 Task: Look for space in Clermont, United States from 7th July, 2023 to 15th July, 2023 for 6 adults in price range Rs.15000 to Rs.20000. Place can be entire place with 3 bedrooms having 3 beds and 3 bathrooms. Property type can be house, flat, guest house. Booking option can be shelf check-in. Required host language is English.
Action: Mouse pressed left at (547, 122)
Screenshot: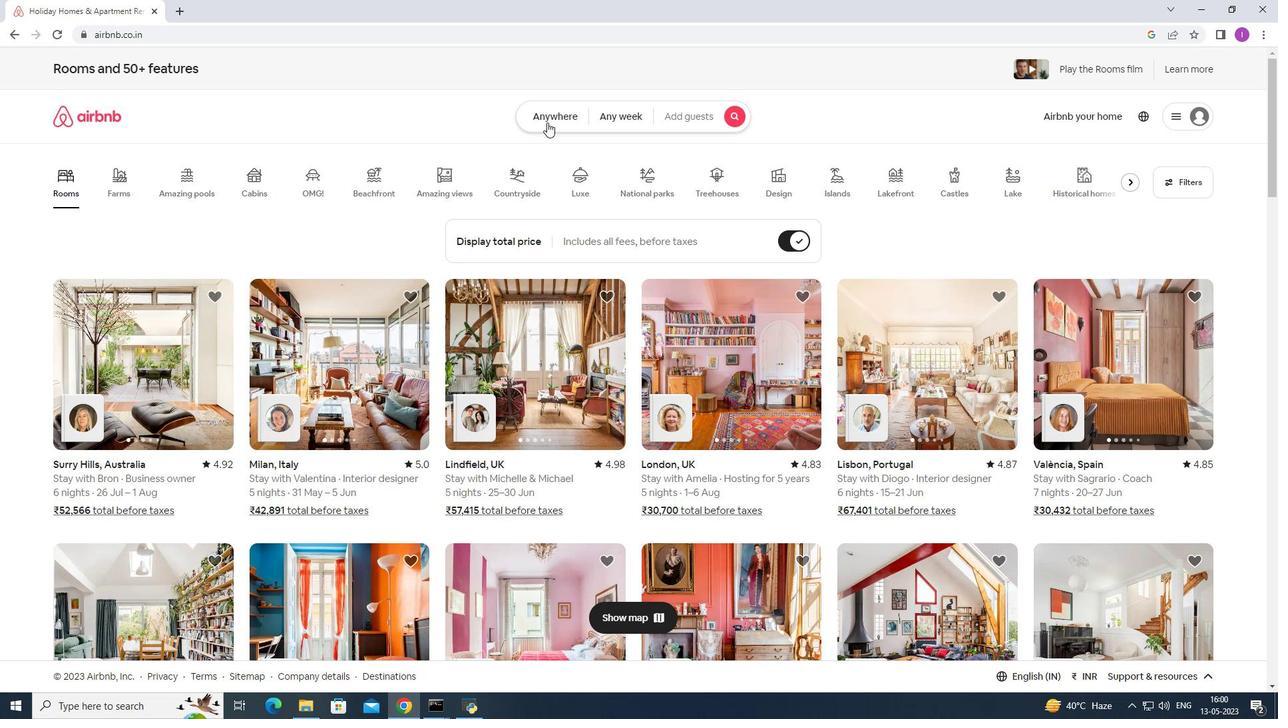 
Action: Mouse moved to (490, 175)
Screenshot: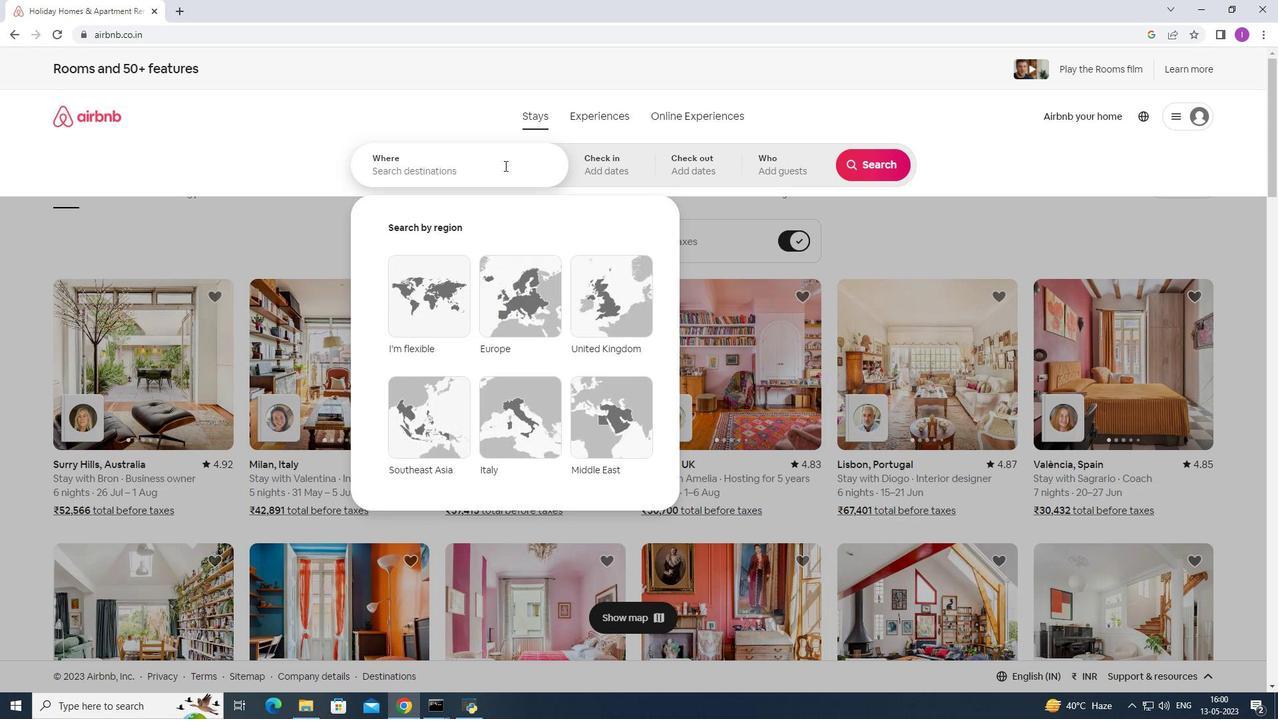 
Action: Mouse pressed left at (490, 175)
Screenshot: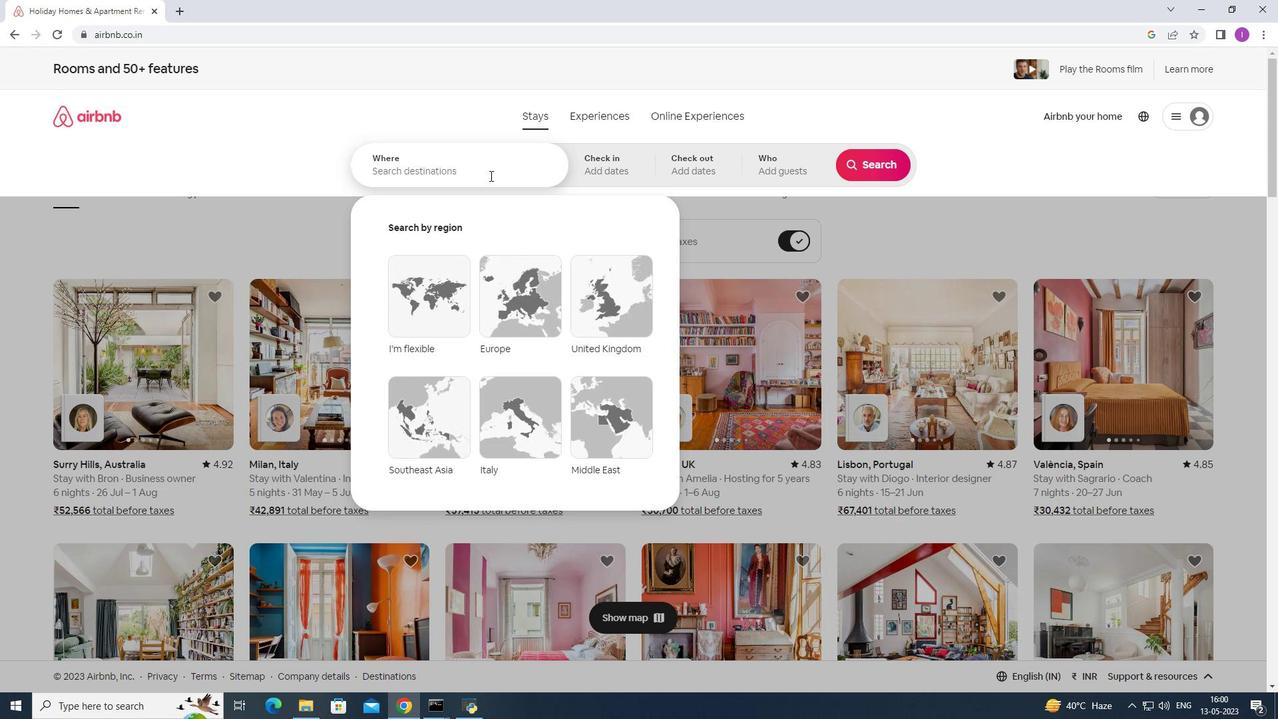 
Action: Mouse moved to (542, 160)
Screenshot: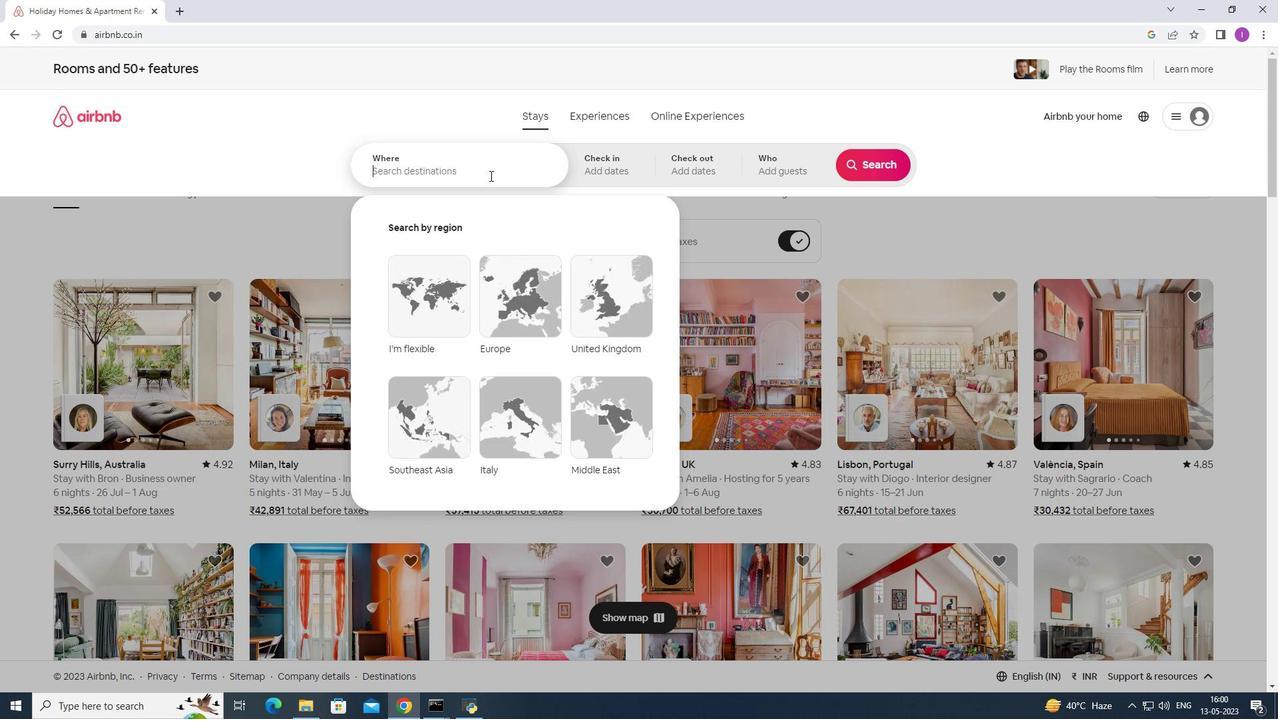 
Action: Key pressed <Key.shift>Clermont,<Key.shift>United<Key.space>states
Screenshot: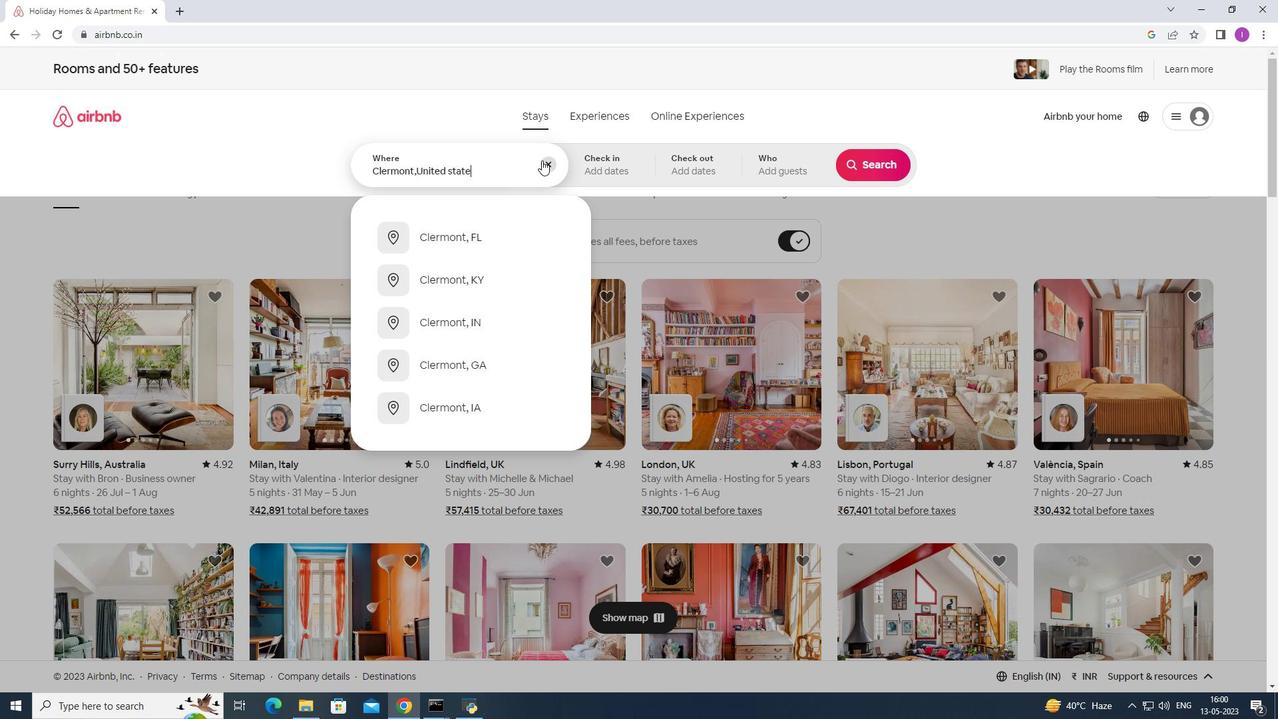
Action: Mouse moved to (633, 166)
Screenshot: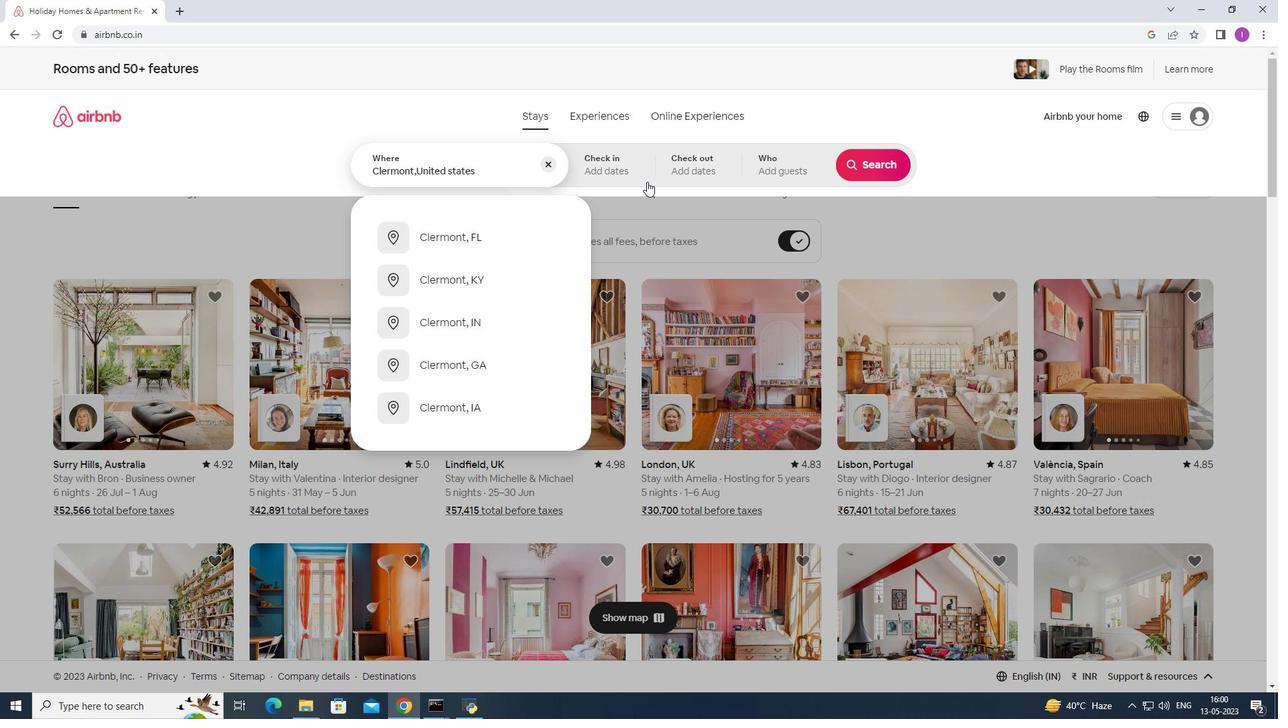 
Action: Mouse pressed left at (633, 166)
Screenshot: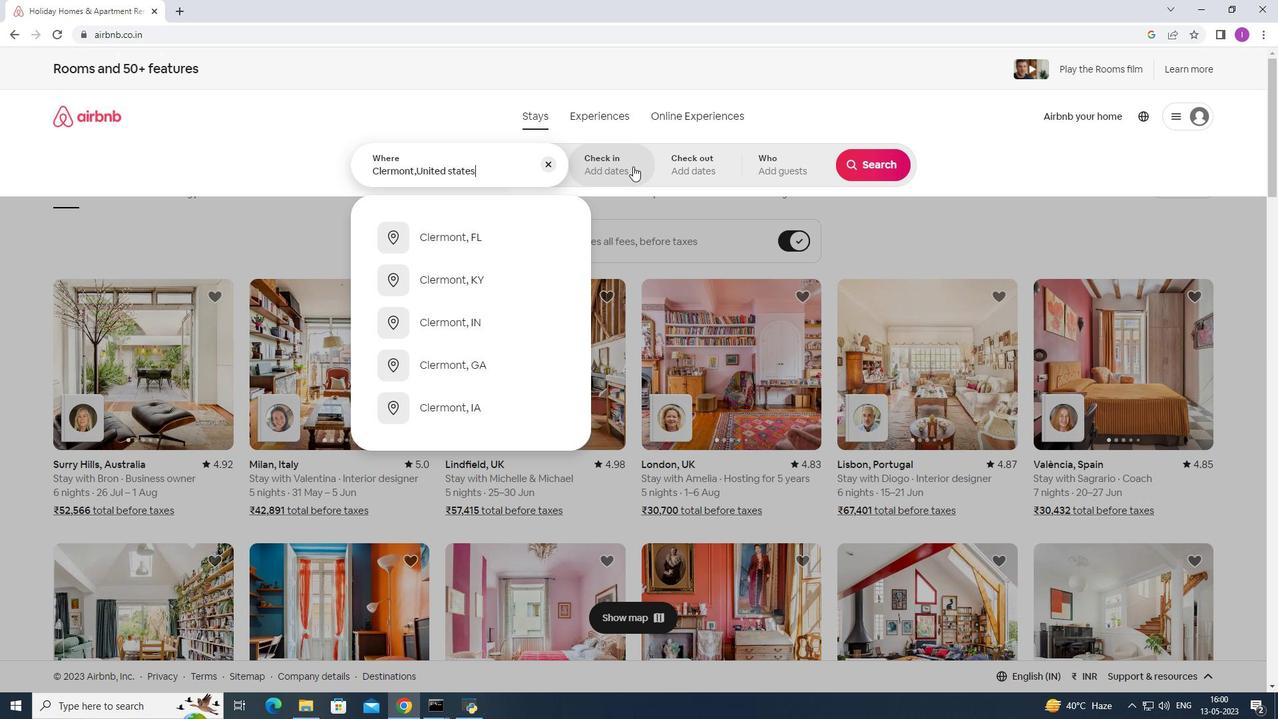 
Action: Mouse moved to (870, 262)
Screenshot: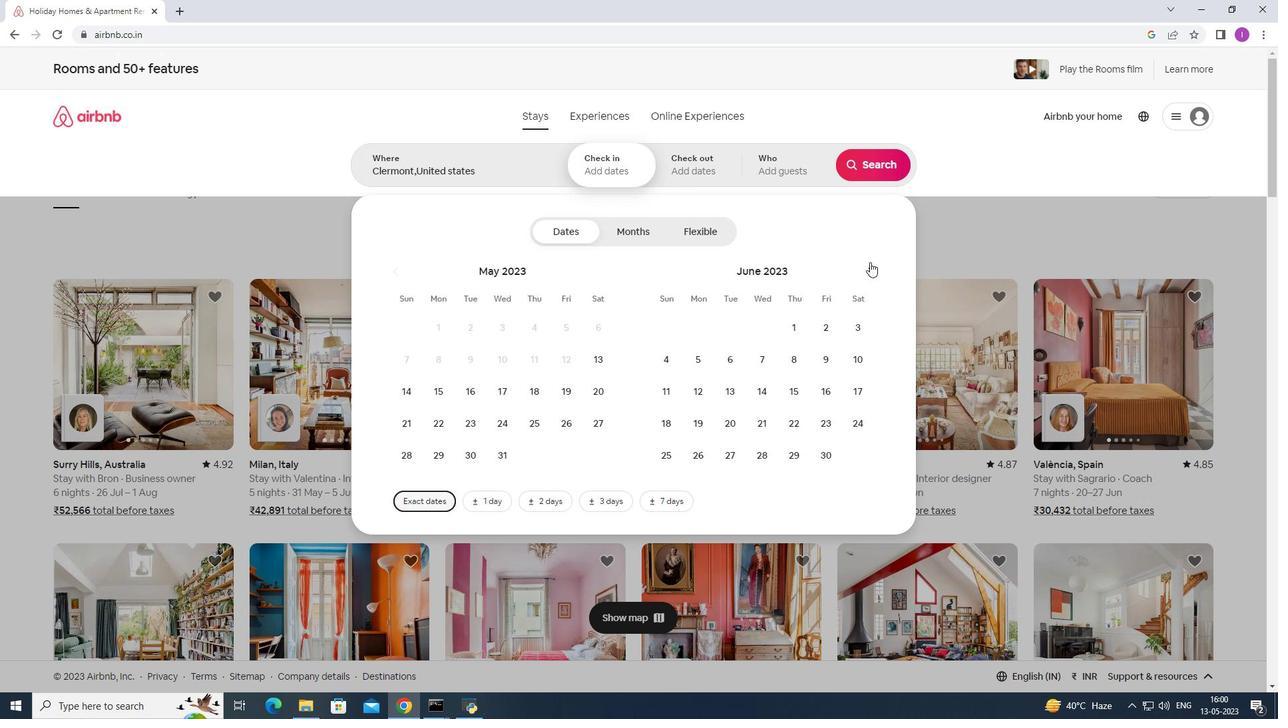 
Action: Mouse pressed left at (870, 262)
Screenshot: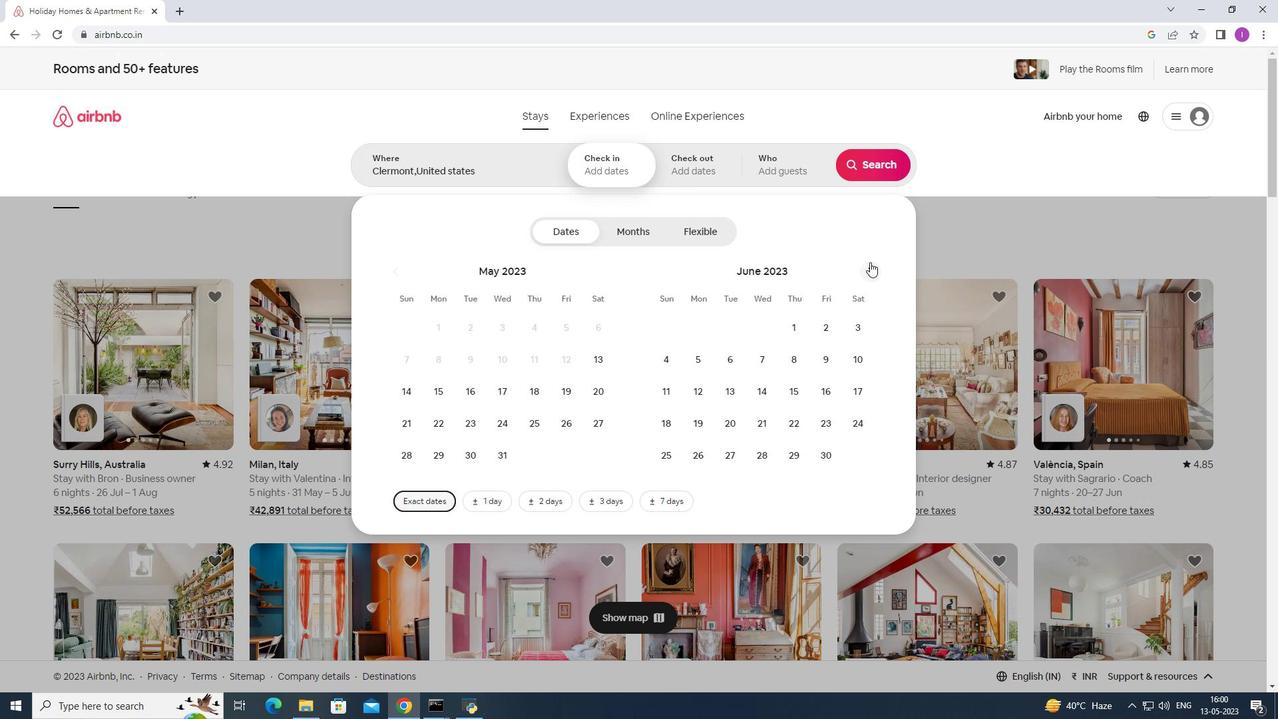 
Action: Mouse moved to (828, 358)
Screenshot: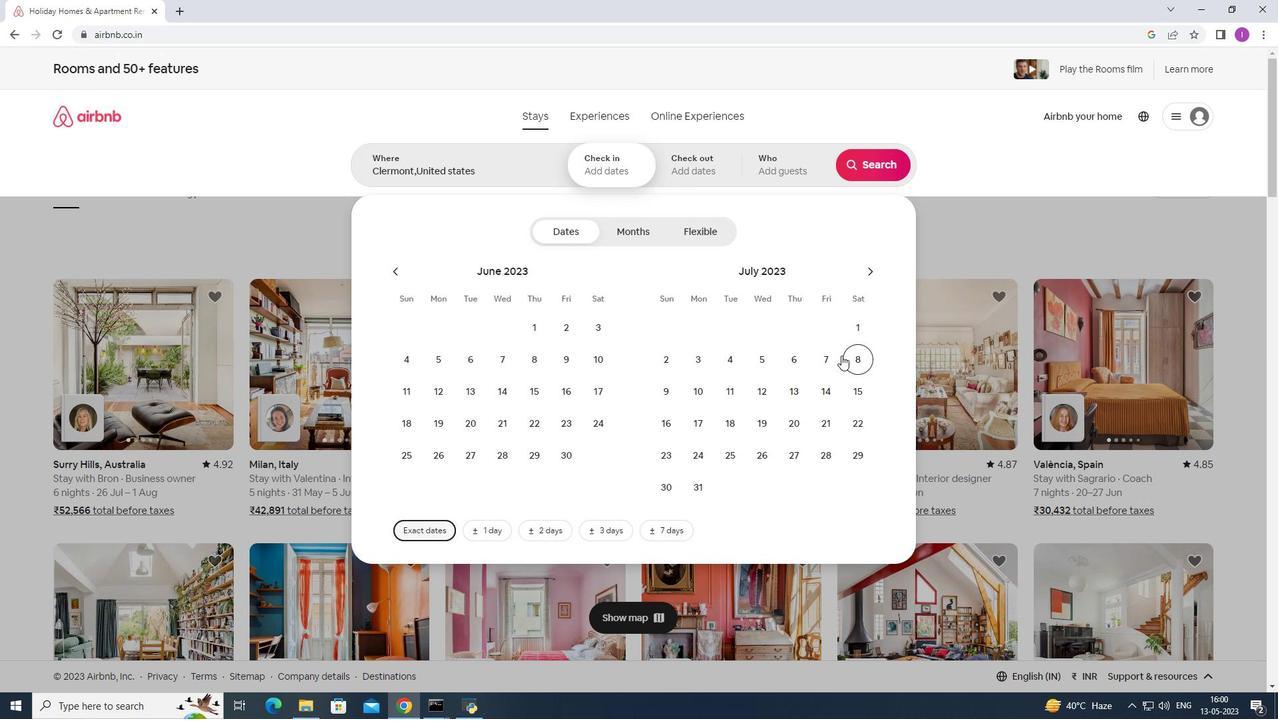 
Action: Mouse pressed left at (828, 358)
Screenshot: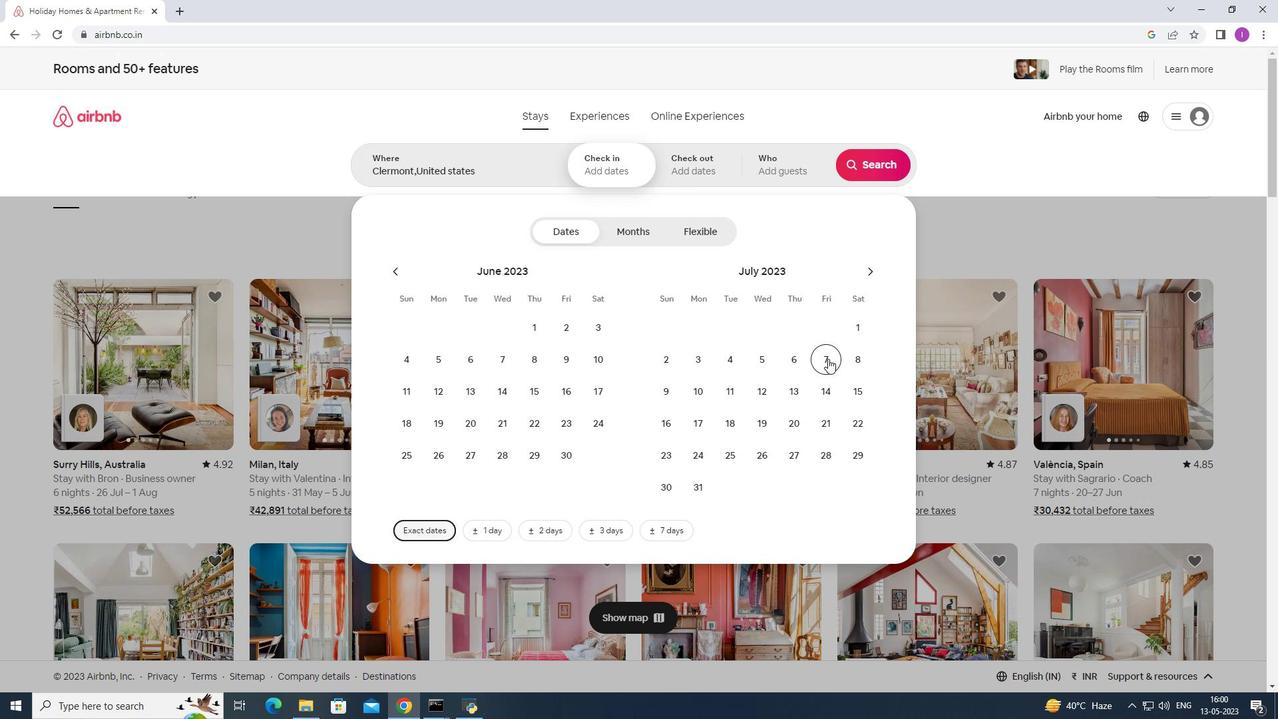 
Action: Mouse moved to (852, 390)
Screenshot: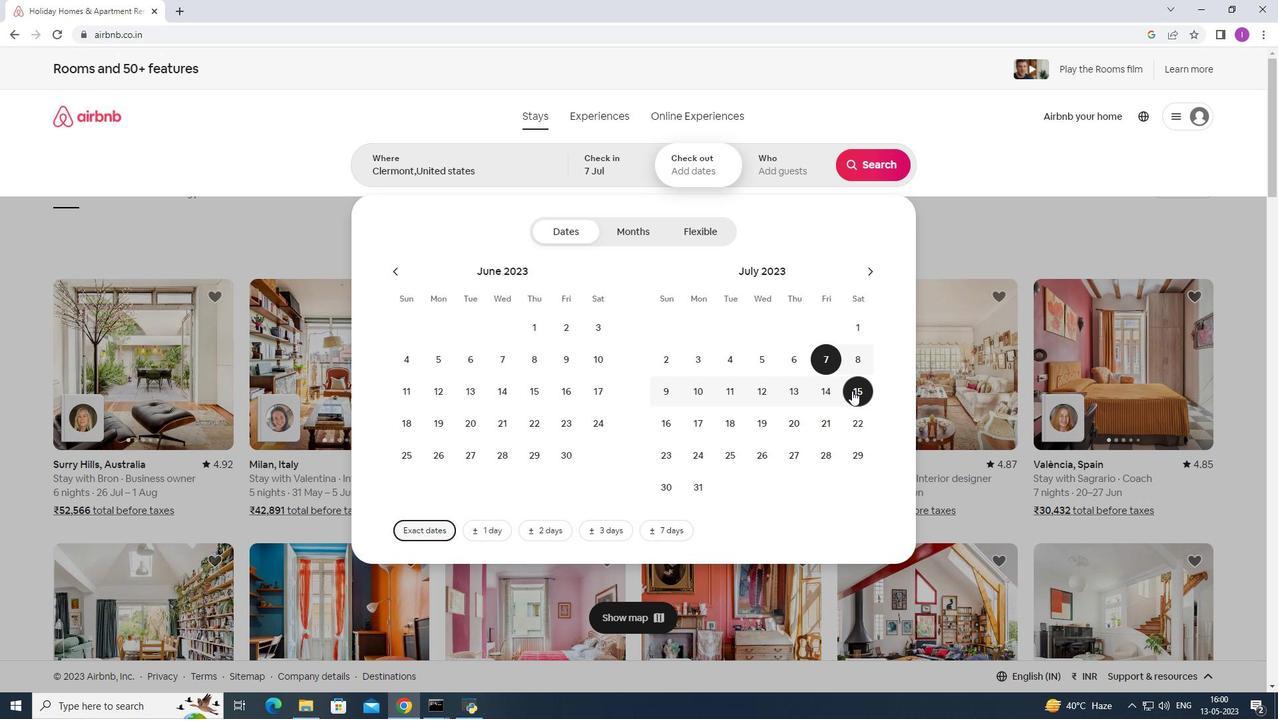 
Action: Mouse pressed left at (852, 390)
Screenshot: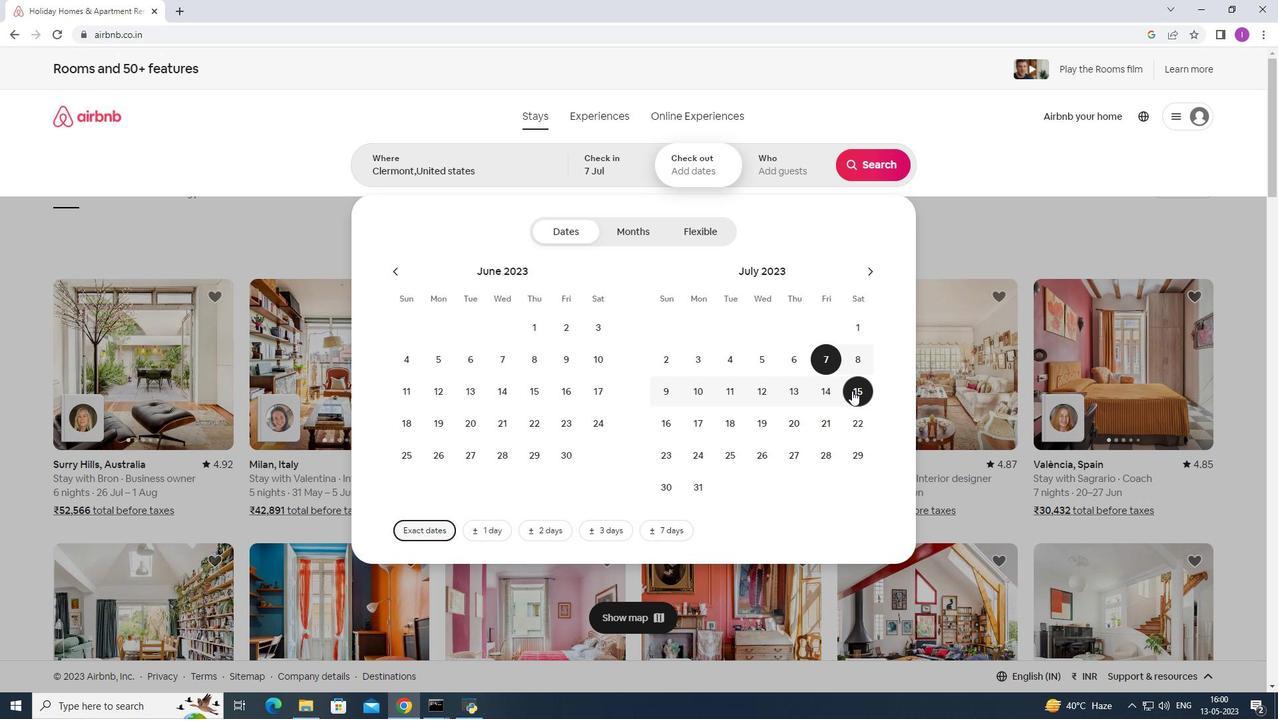 
Action: Mouse moved to (789, 169)
Screenshot: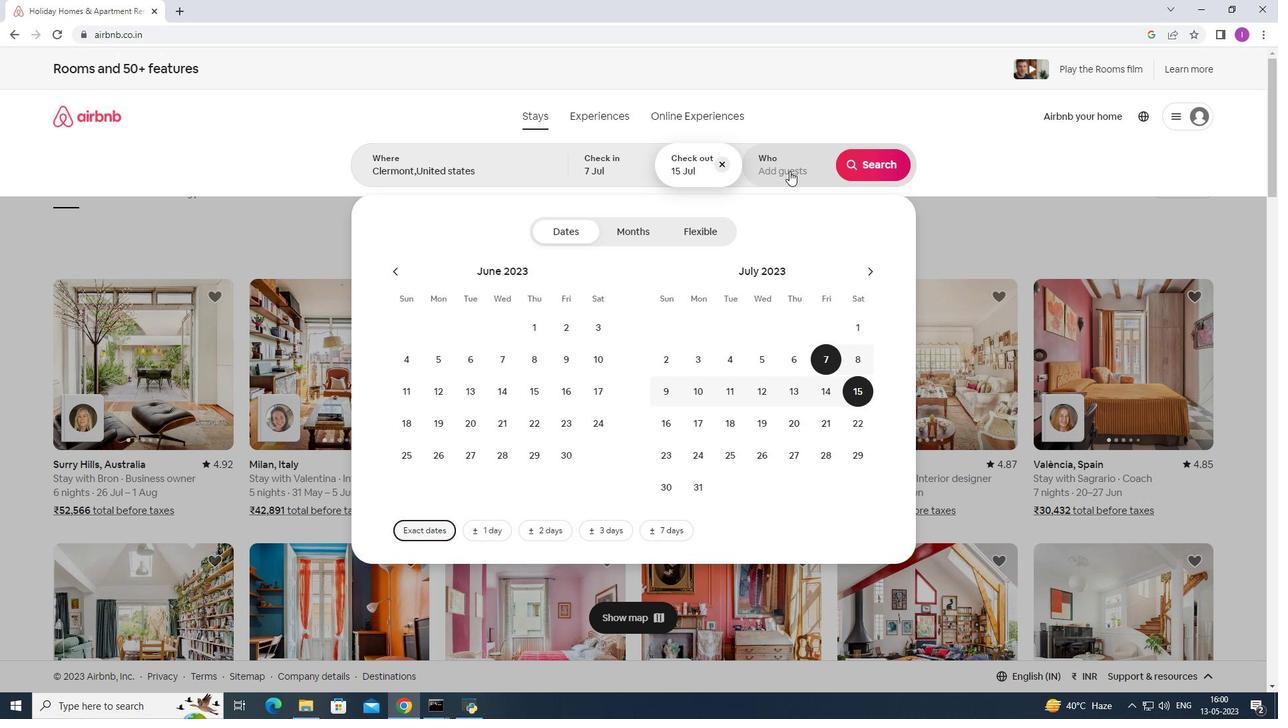 
Action: Mouse pressed left at (789, 169)
Screenshot: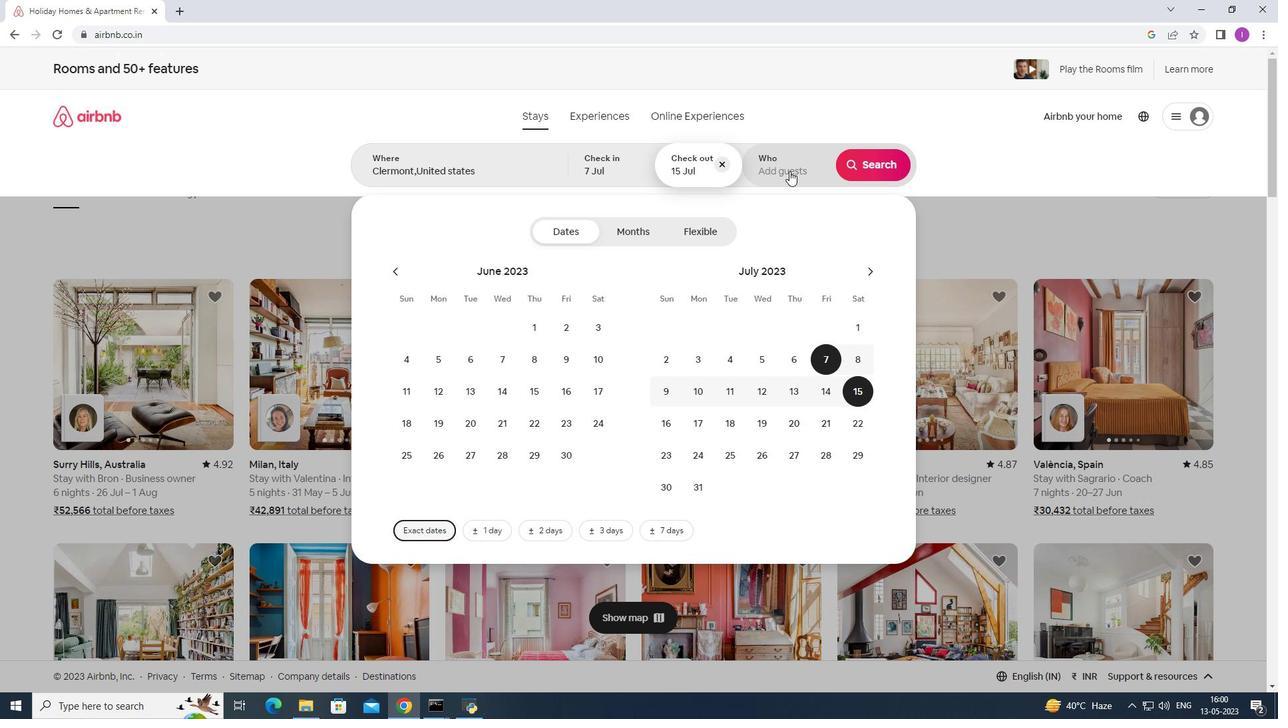 
Action: Mouse moved to (884, 233)
Screenshot: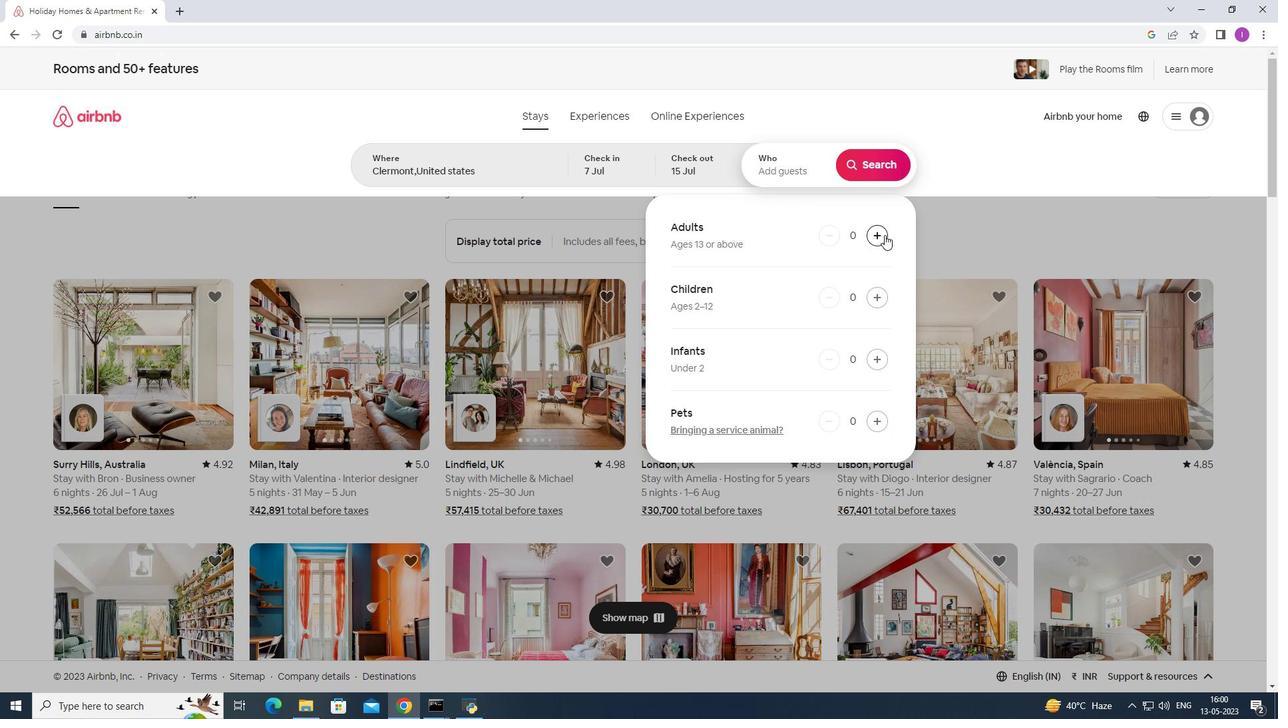 
Action: Mouse pressed left at (884, 233)
Screenshot: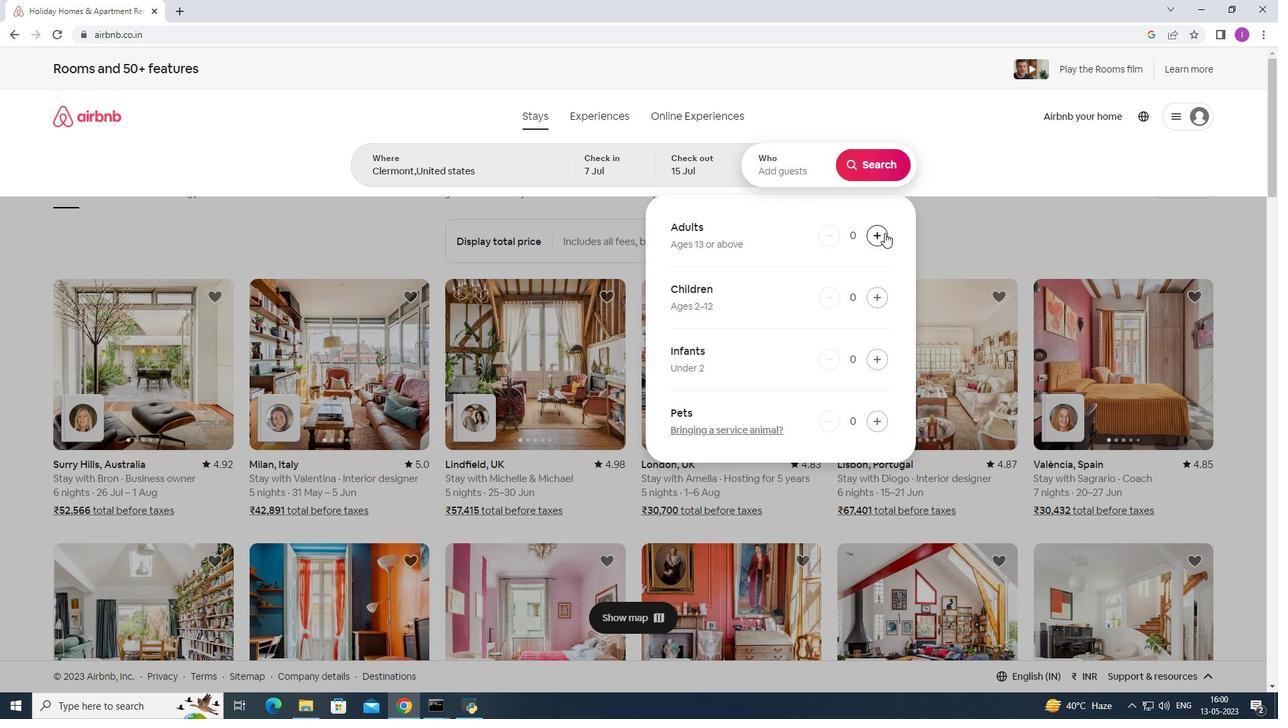 
Action: Mouse pressed left at (884, 233)
Screenshot: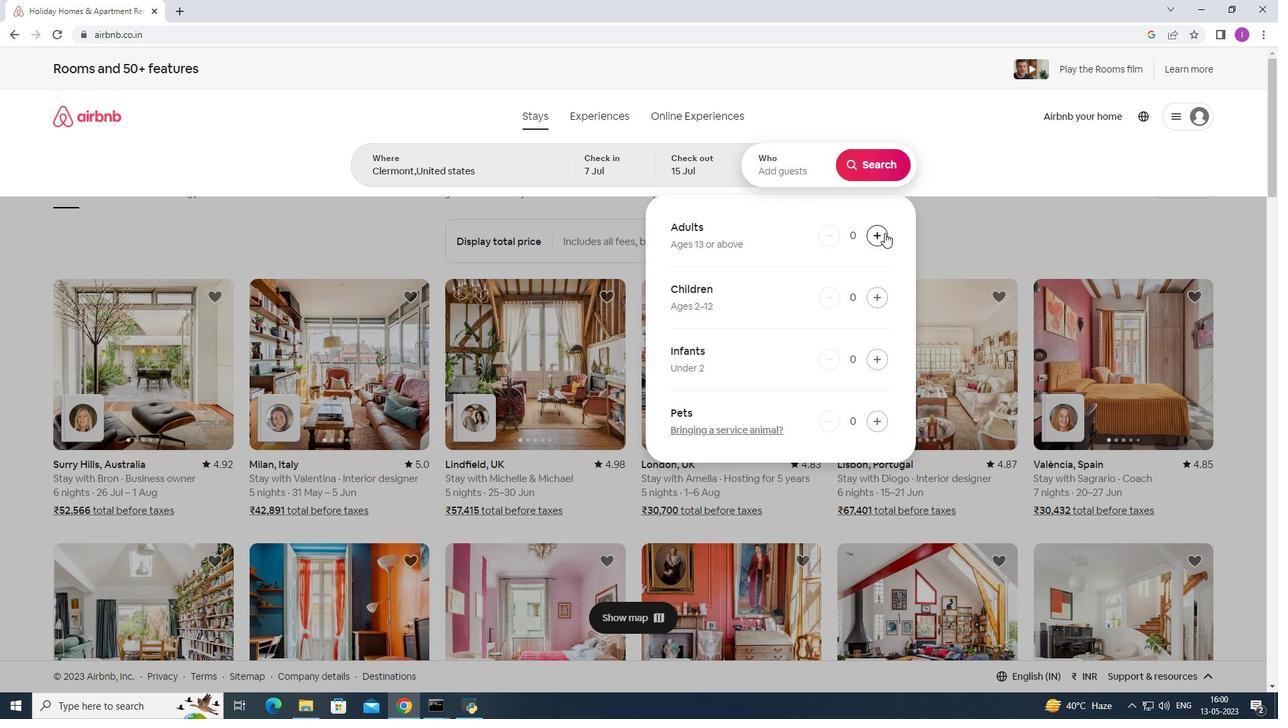 
Action: Mouse pressed left at (884, 233)
Screenshot: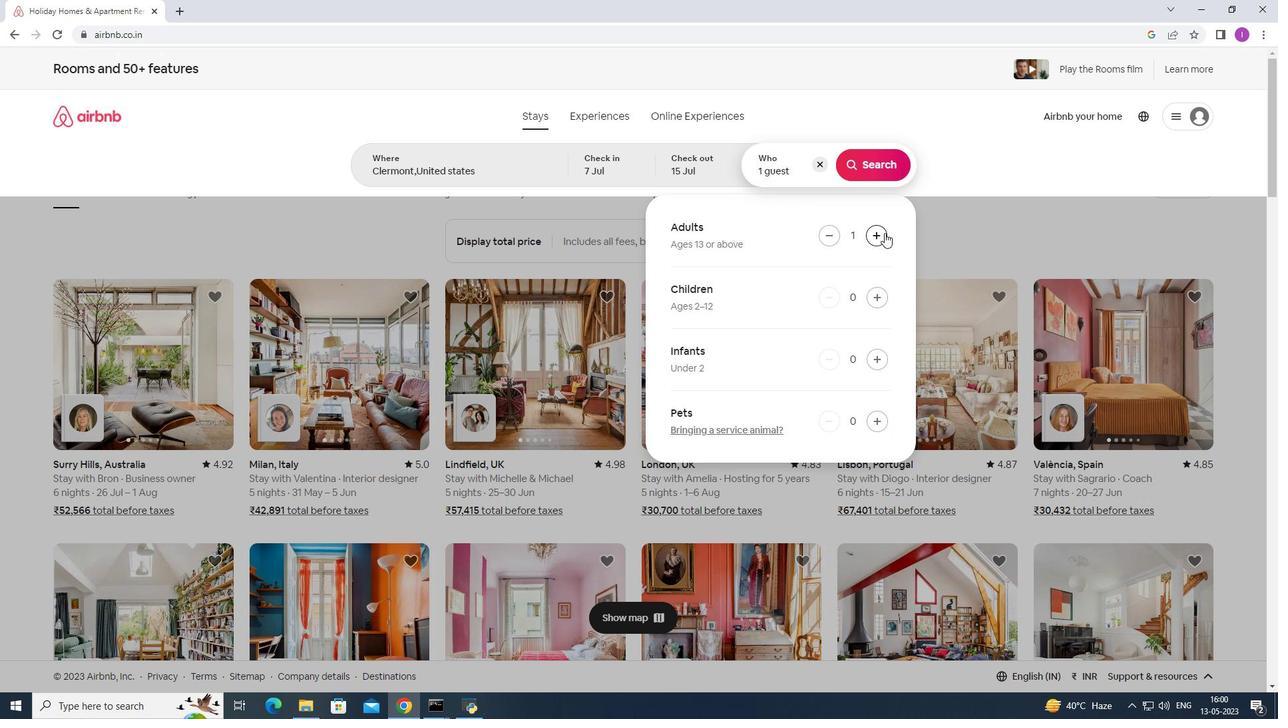 
Action: Mouse pressed left at (884, 233)
Screenshot: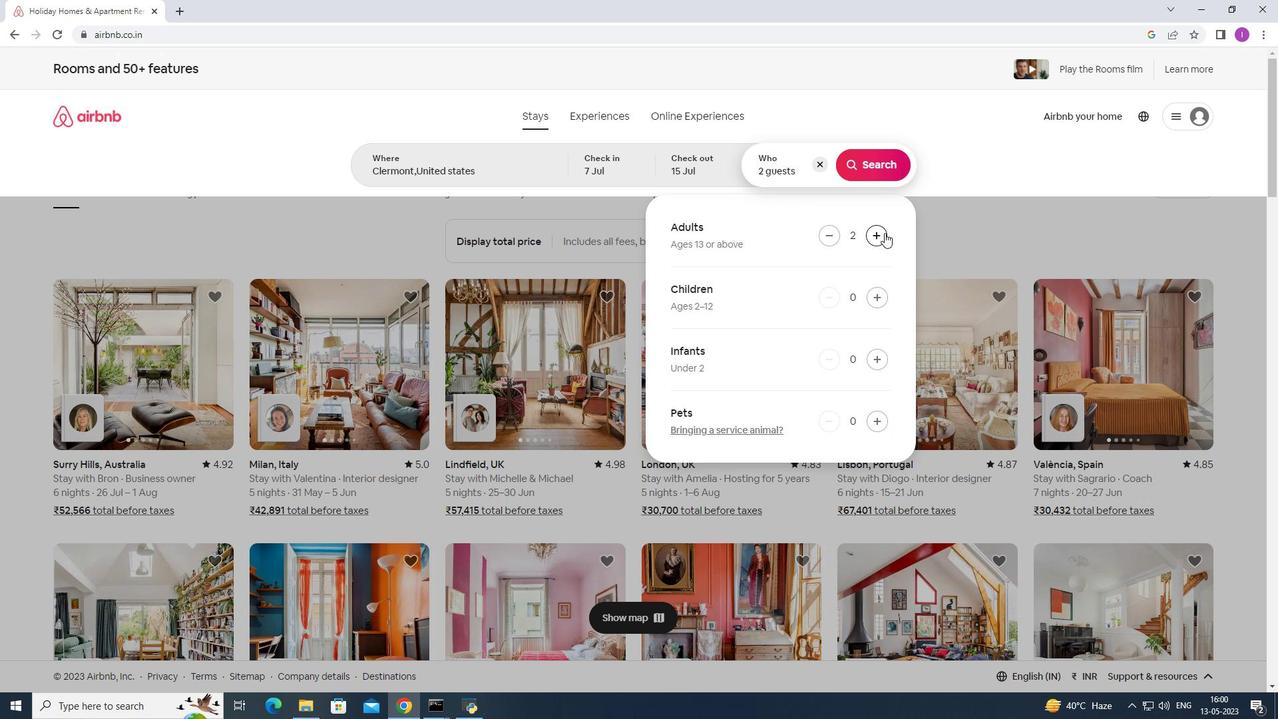 
Action: Mouse pressed left at (884, 233)
Screenshot: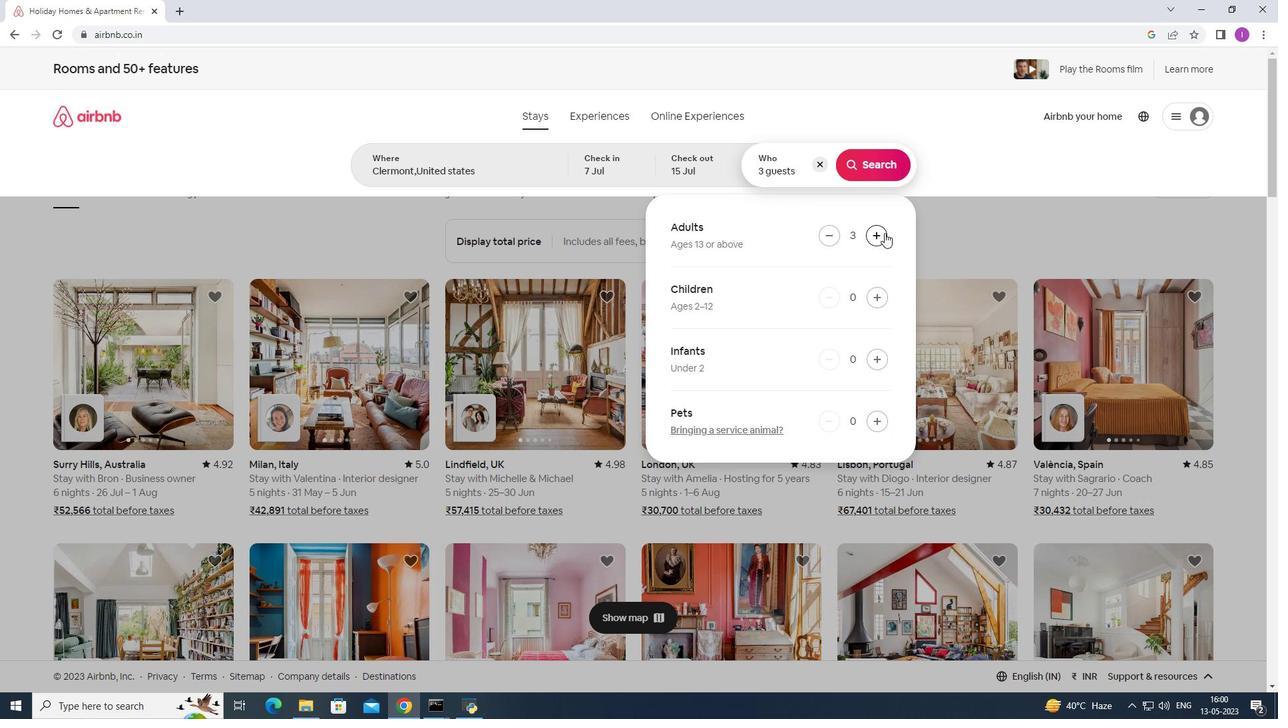 
Action: Mouse pressed left at (884, 233)
Screenshot: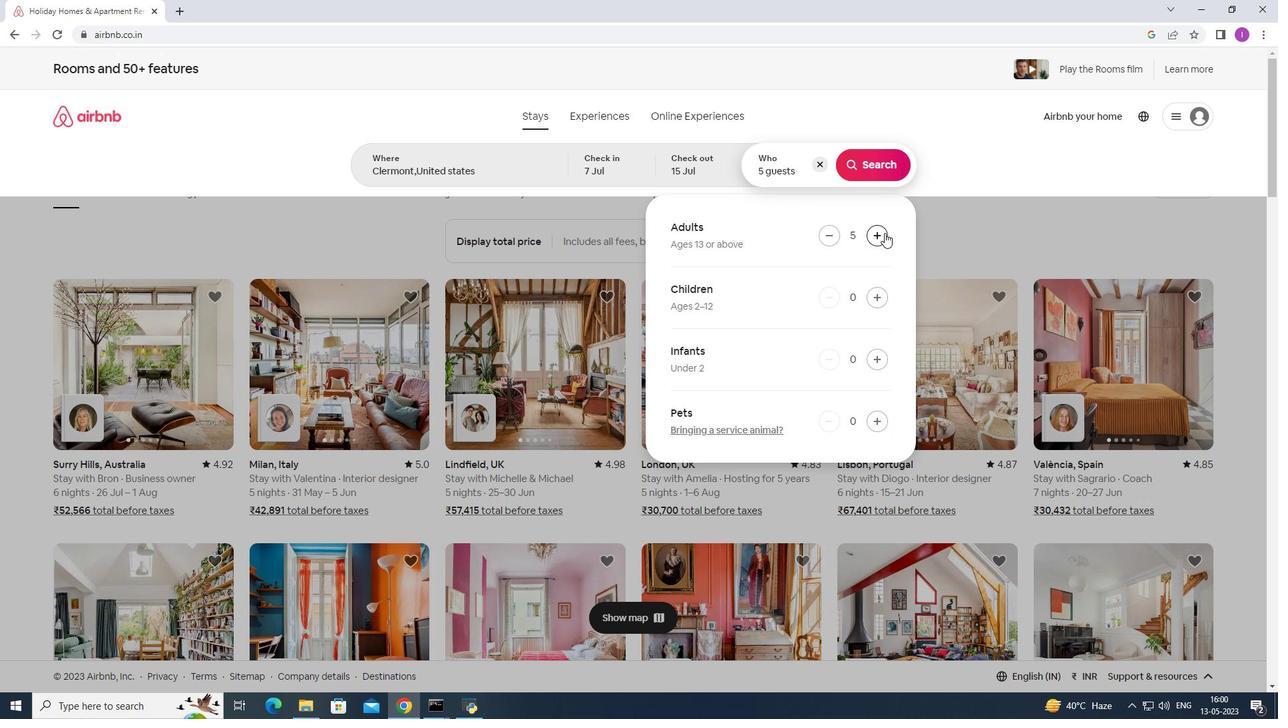 
Action: Mouse moved to (880, 154)
Screenshot: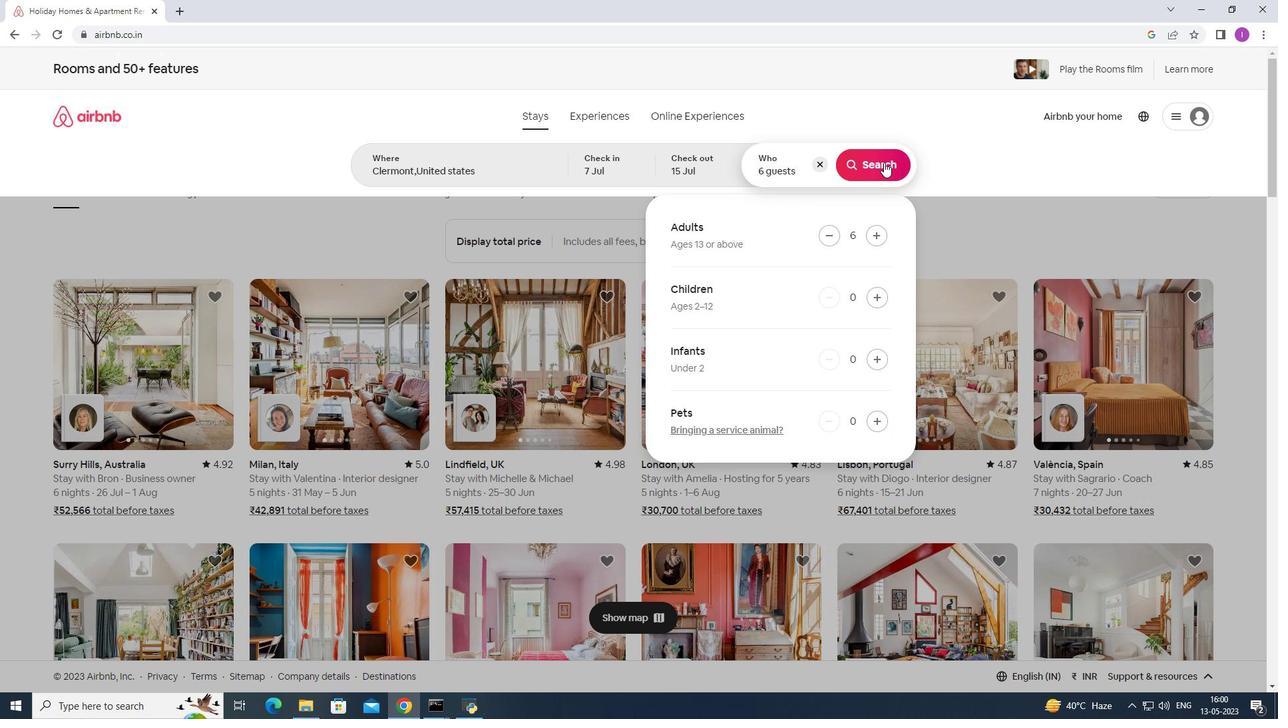 
Action: Mouse pressed left at (880, 154)
Screenshot: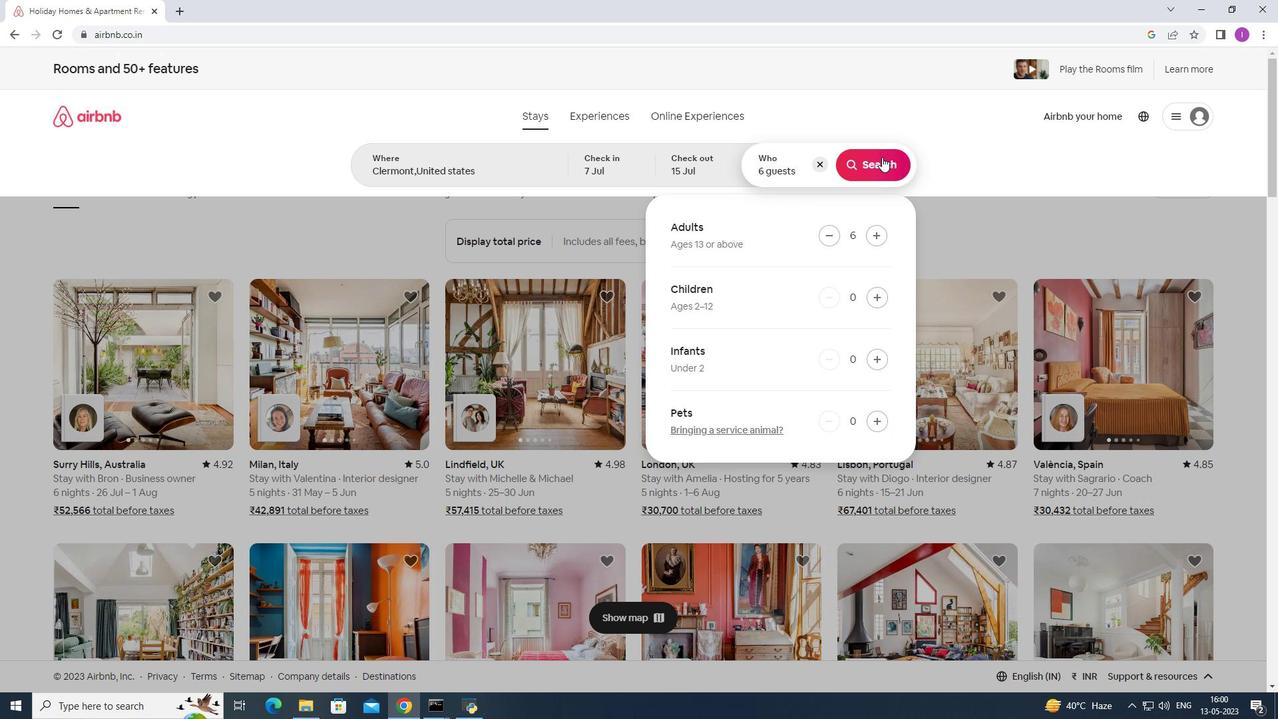 
Action: Mouse moved to (1214, 127)
Screenshot: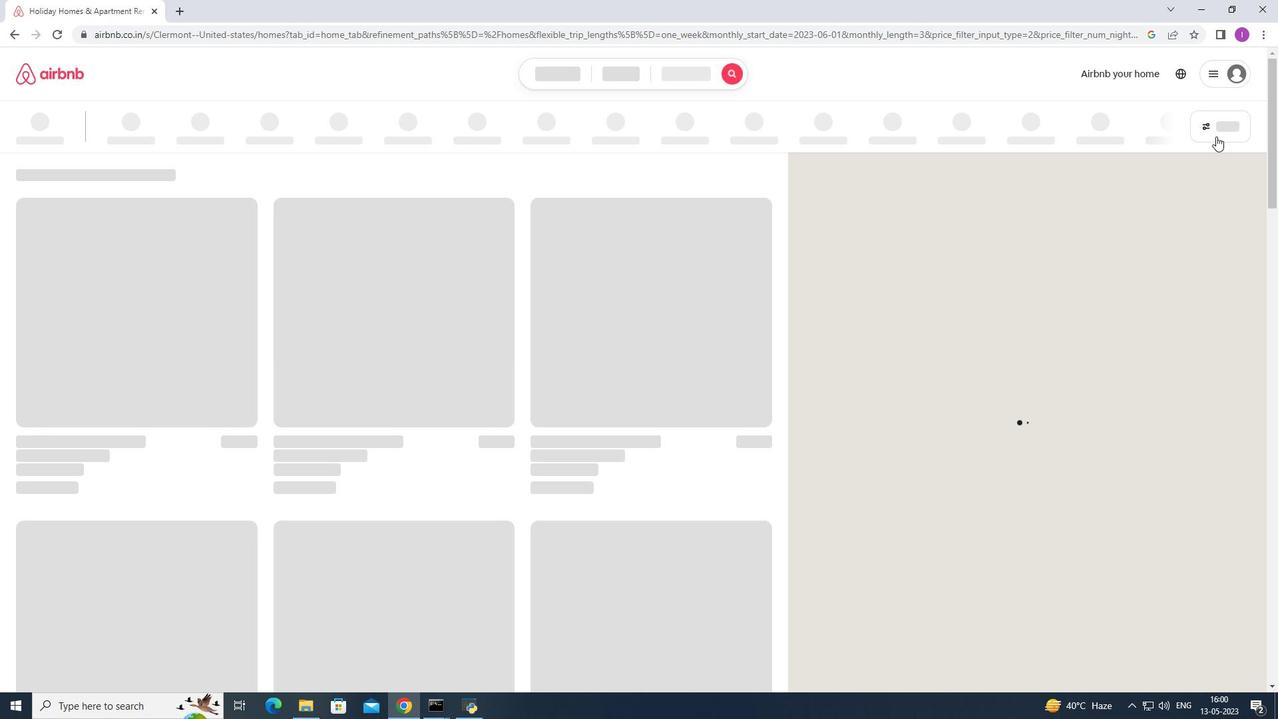 
Action: Mouse pressed left at (1214, 127)
Screenshot: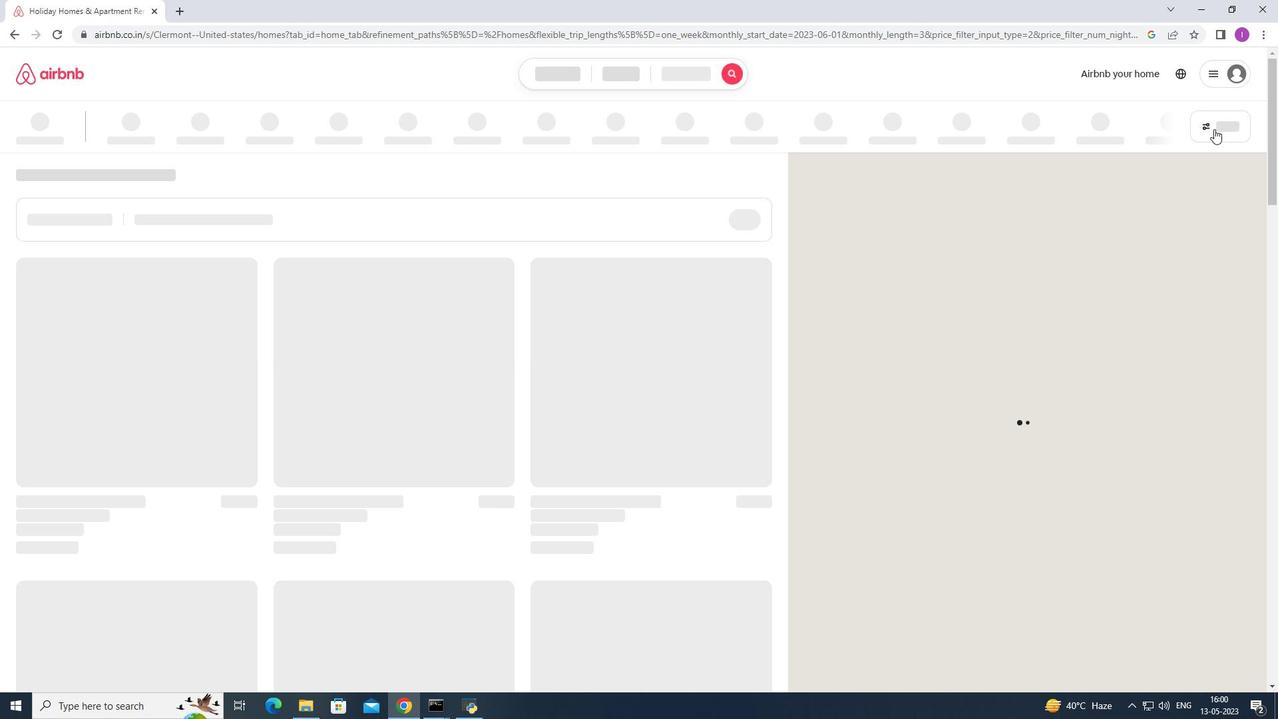 
Action: Mouse moved to (720, 454)
Screenshot: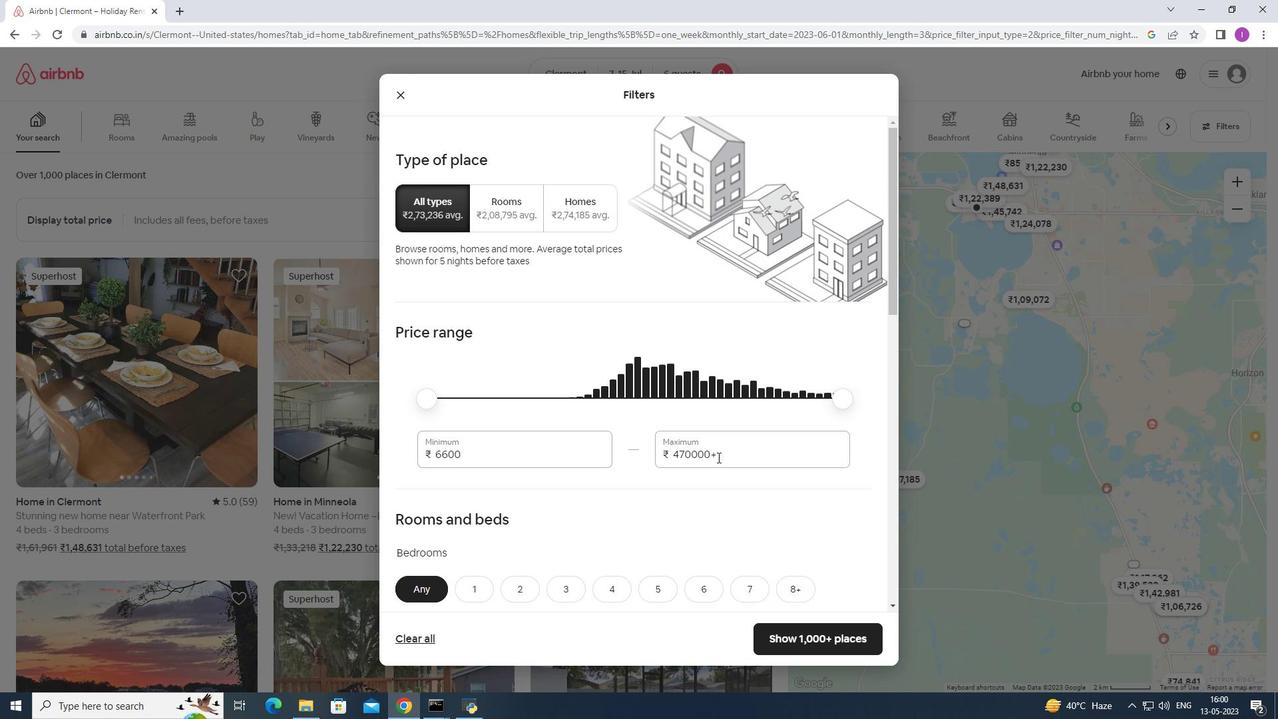 
Action: Mouse pressed left at (720, 454)
Screenshot: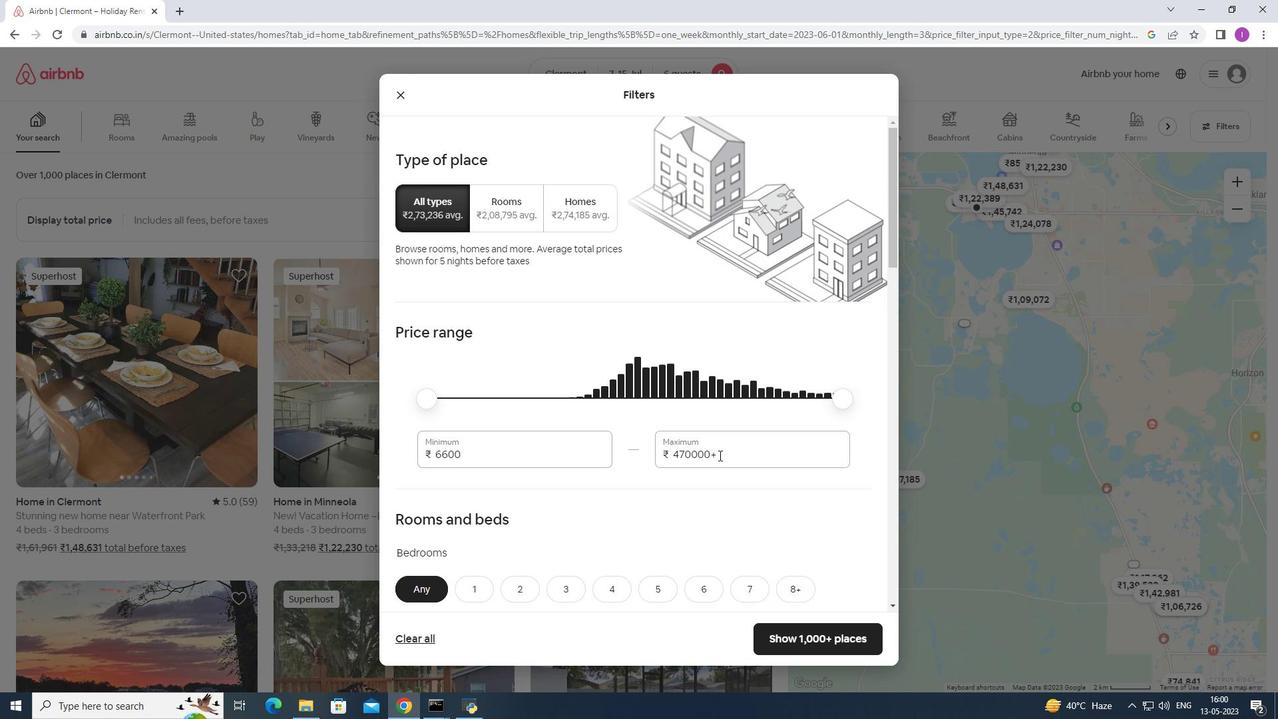 
Action: Mouse moved to (660, 467)
Screenshot: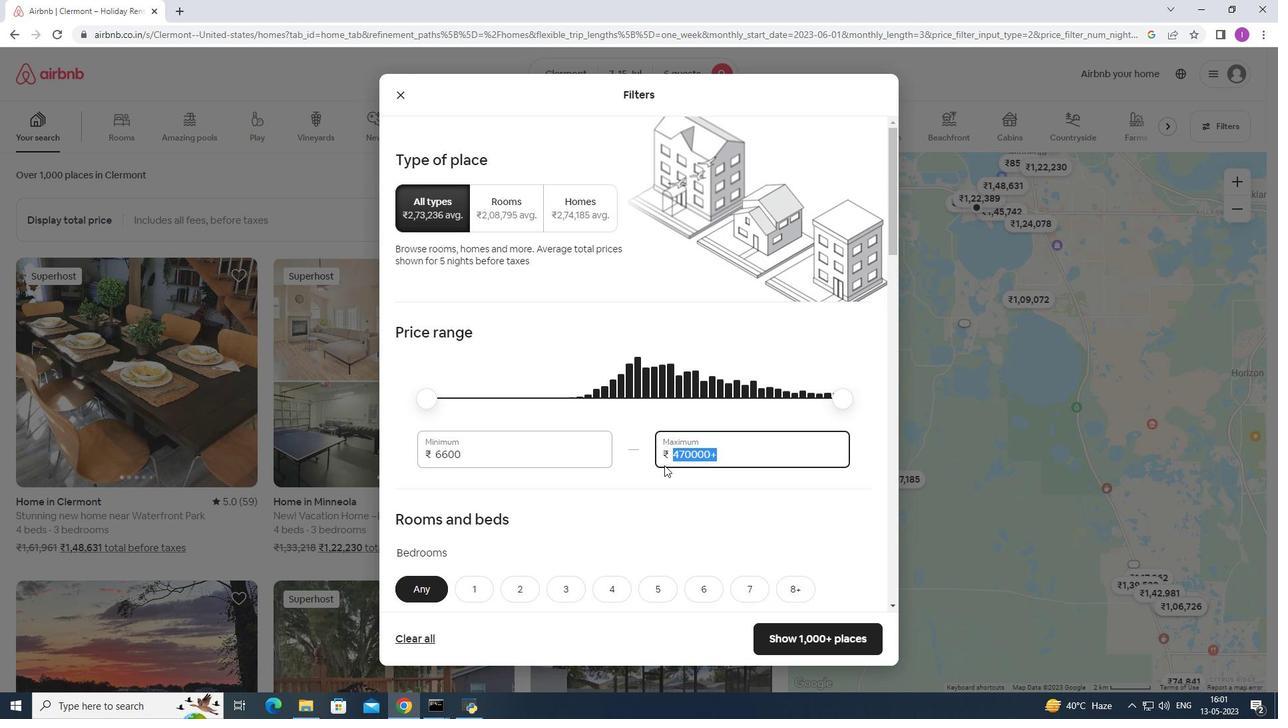 
Action: Key pressed 29<Key.backspace>0000
Screenshot: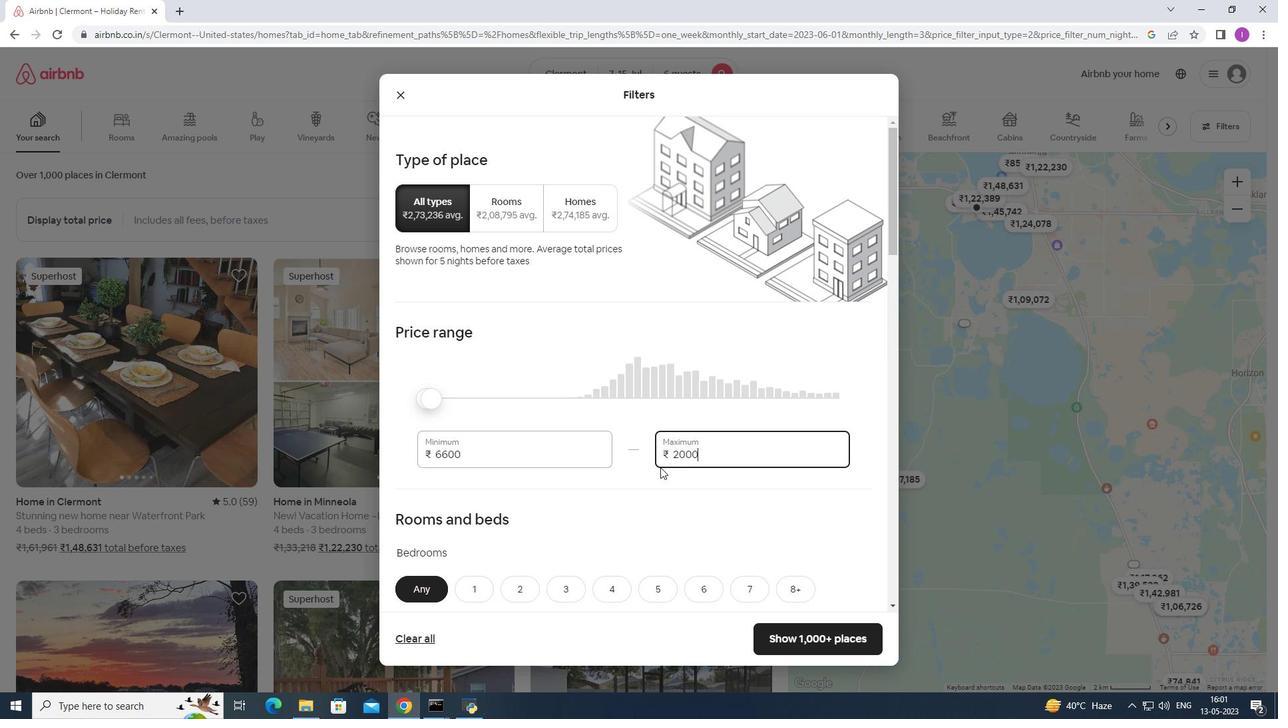 
Action: Mouse moved to (478, 460)
Screenshot: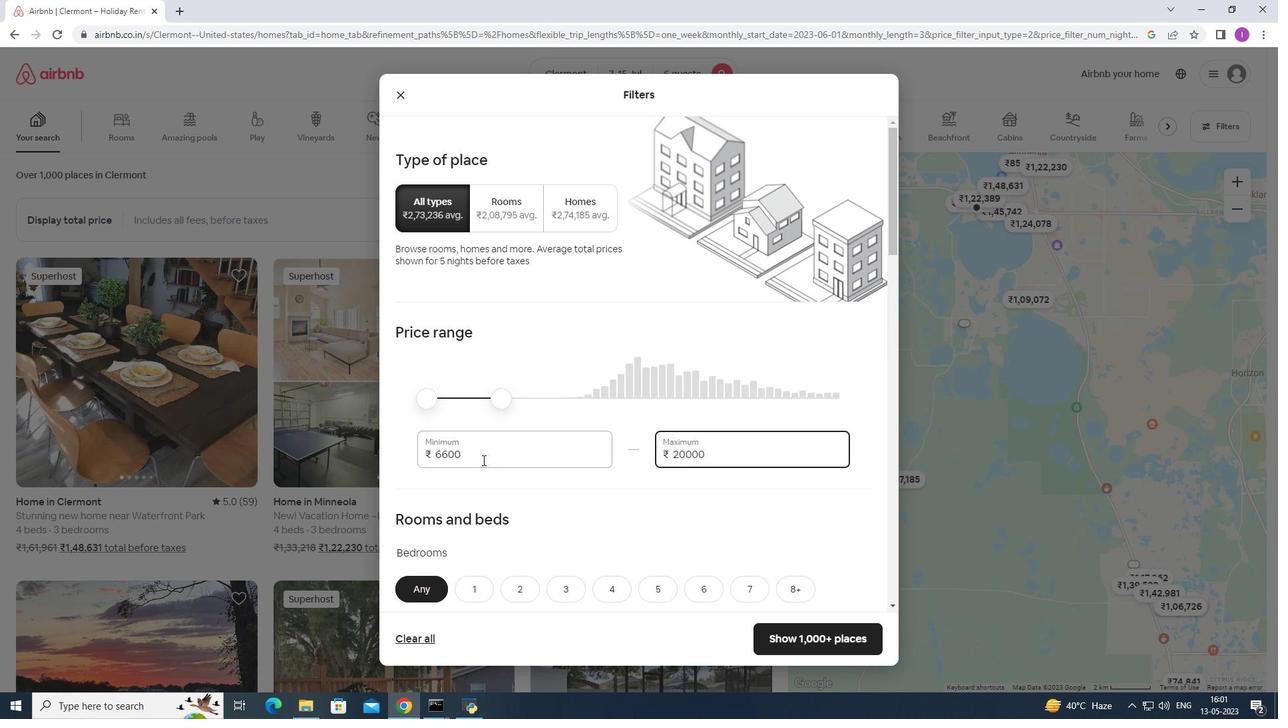 
Action: Mouse pressed left at (478, 460)
Screenshot: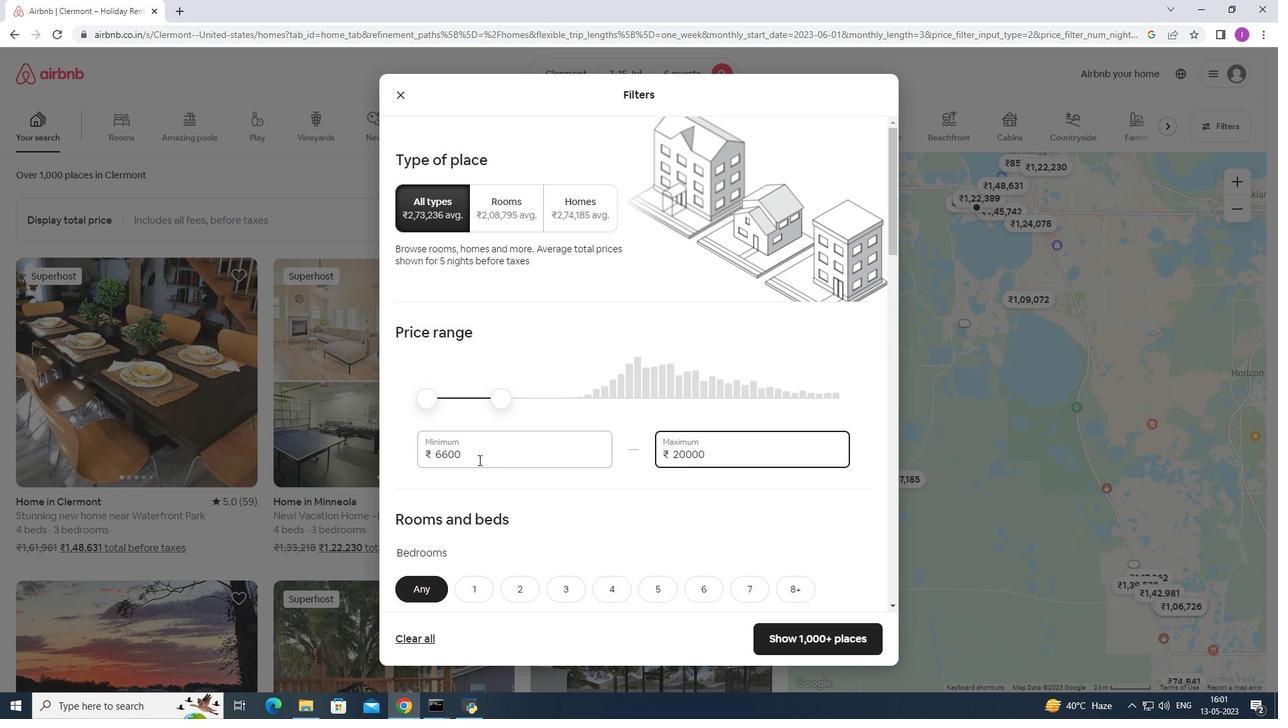 
Action: Mouse moved to (536, 466)
Screenshot: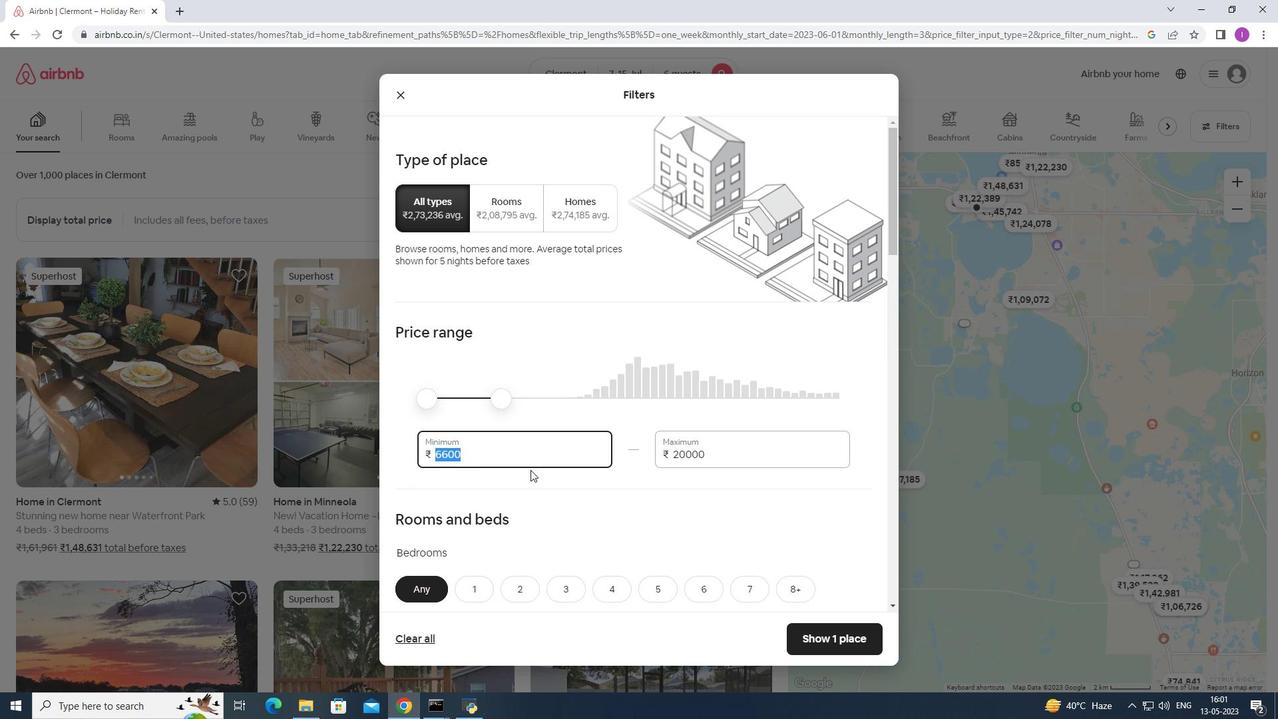 
Action: Key pressed 1
Screenshot: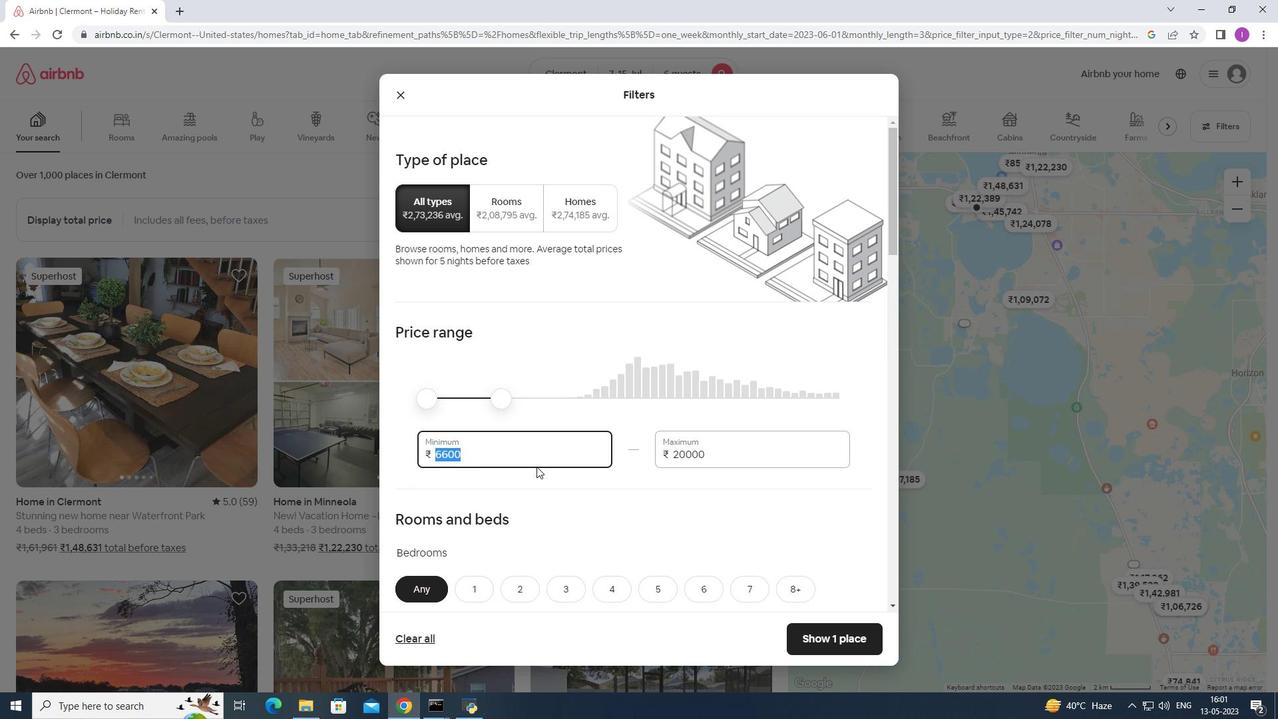 
Action: Mouse moved to (537, 466)
Screenshot: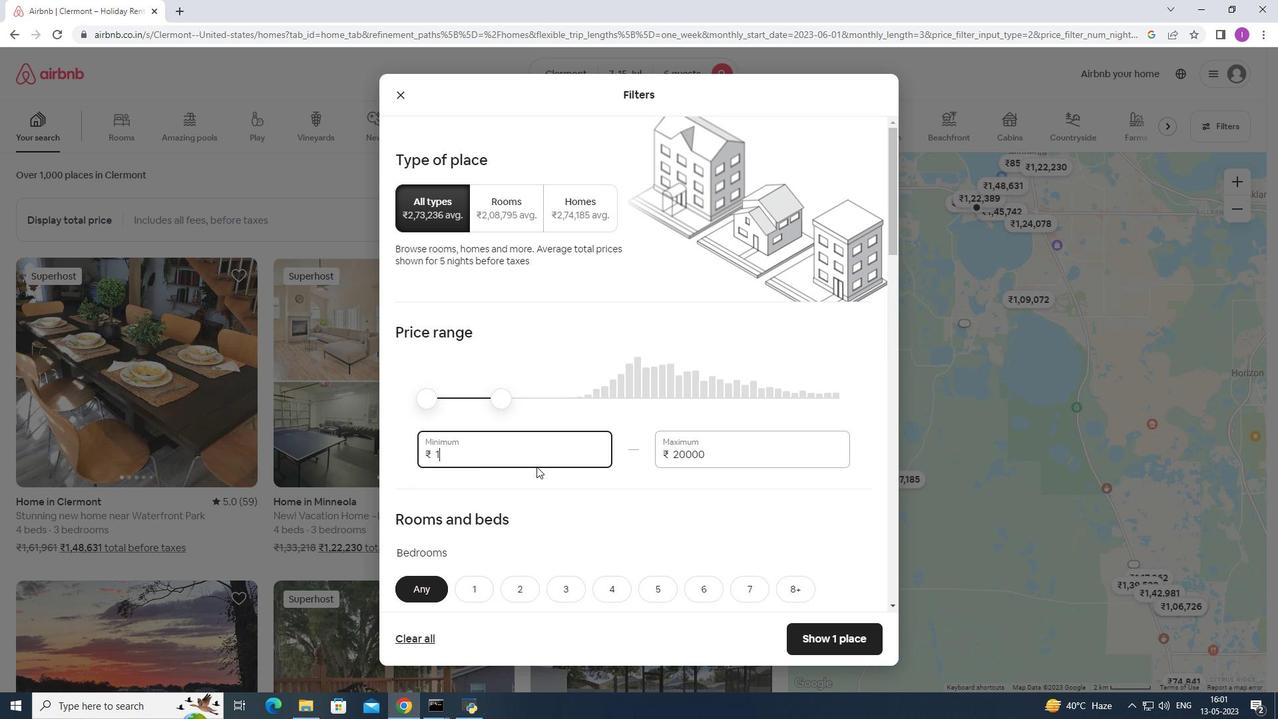 
Action: Key pressed 5000
Screenshot: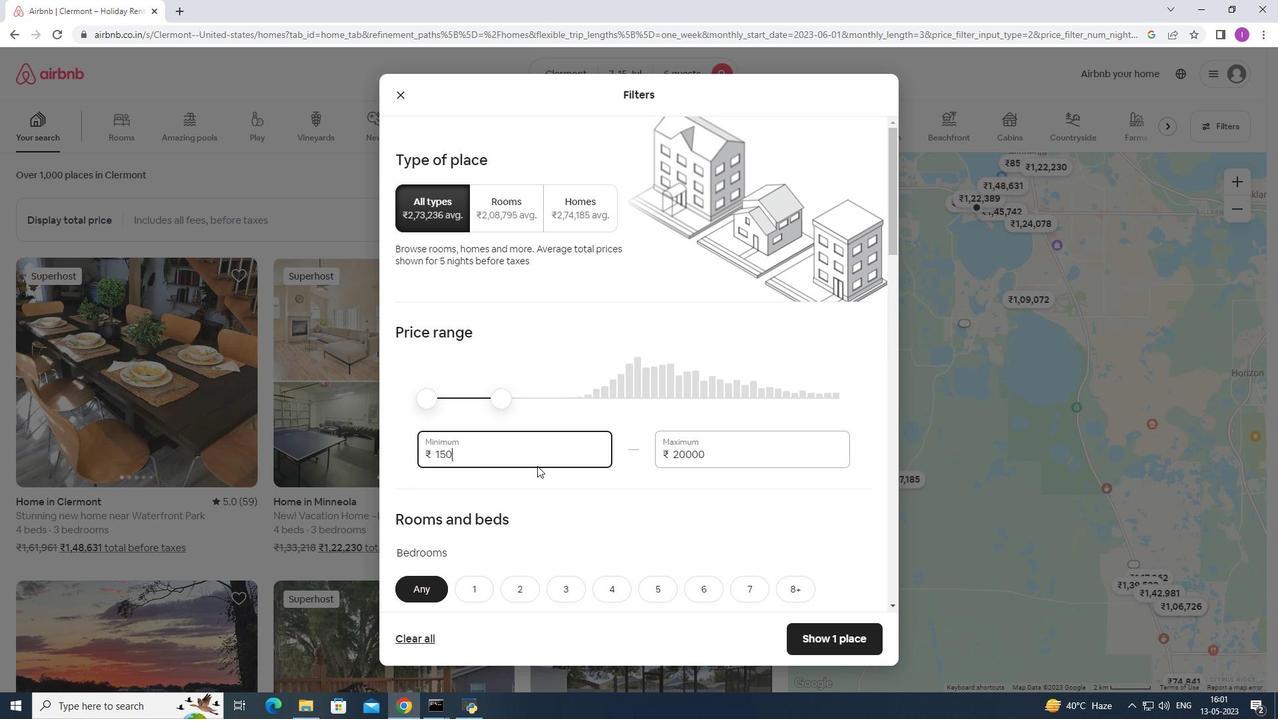 
Action: Mouse moved to (526, 476)
Screenshot: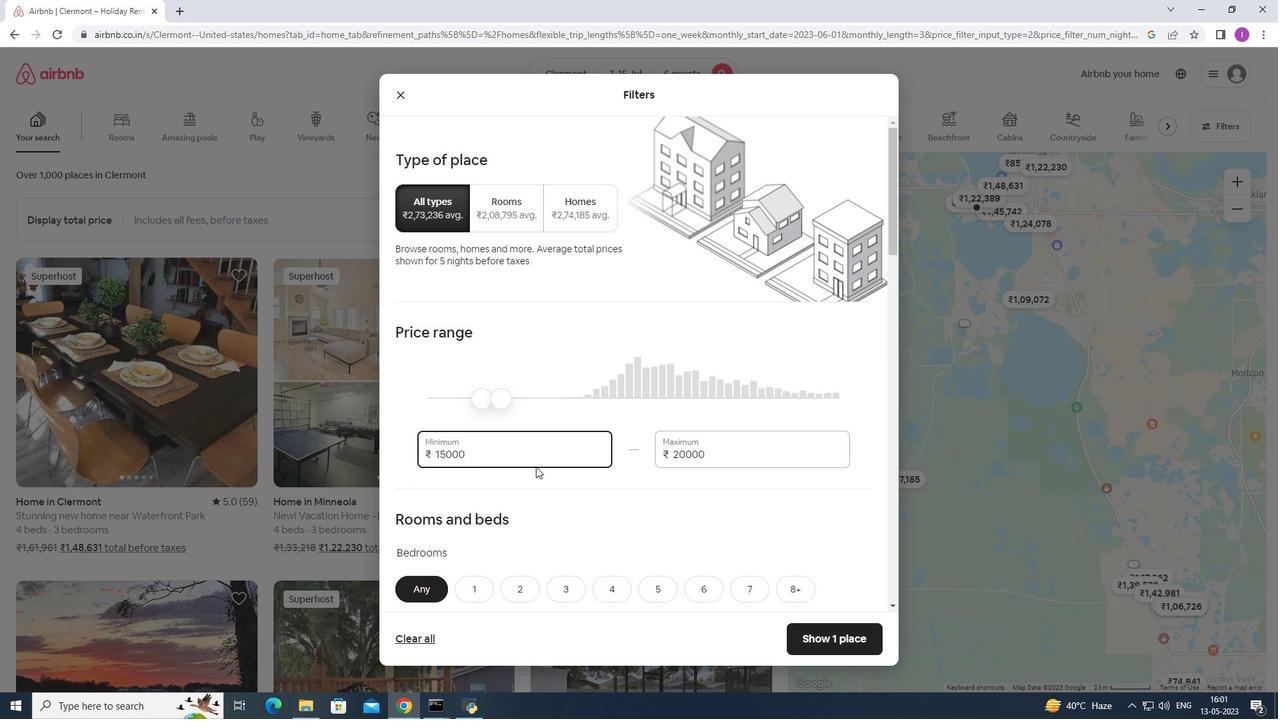 
Action: Mouse scrolled (526, 476) with delta (0, 0)
Screenshot: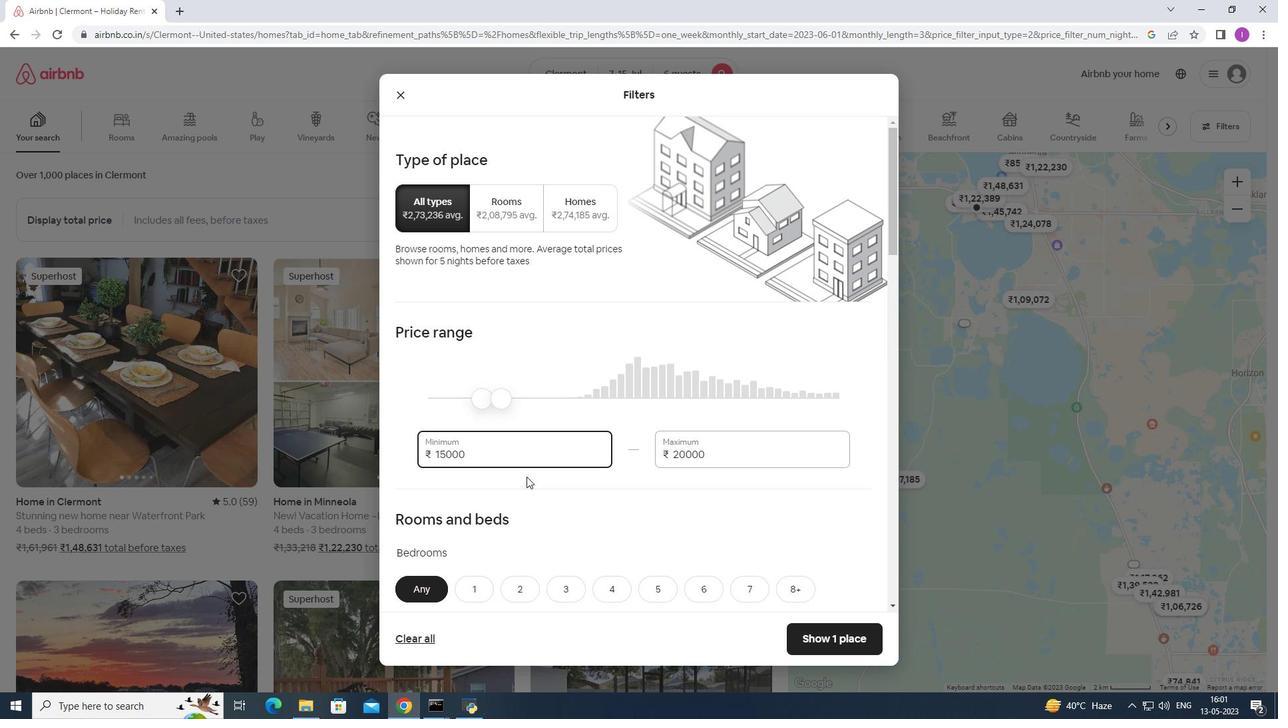 
Action: Mouse scrolled (526, 476) with delta (0, 0)
Screenshot: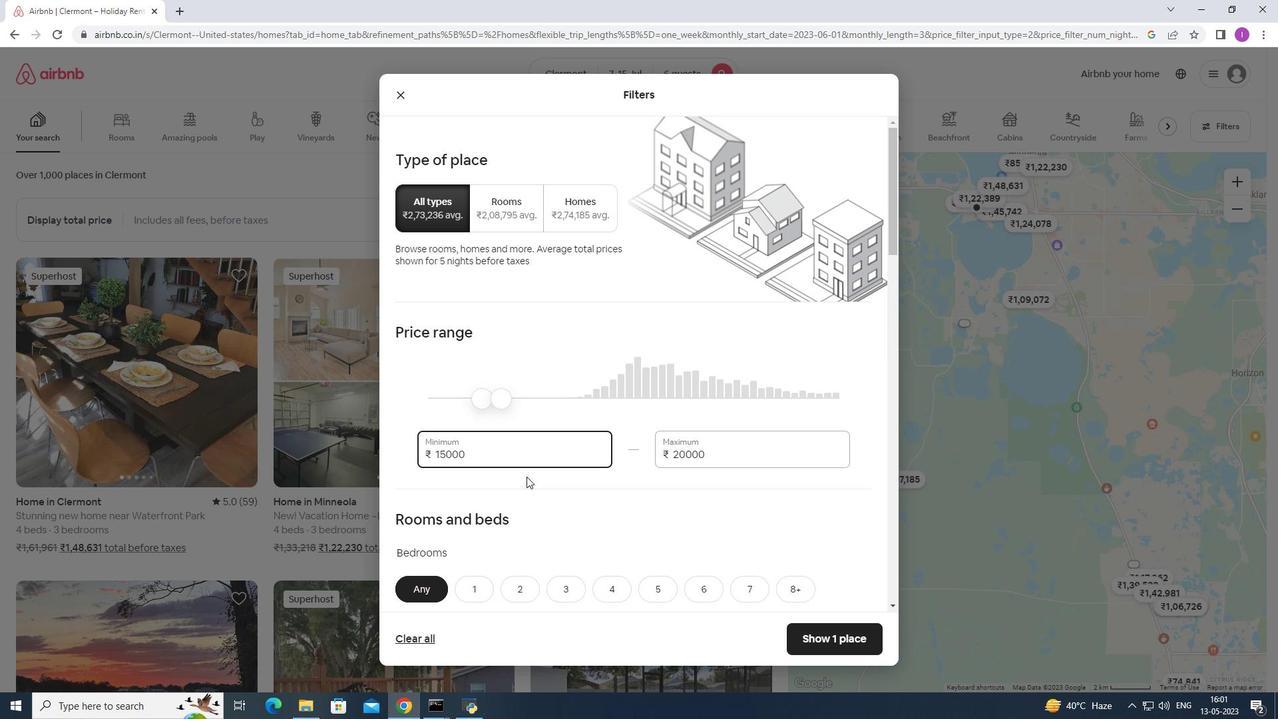 
Action: Mouse moved to (537, 471)
Screenshot: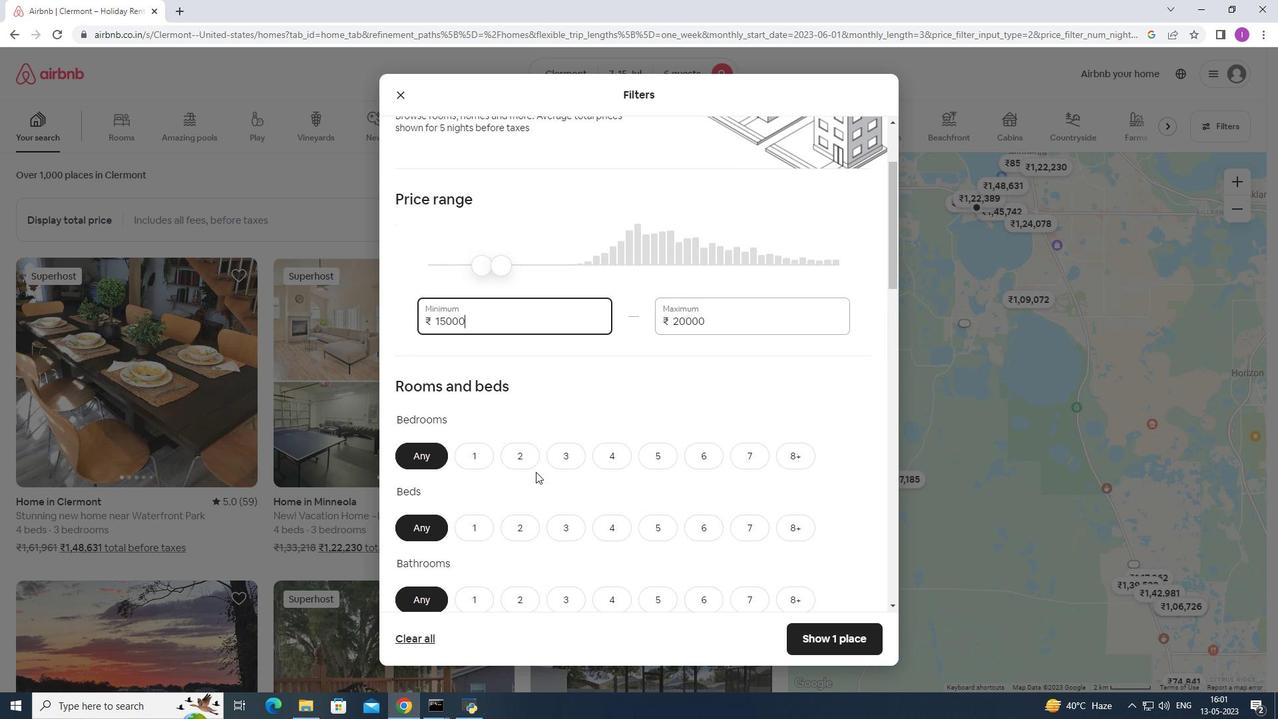 
Action: Mouse scrolled (537, 470) with delta (0, 0)
Screenshot: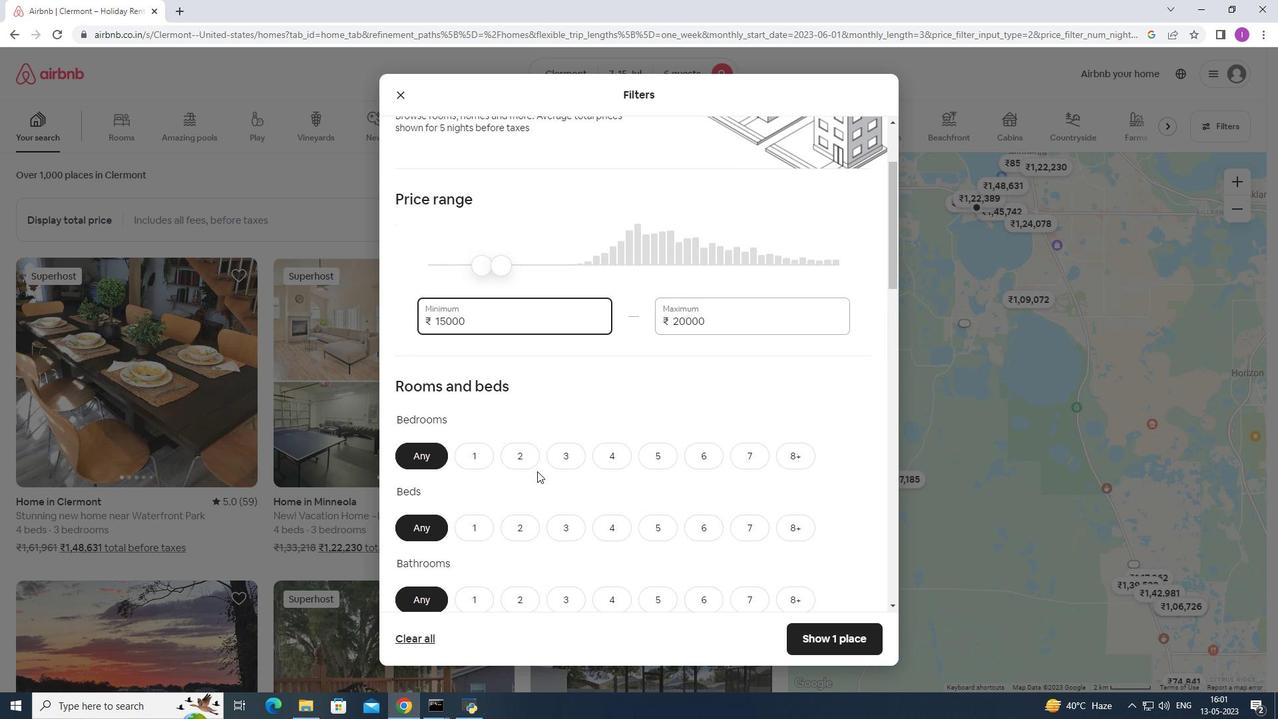 
Action: Mouse scrolled (537, 470) with delta (0, 0)
Screenshot: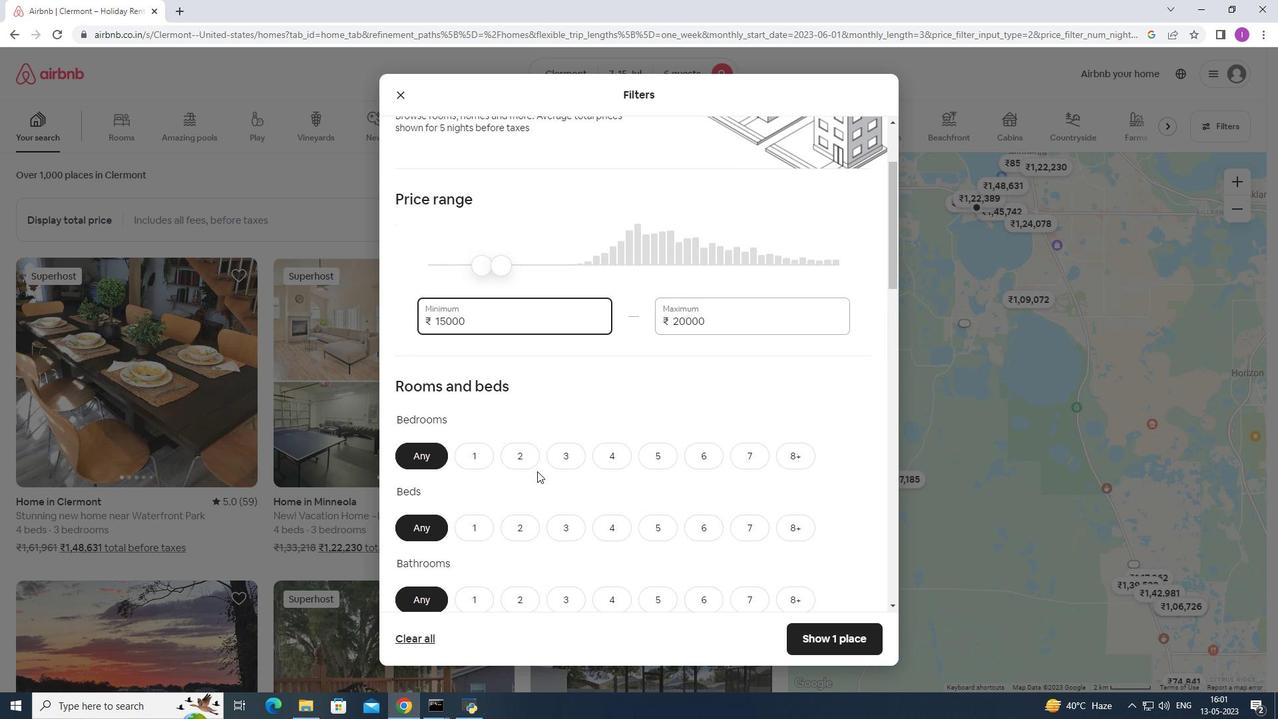 
Action: Mouse moved to (538, 470)
Screenshot: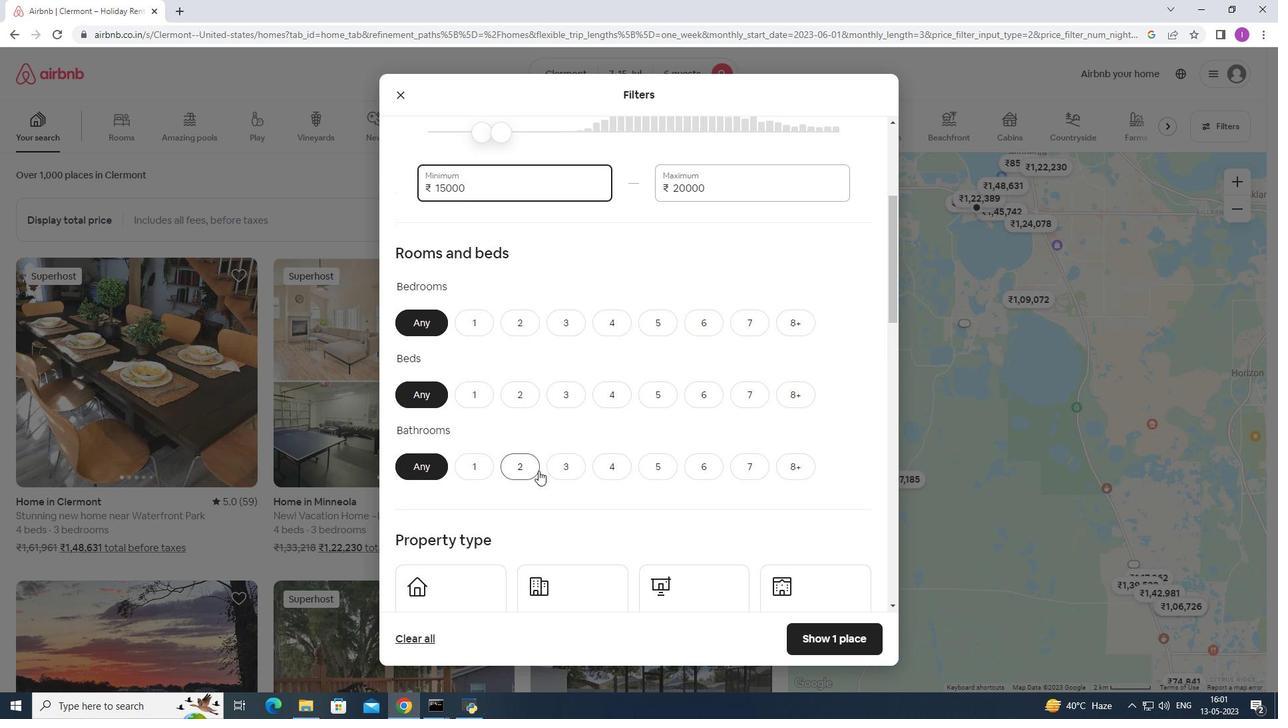 
Action: Mouse scrolled (538, 469) with delta (0, 0)
Screenshot: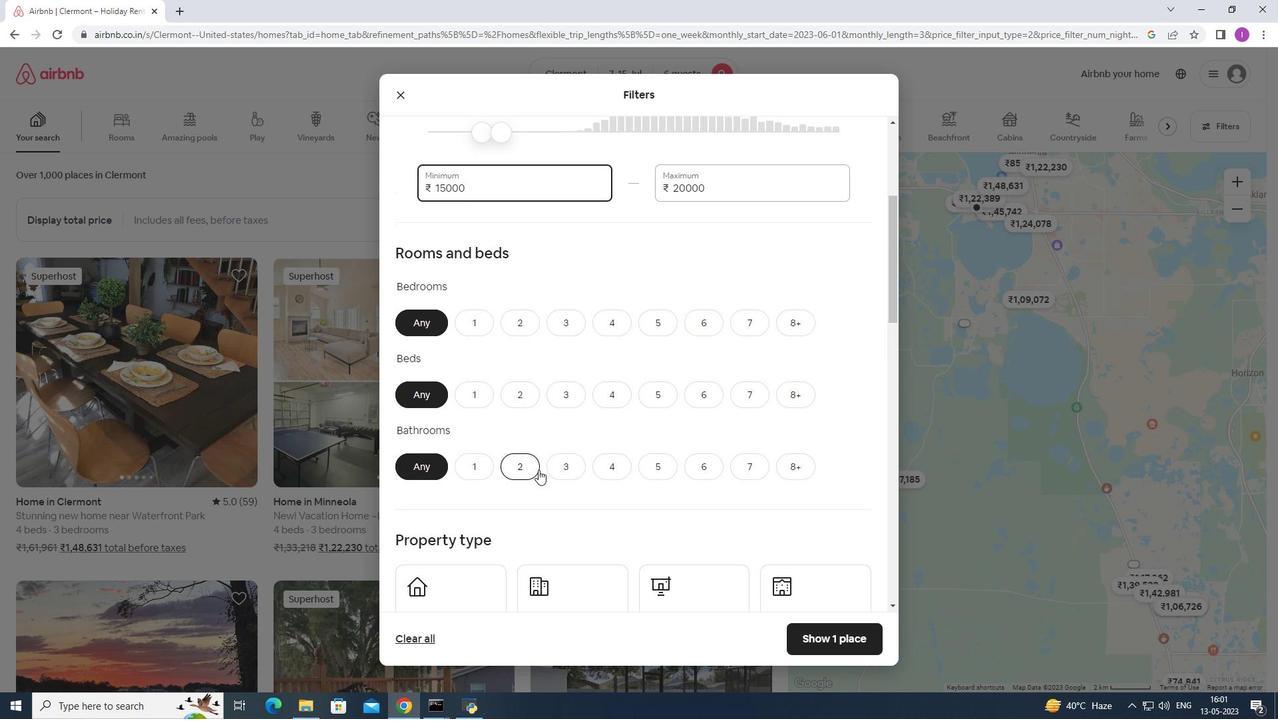 
Action: Mouse moved to (565, 260)
Screenshot: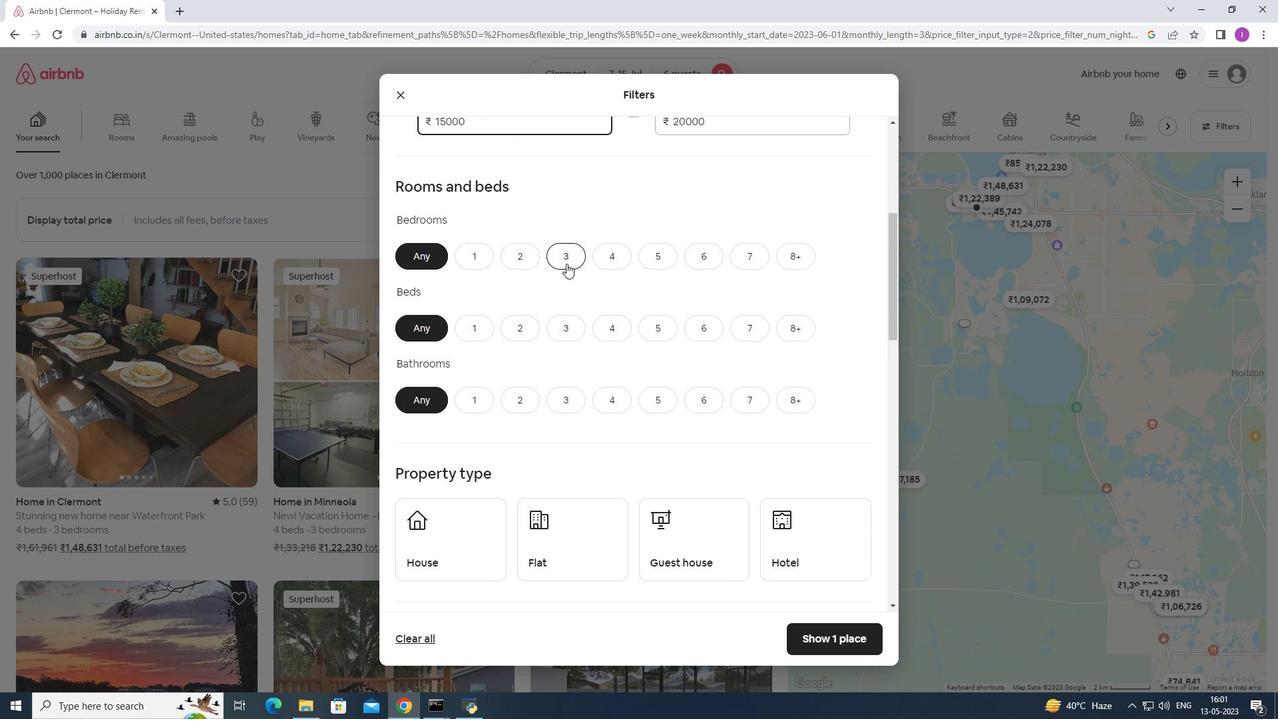 
Action: Mouse pressed left at (565, 260)
Screenshot: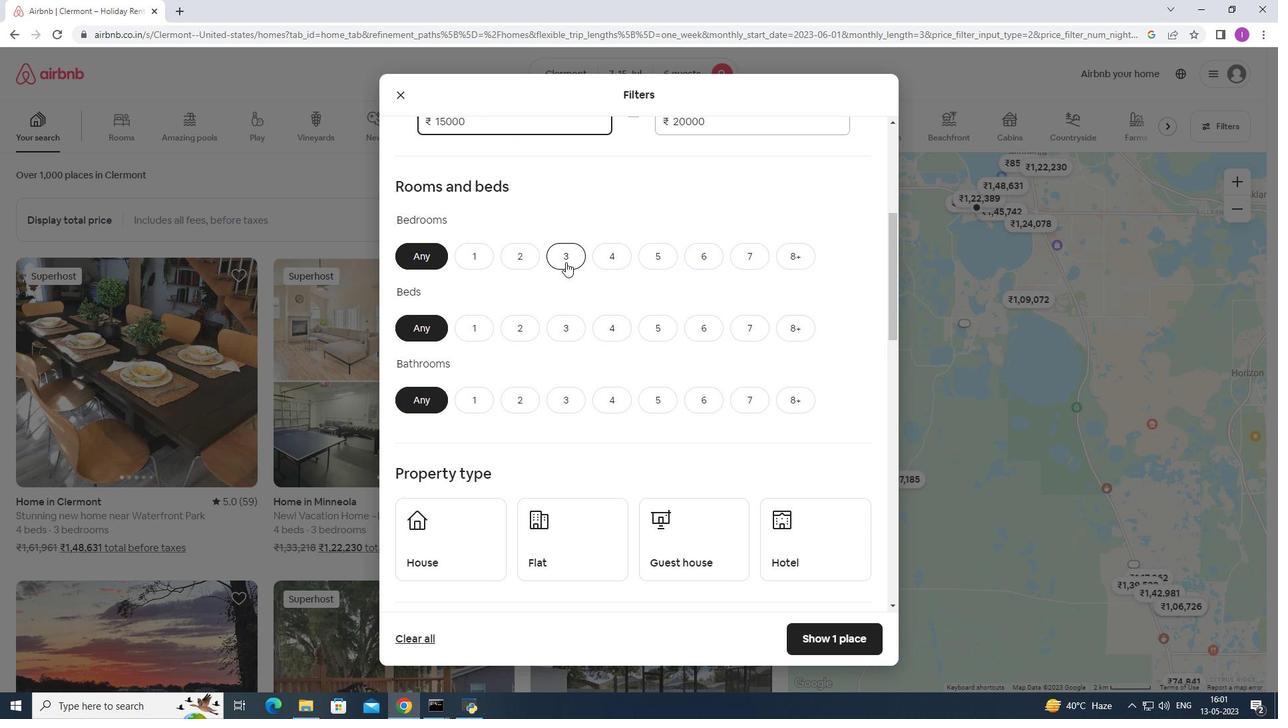 
Action: Mouse moved to (575, 322)
Screenshot: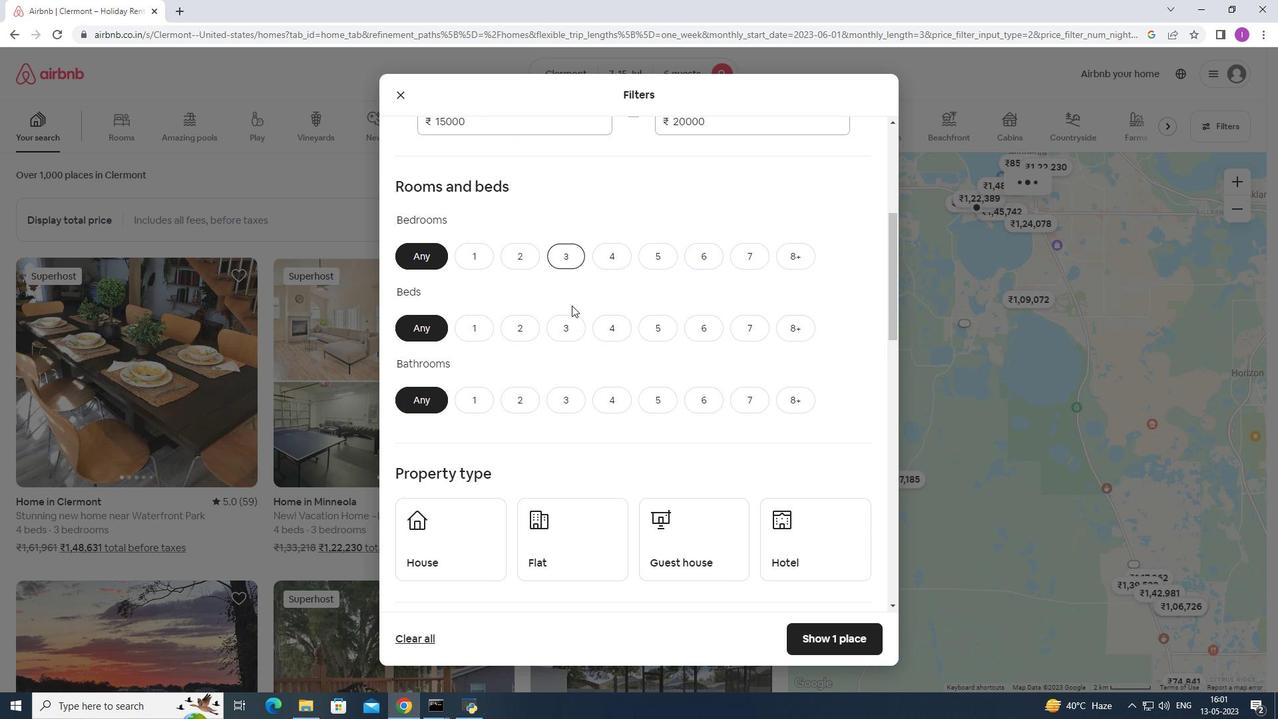 
Action: Mouse pressed left at (575, 322)
Screenshot: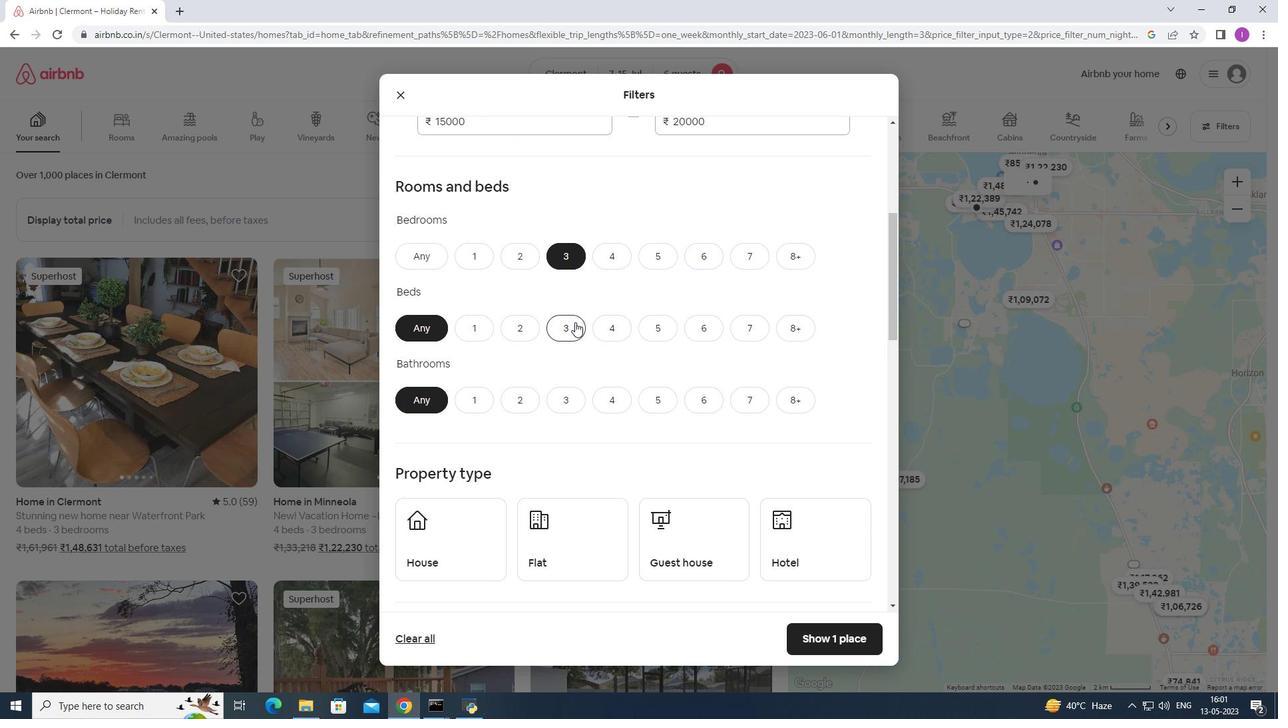 
Action: Mouse moved to (574, 400)
Screenshot: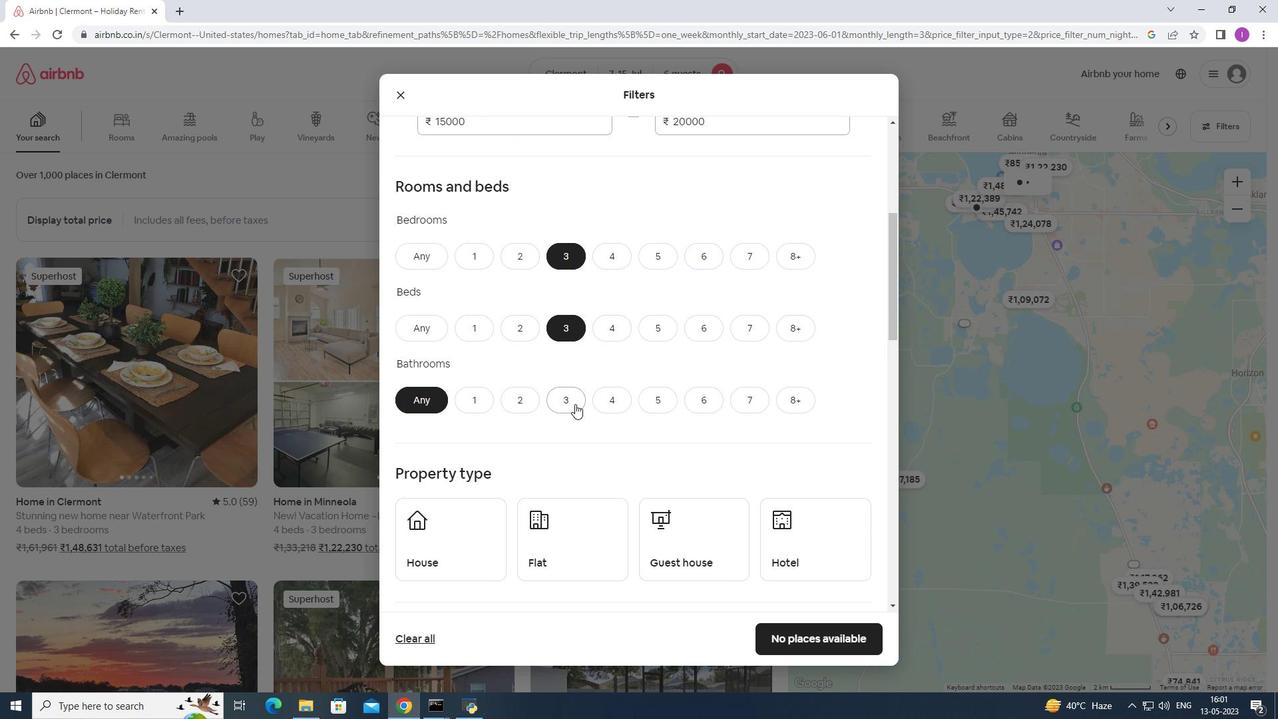 
Action: Mouse pressed left at (574, 400)
Screenshot: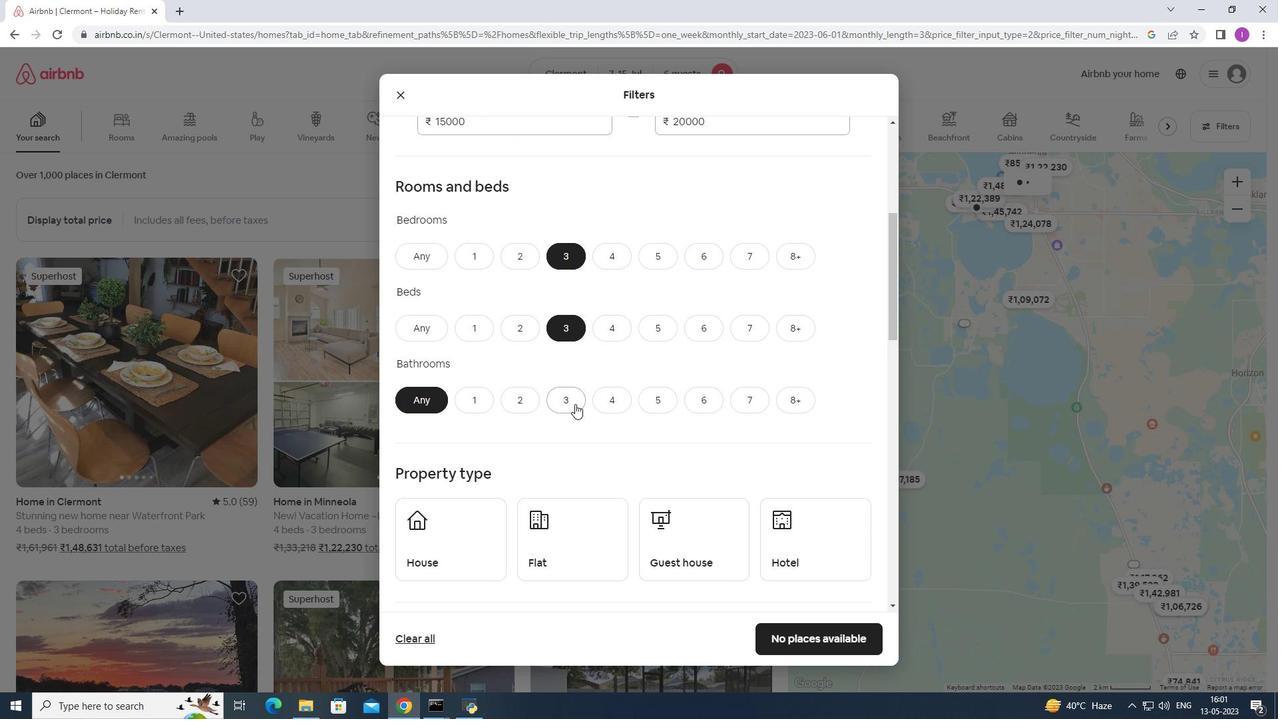 
Action: Mouse moved to (603, 438)
Screenshot: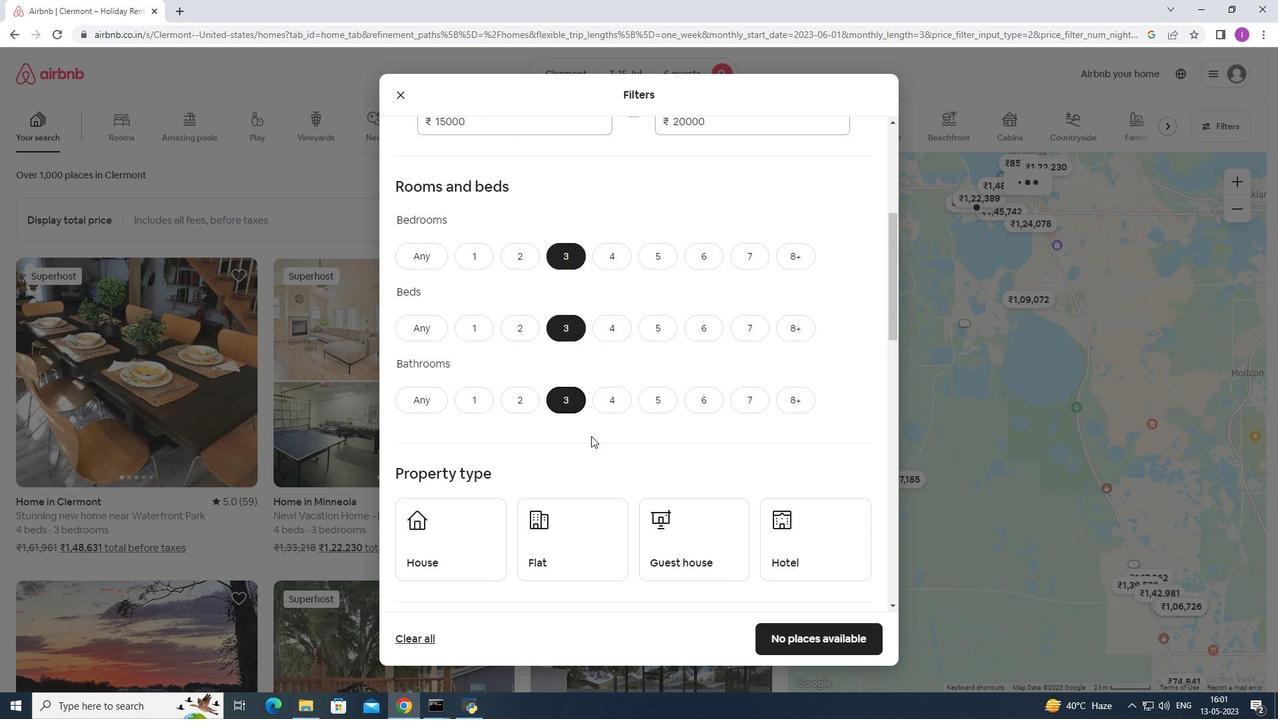 
Action: Mouse scrolled (603, 437) with delta (0, 0)
Screenshot: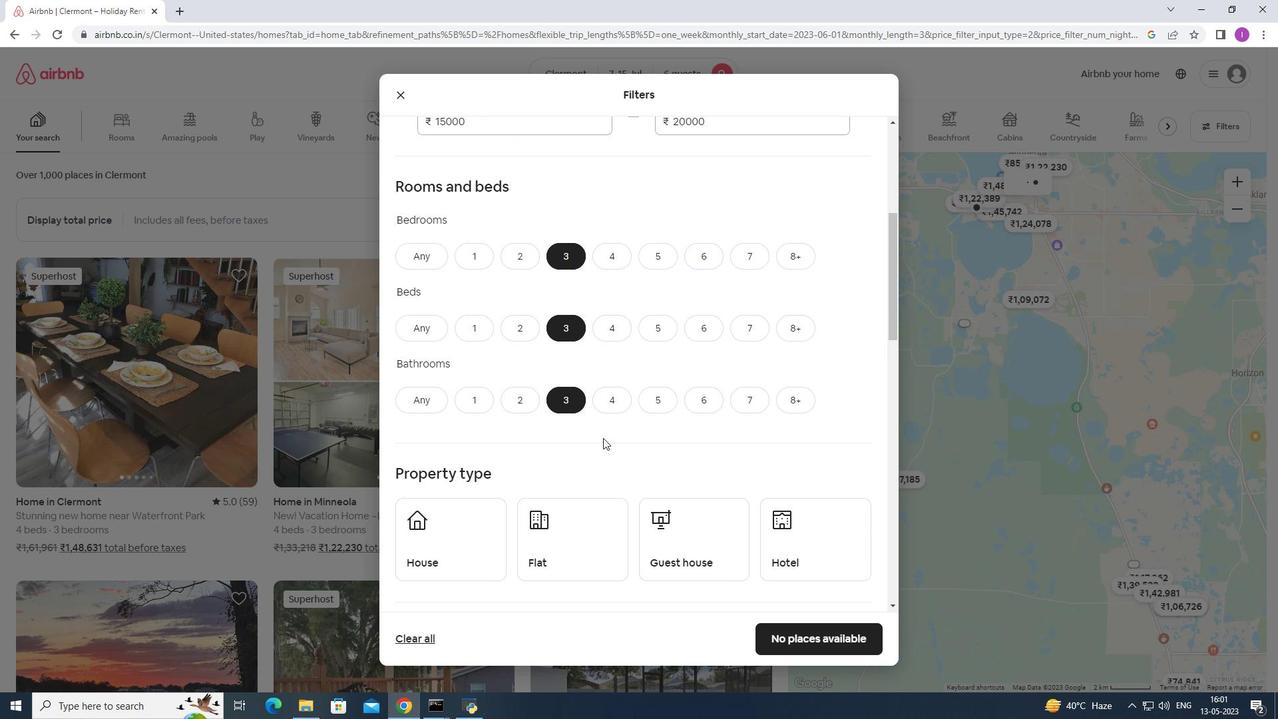 
Action: Mouse scrolled (603, 437) with delta (0, 0)
Screenshot: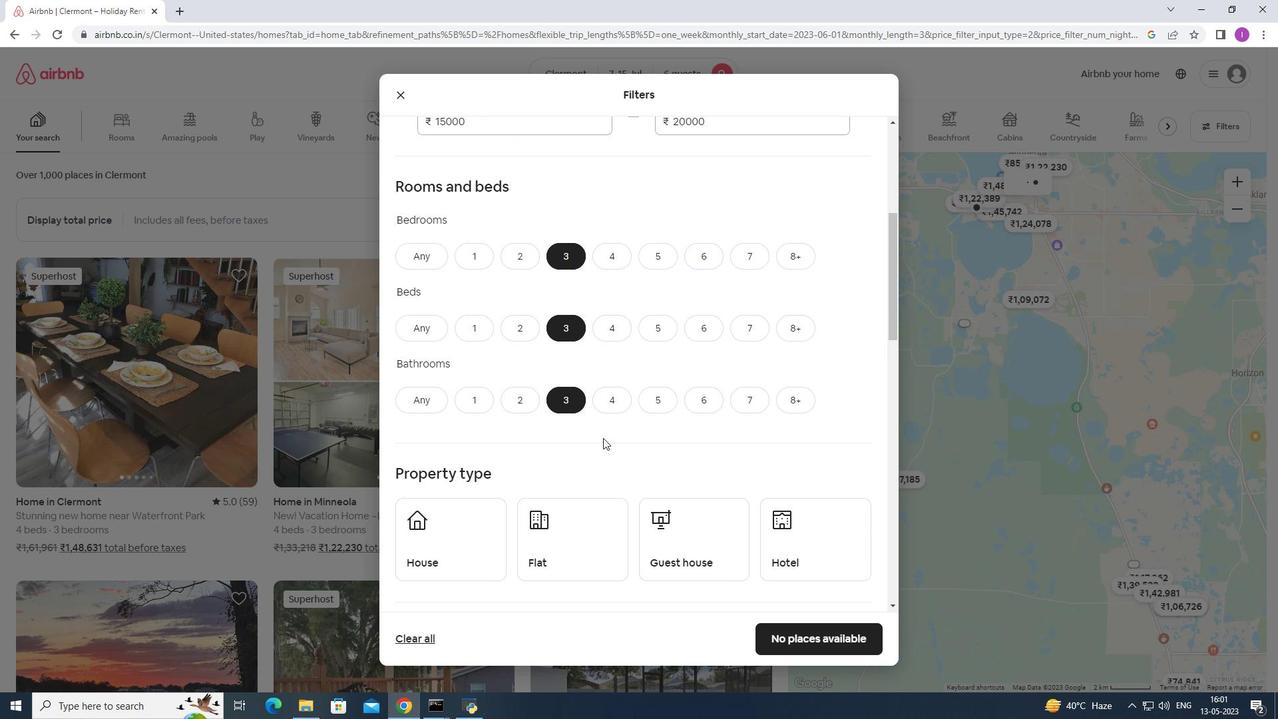 
Action: Mouse moved to (475, 378)
Screenshot: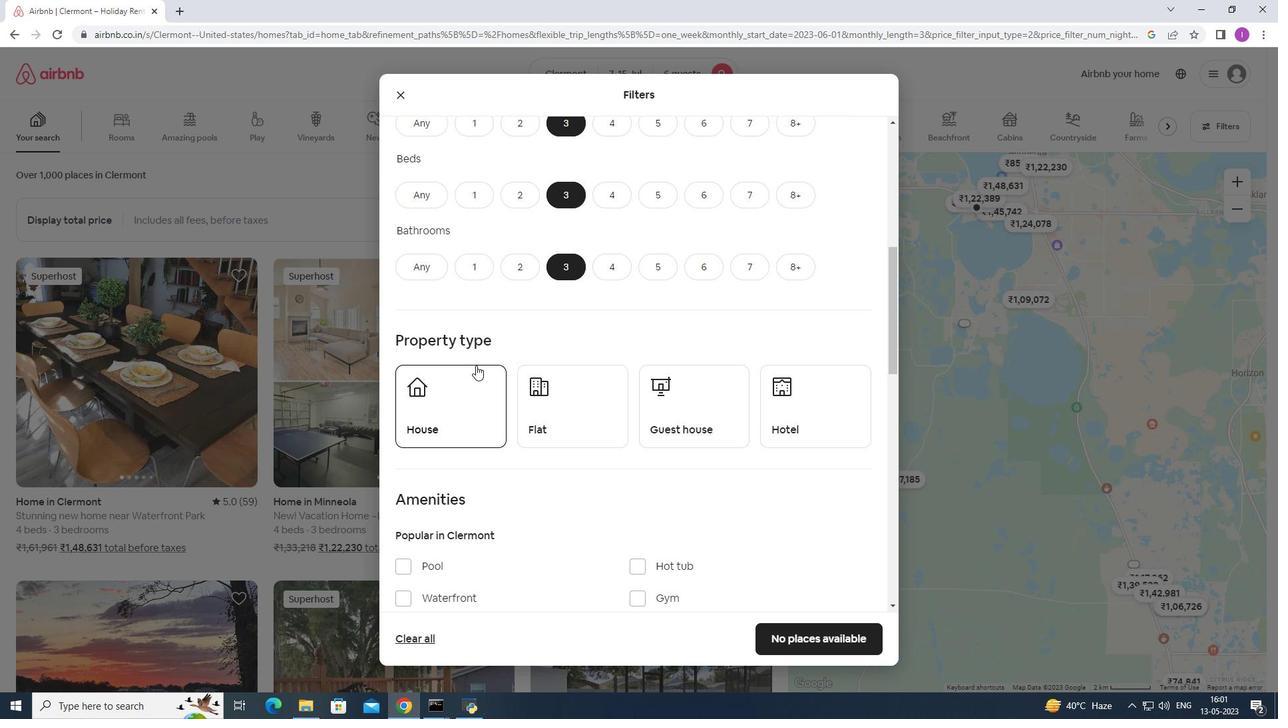 
Action: Mouse pressed left at (475, 378)
Screenshot: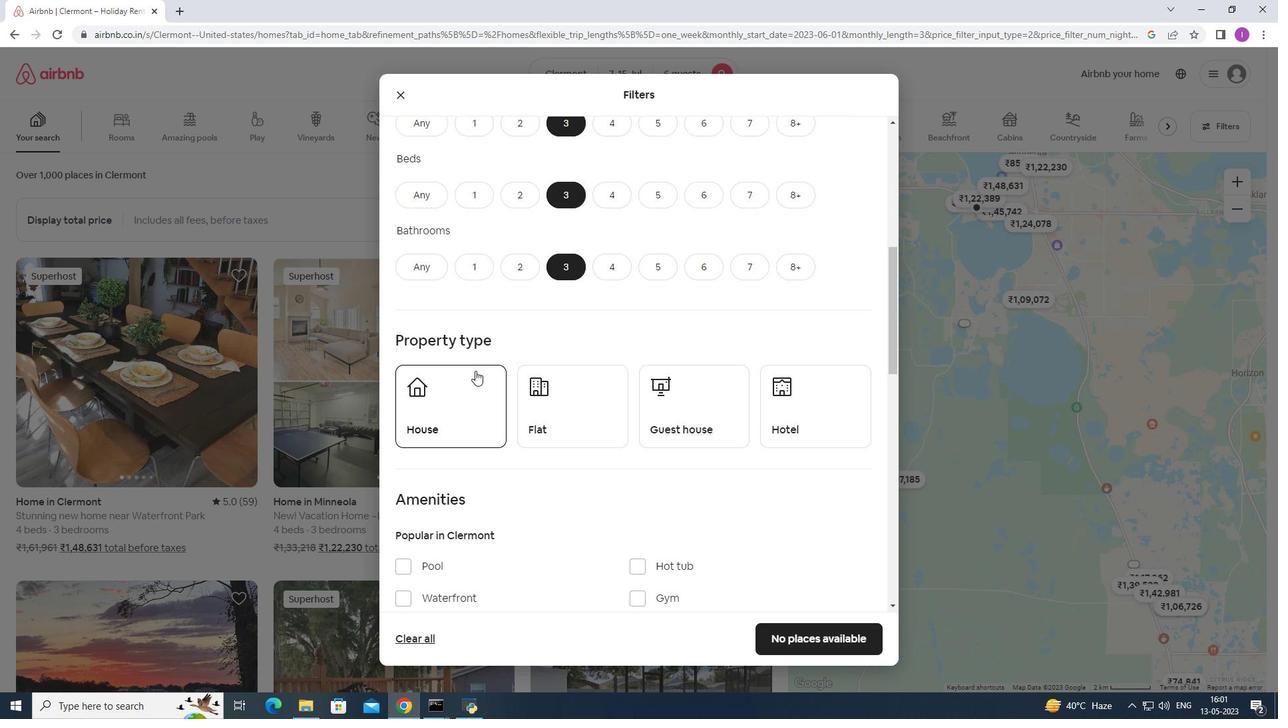 
Action: Mouse moved to (555, 390)
Screenshot: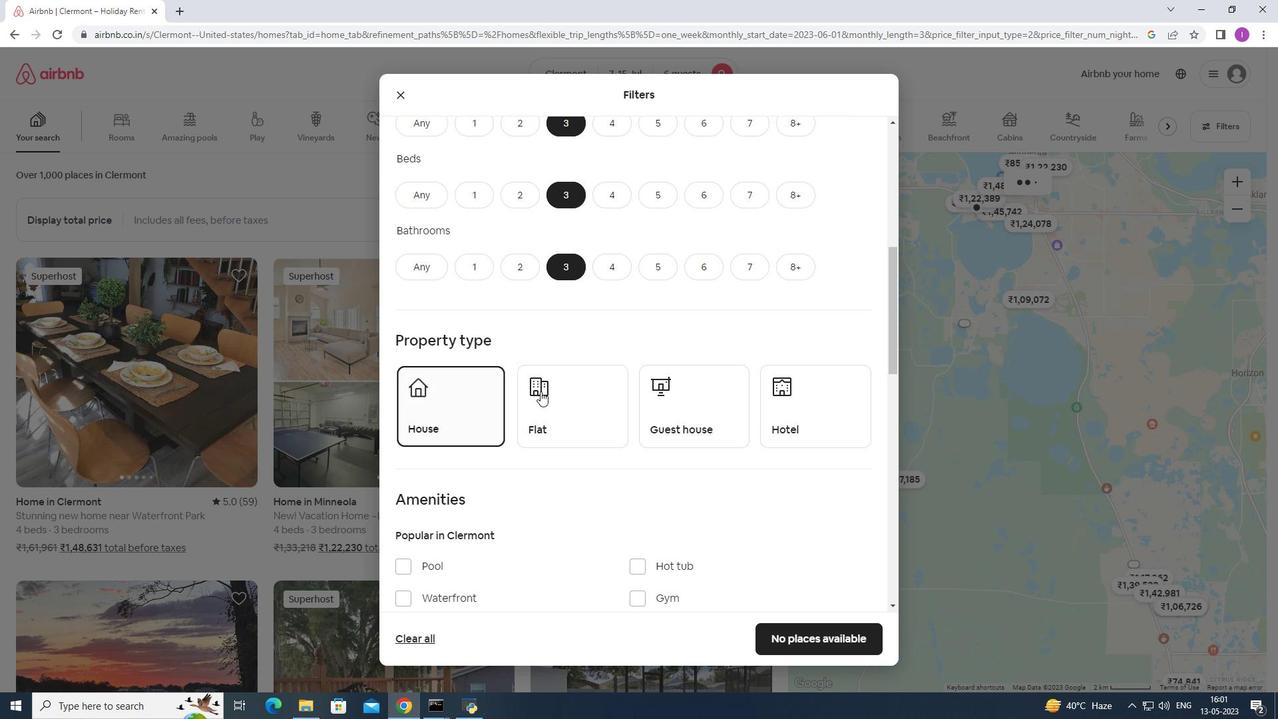 
Action: Mouse pressed left at (555, 390)
Screenshot: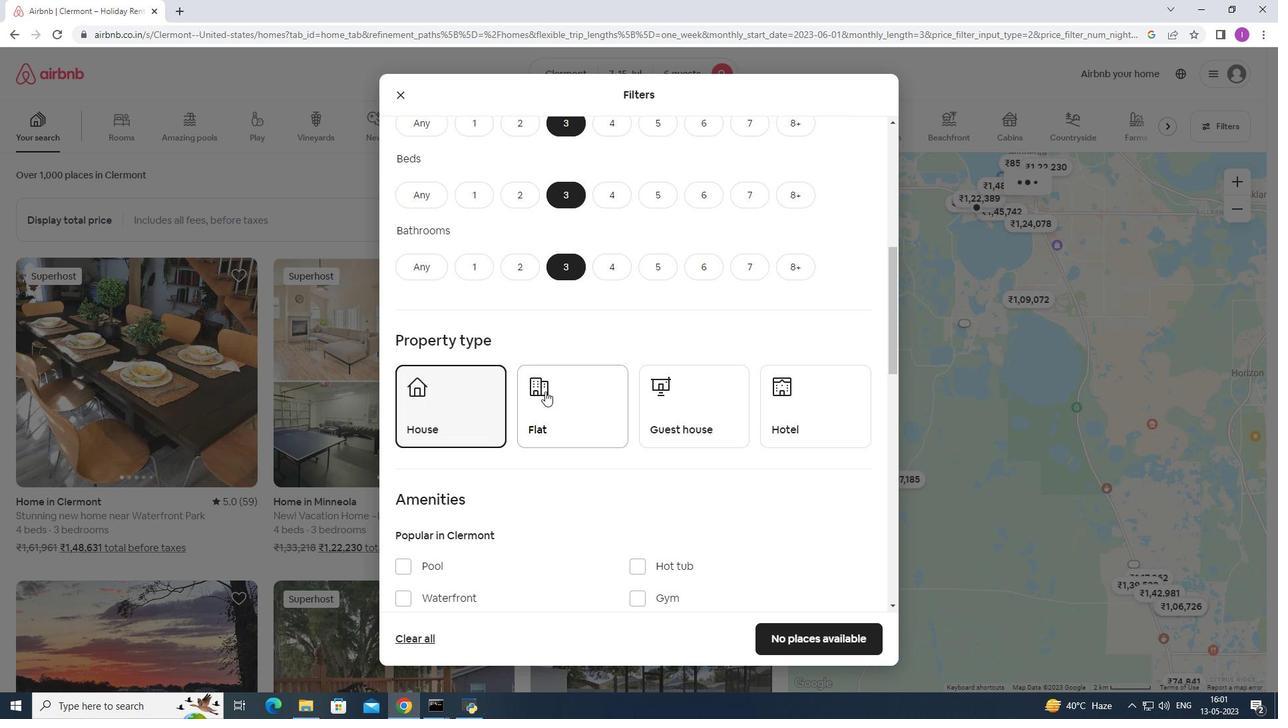 
Action: Mouse moved to (673, 394)
Screenshot: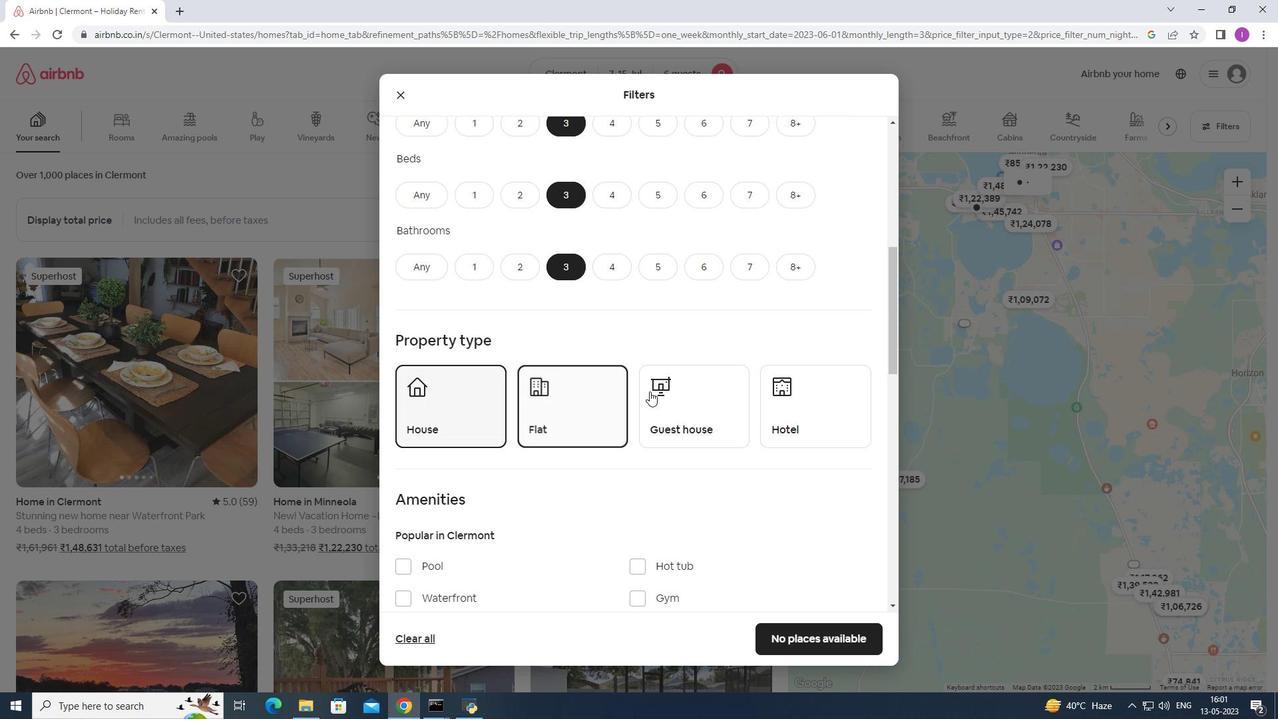 
Action: Mouse pressed left at (673, 394)
Screenshot: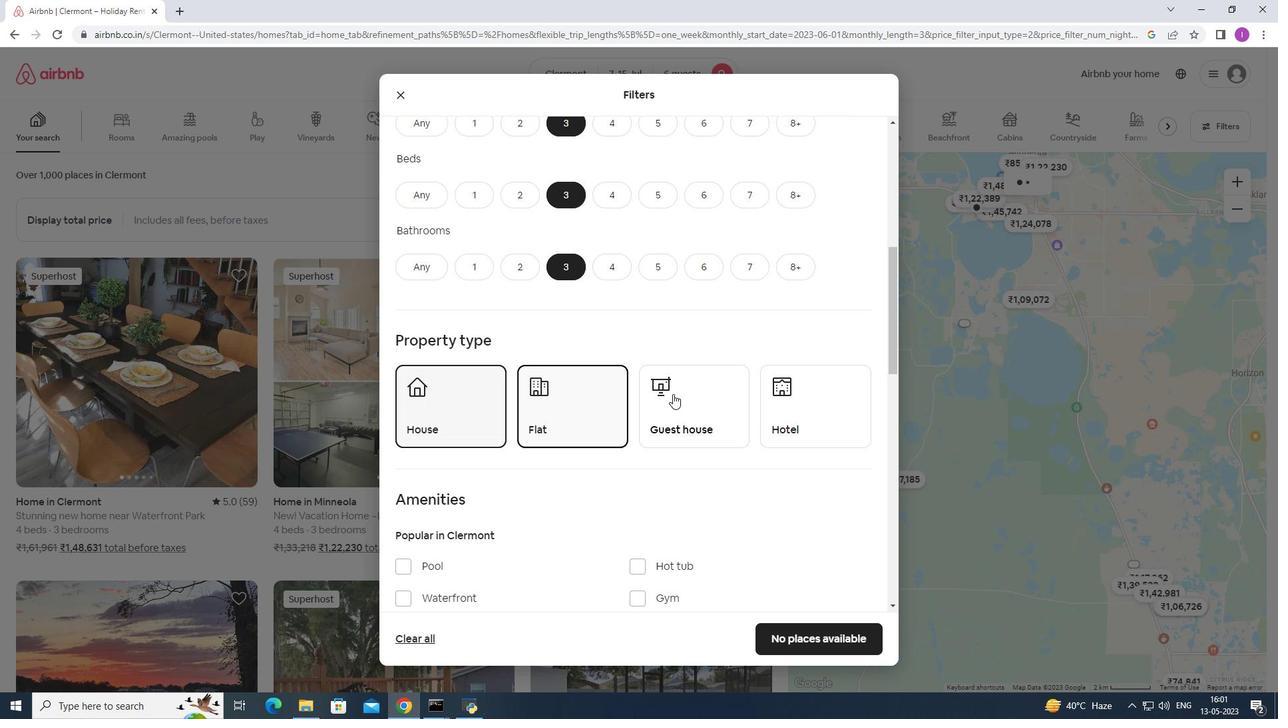 
Action: Mouse moved to (677, 412)
Screenshot: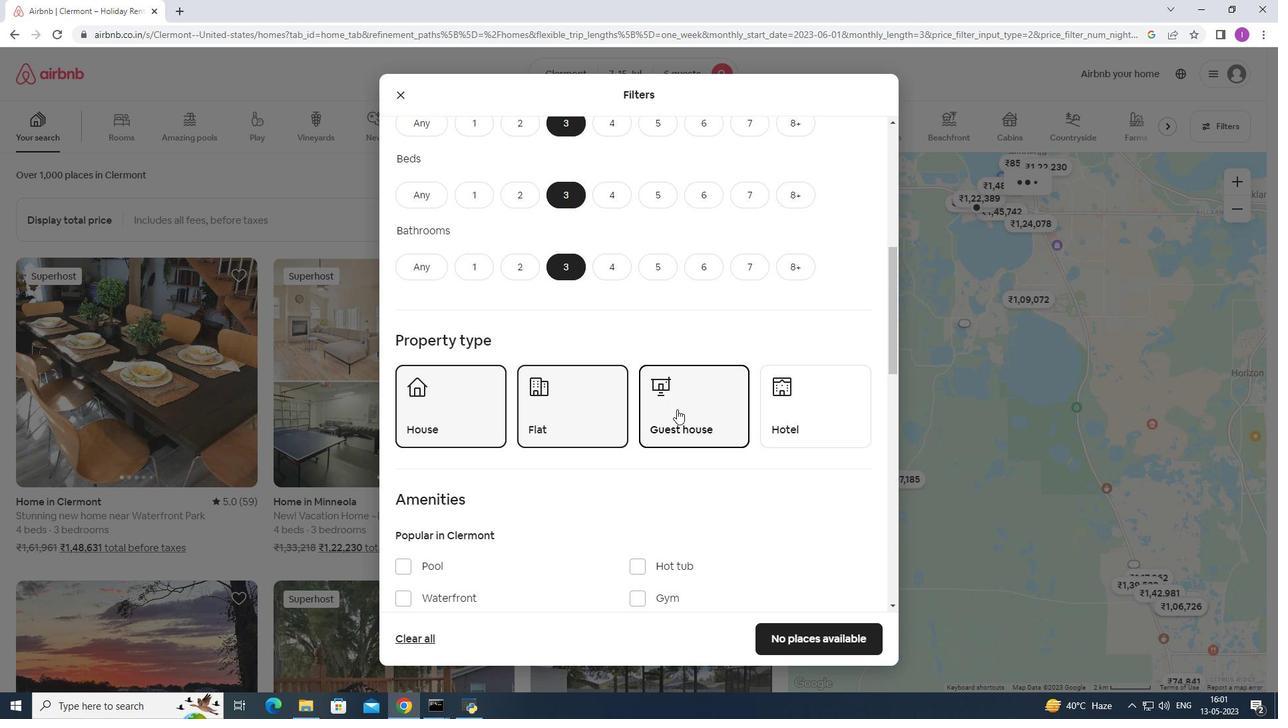 
Action: Mouse scrolled (677, 411) with delta (0, 0)
Screenshot: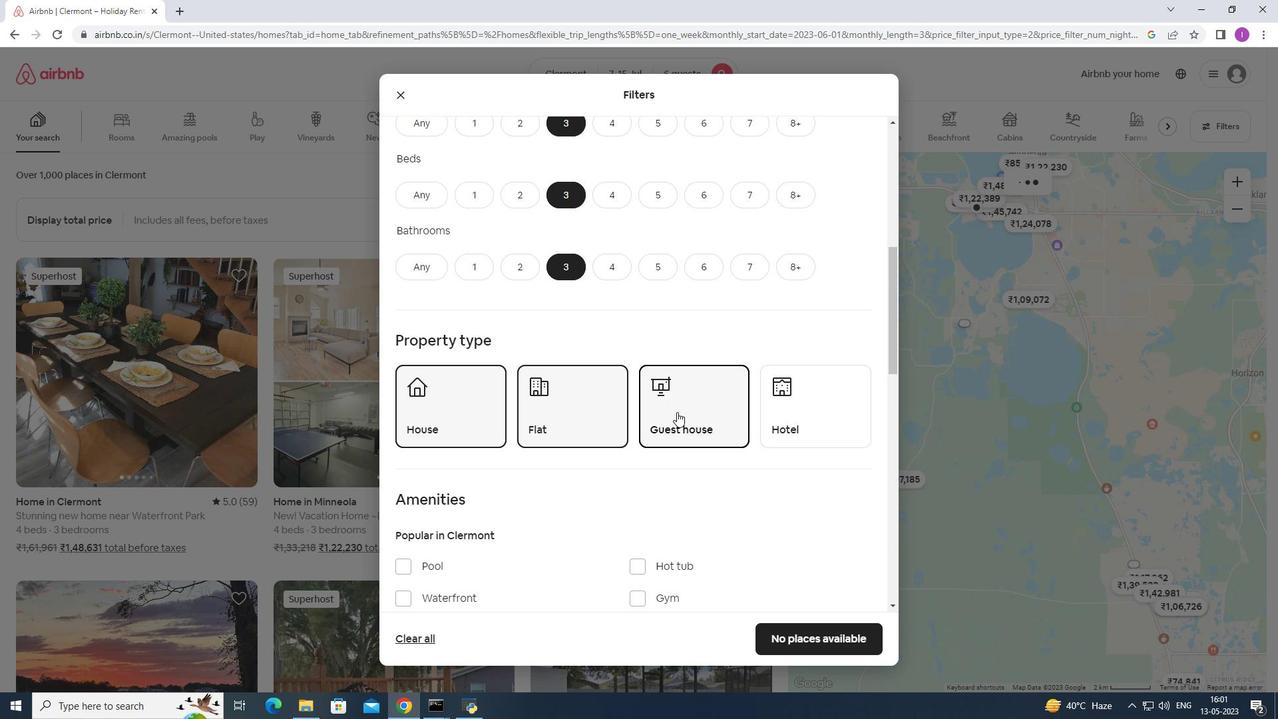 
Action: Mouse moved to (679, 414)
Screenshot: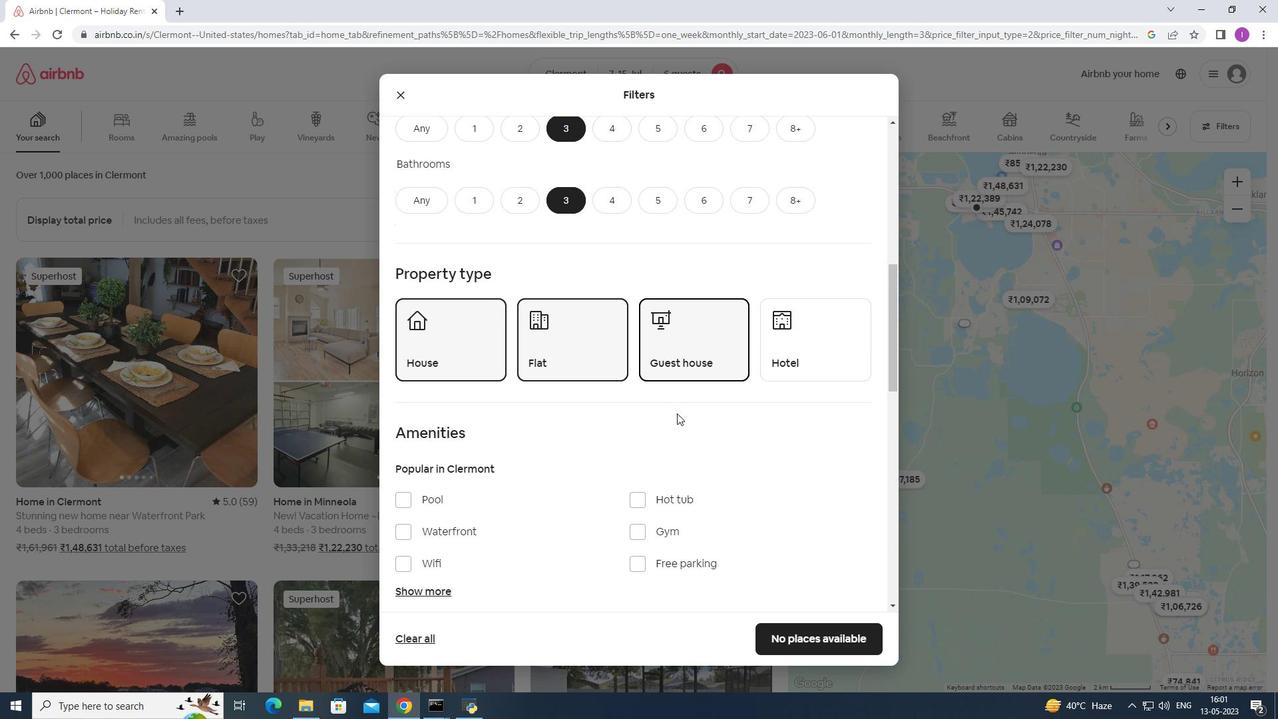 
Action: Mouse scrolled (679, 413) with delta (0, 0)
Screenshot: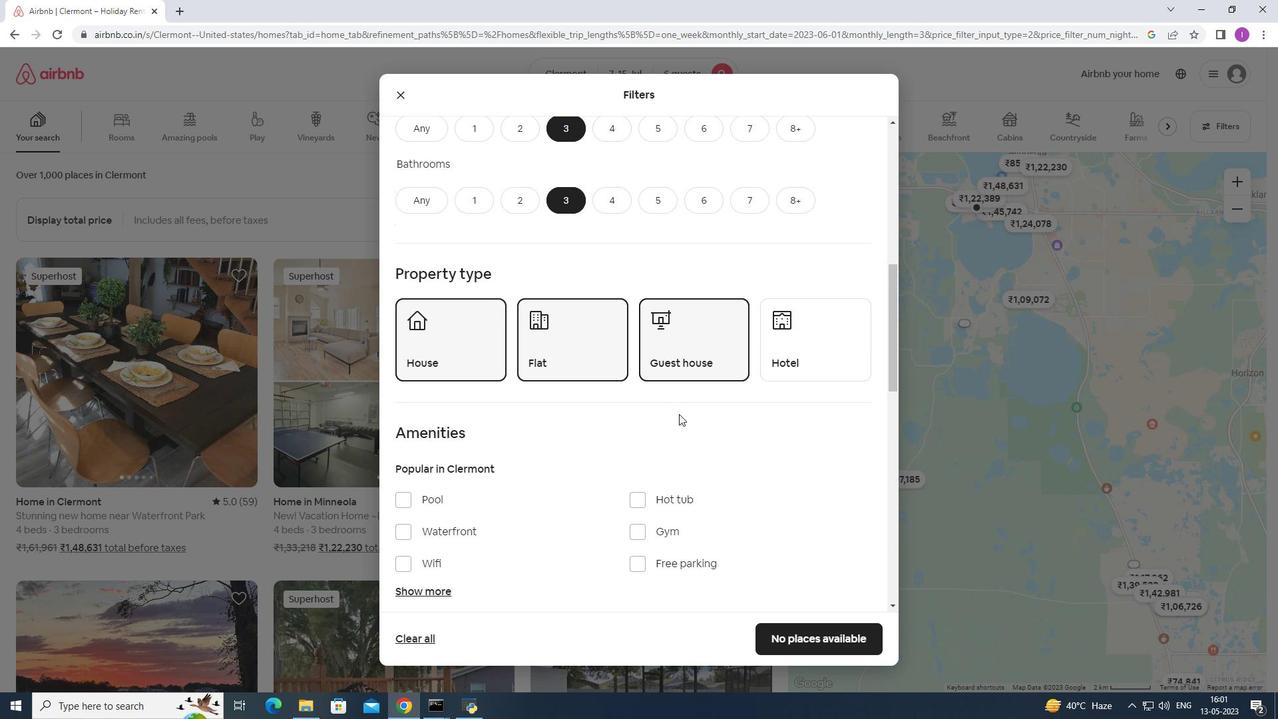 
Action: Mouse scrolled (679, 413) with delta (0, 0)
Screenshot: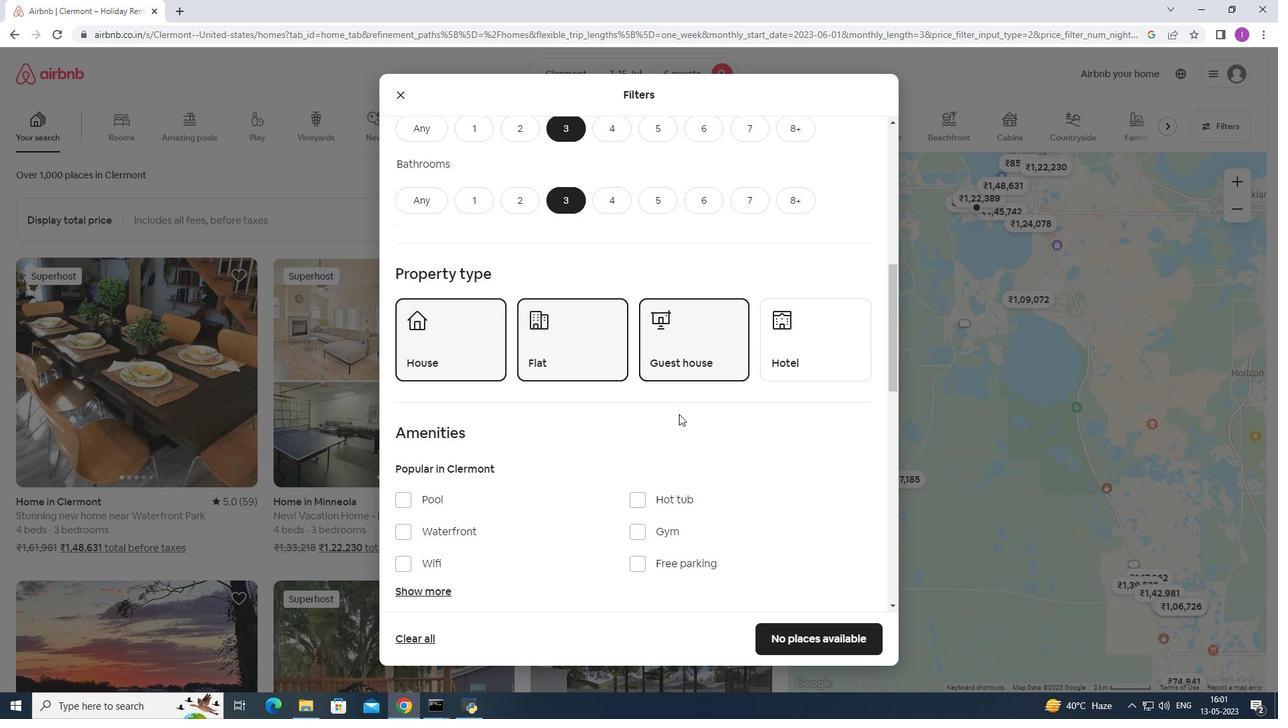 
Action: Mouse scrolled (679, 413) with delta (0, 0)
Screenshot: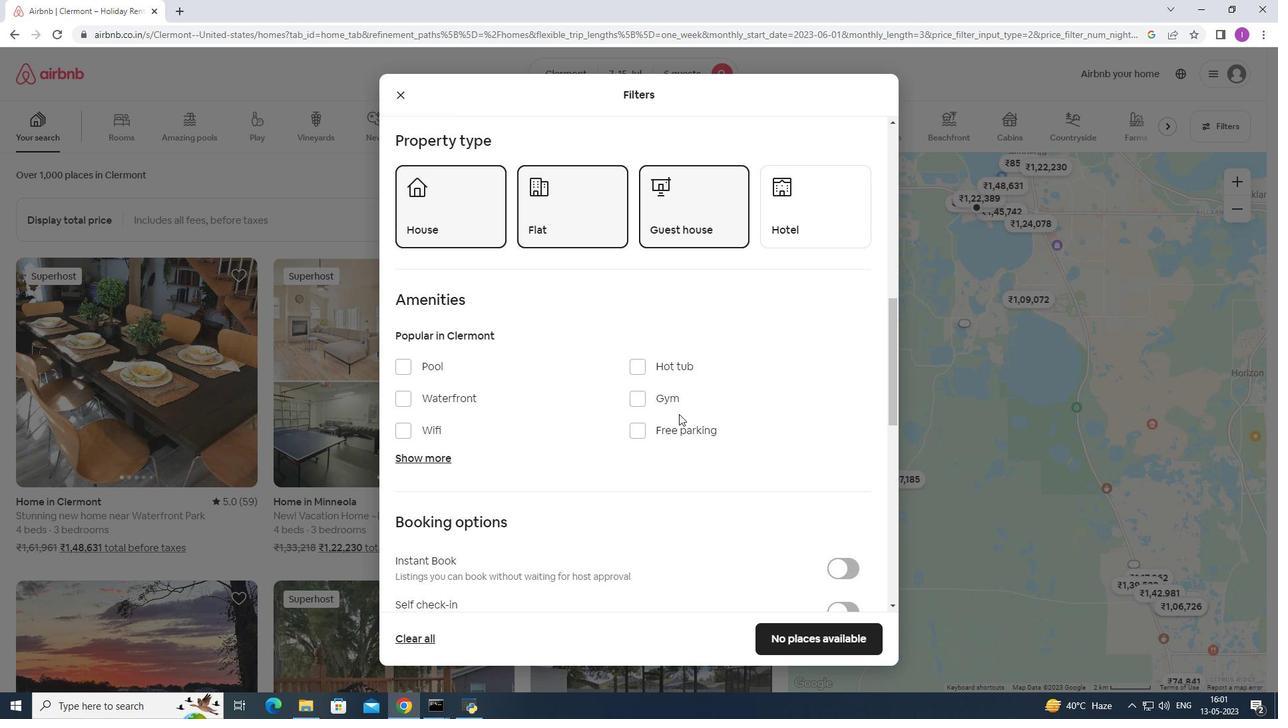 
Action: Mouse scrolled (679, 413) with delta (0, 0)
Screenshot: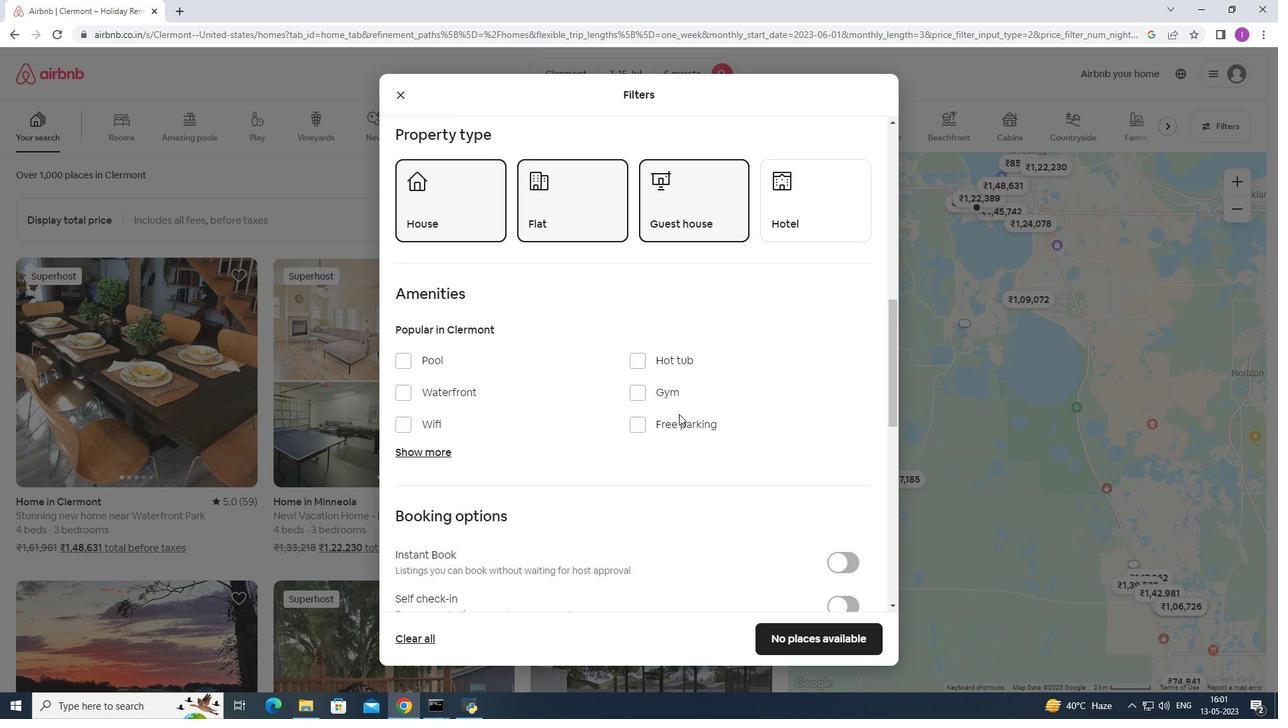 
Action: Mouse scrolled (679, 413) with delta (0, 0)
Screenshot: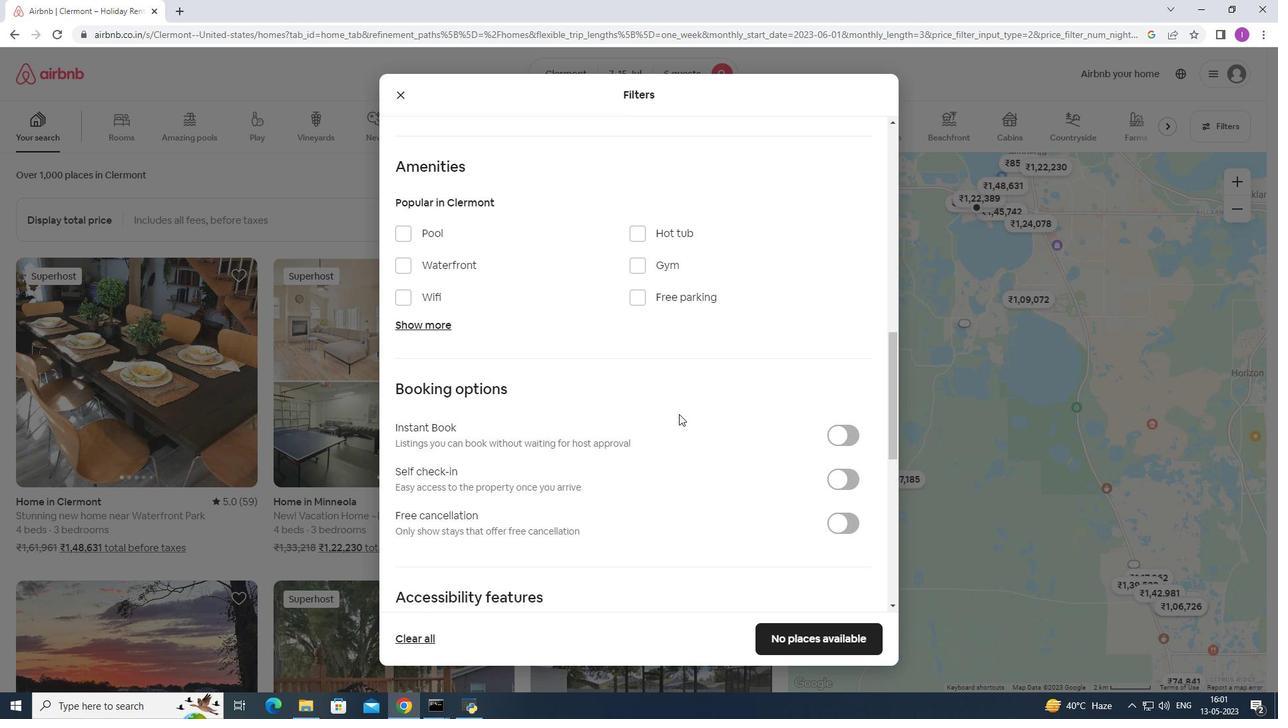 
Action: Mouse moved to (848, 405)
Screenshot: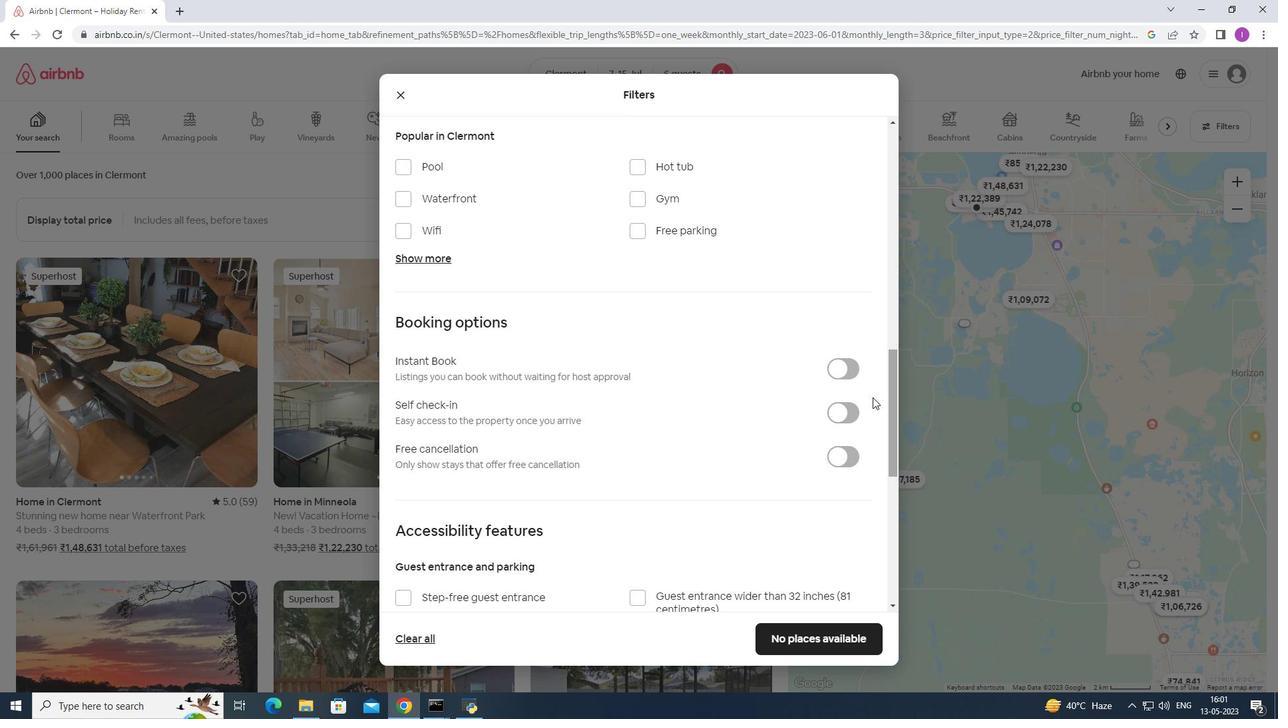 
Action: Mouse pressed left at (848, 405)
Screenshot: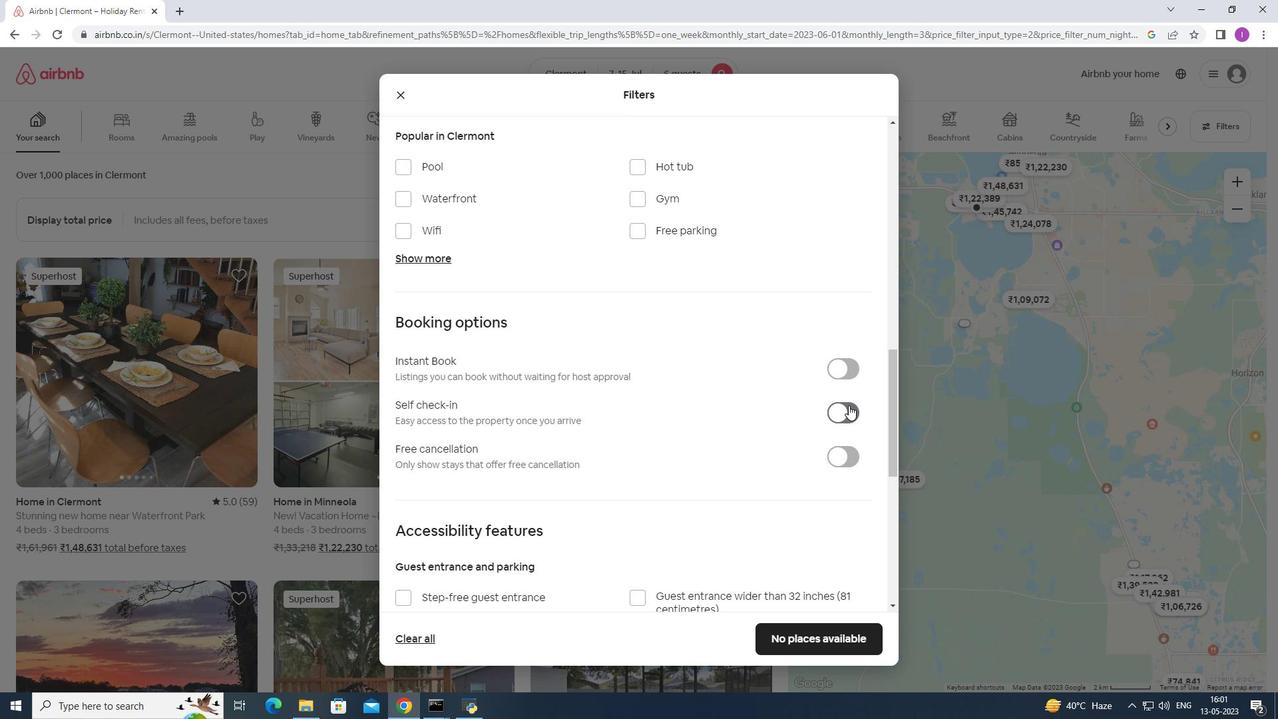 
Action: Mouse moved to (761, 424)
Screenshot: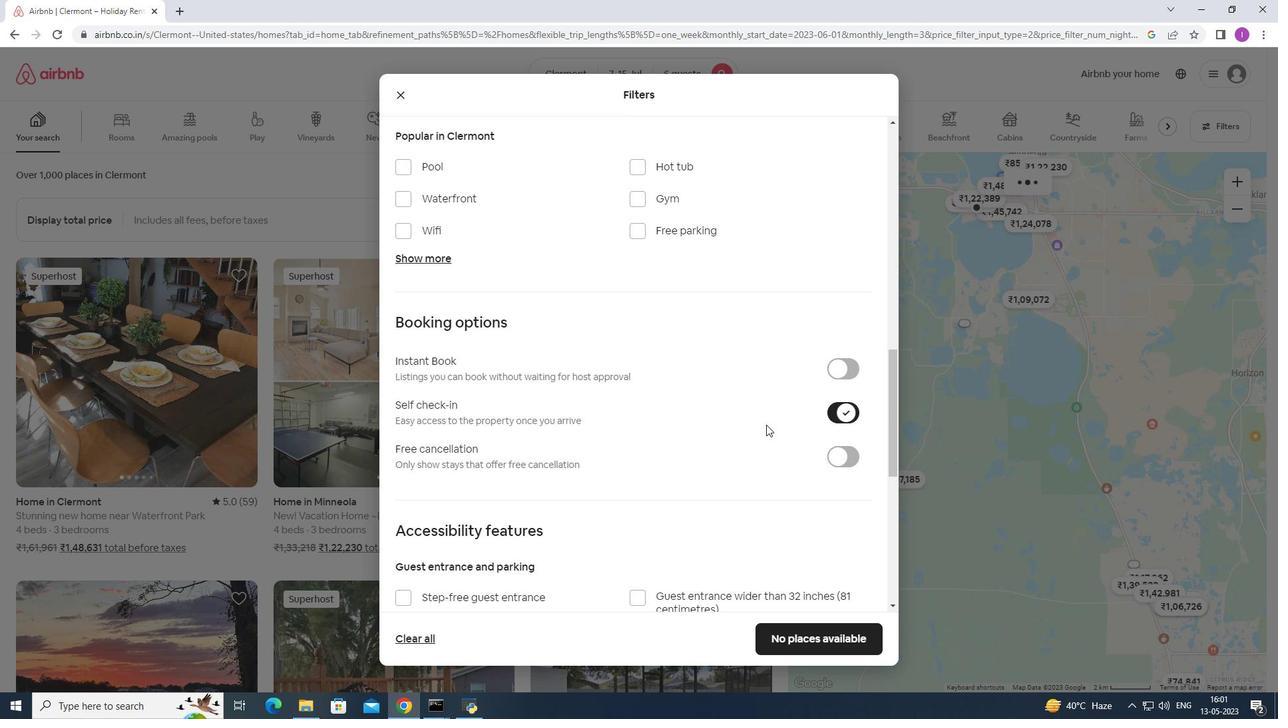 
Action: Mouse scrolled (761, 424) with delta (0, 0)
Screenshot: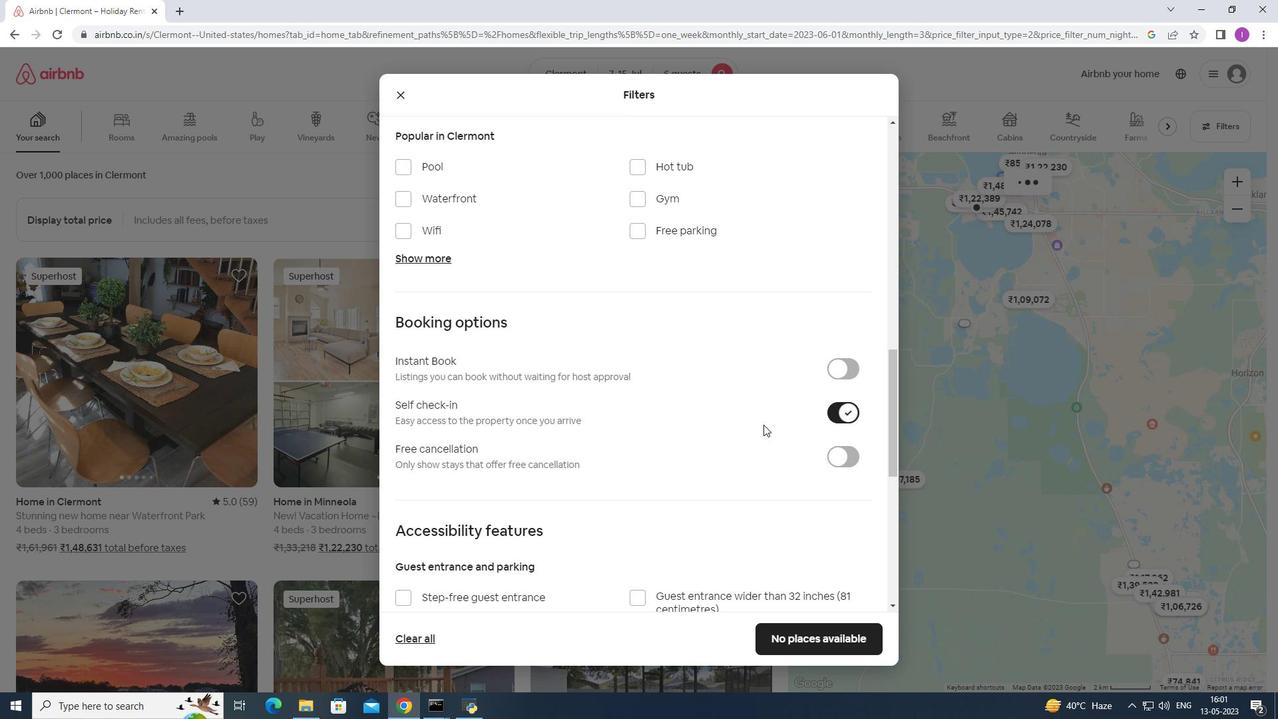 
Action: Mouse scrolled (761, 424) with delta (0, 0)
Screenshot: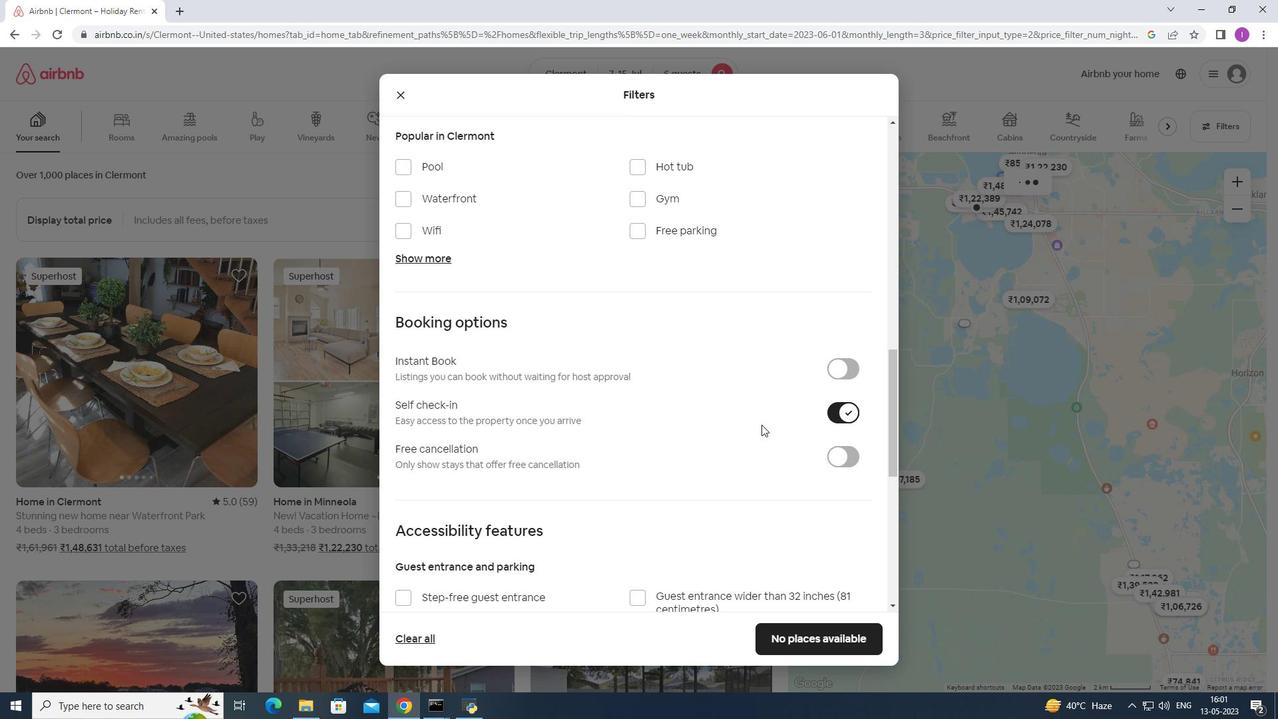 
Action: Mouse scrolled (761, 424) with delta (0, 0)
Screenshot: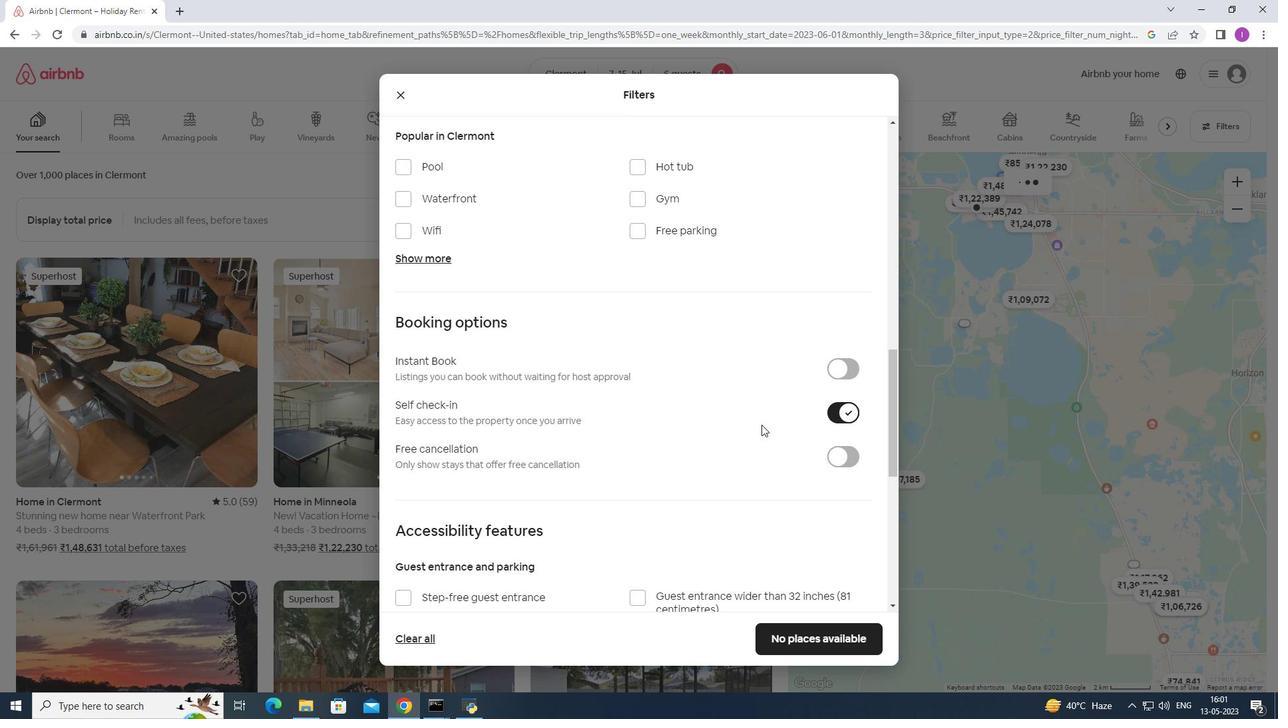 
Action: Mouse moved to (752, 422)
Screenshot: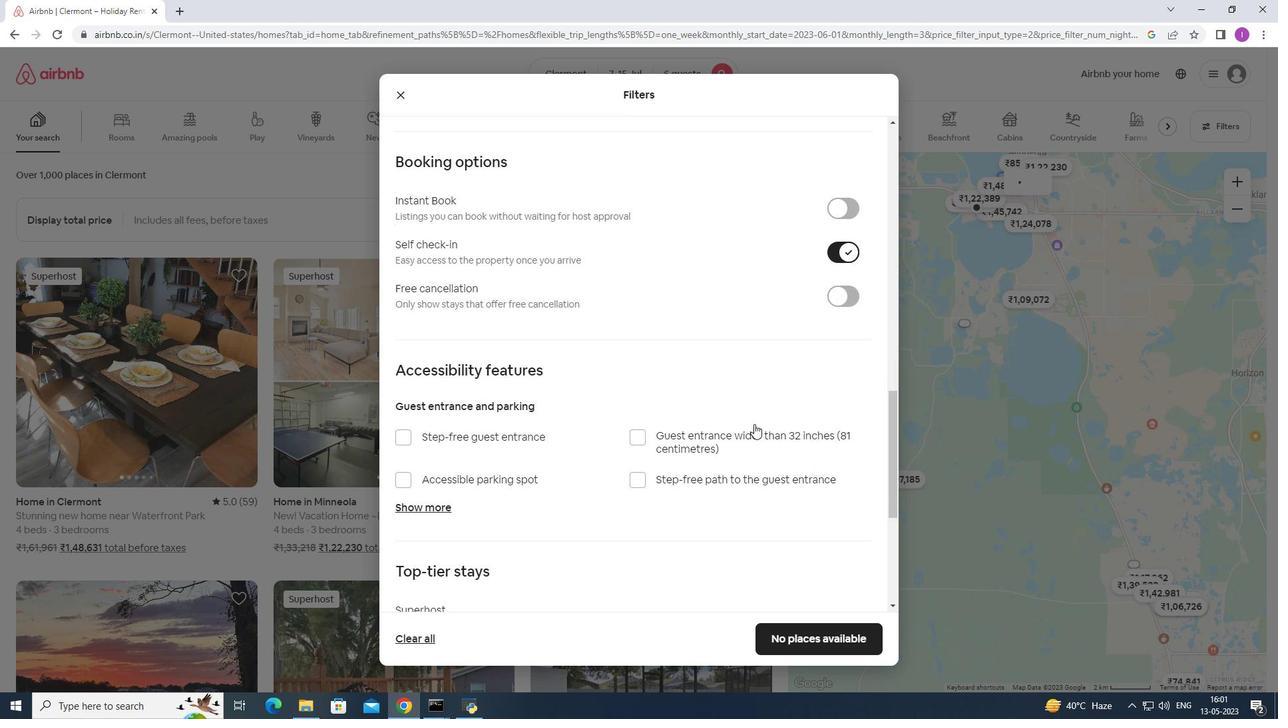 
Action: Mouse scrolled (752, 422) with delta (0, 0)
Screenshot: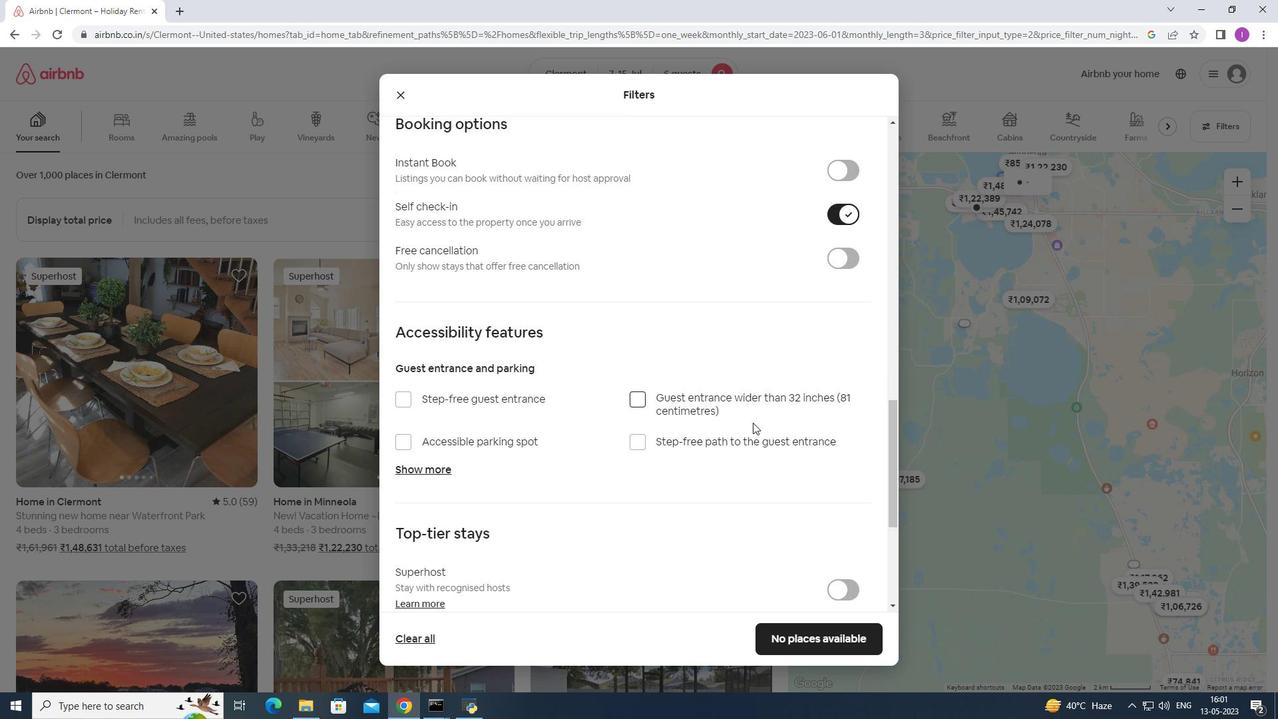 
Action: Mouse scrolled (752, 422) with delta (0, 0)
Screenshot: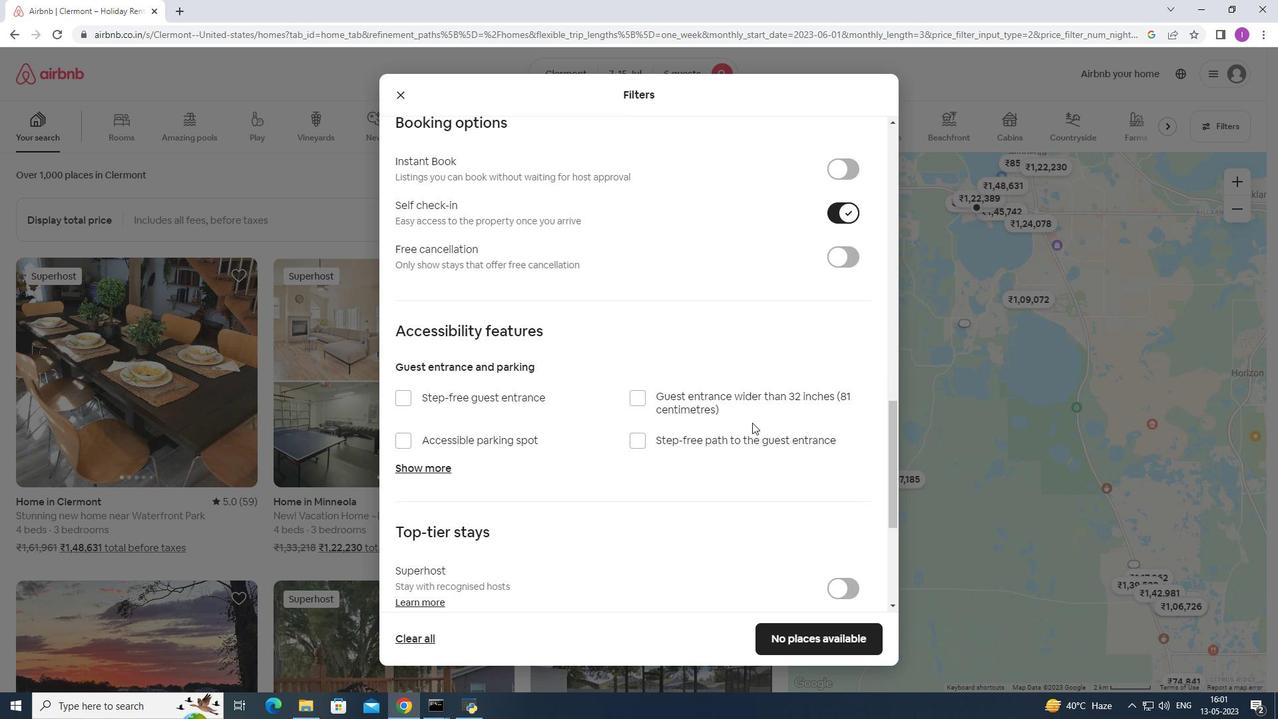
Action: Mouse scrolled (752, 422) with delta (0, 0)
Screenshot: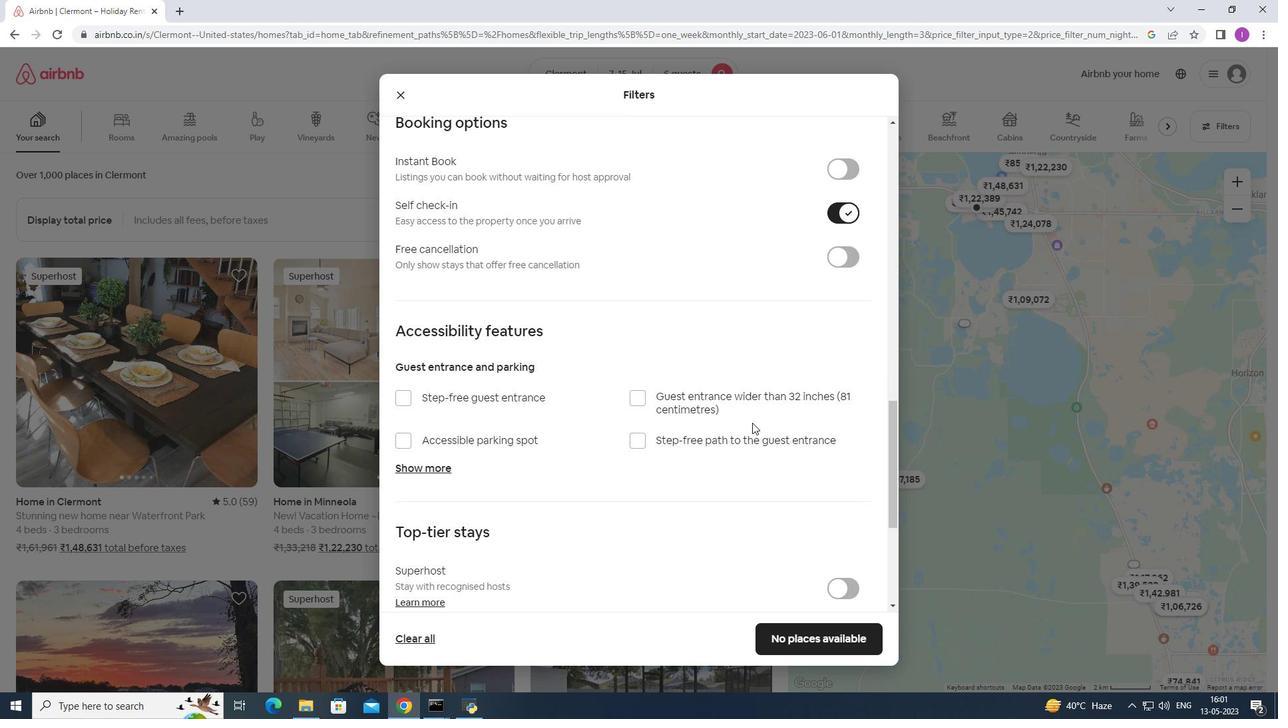 
Action: Mouse moved to (749, 416)
Screenshot: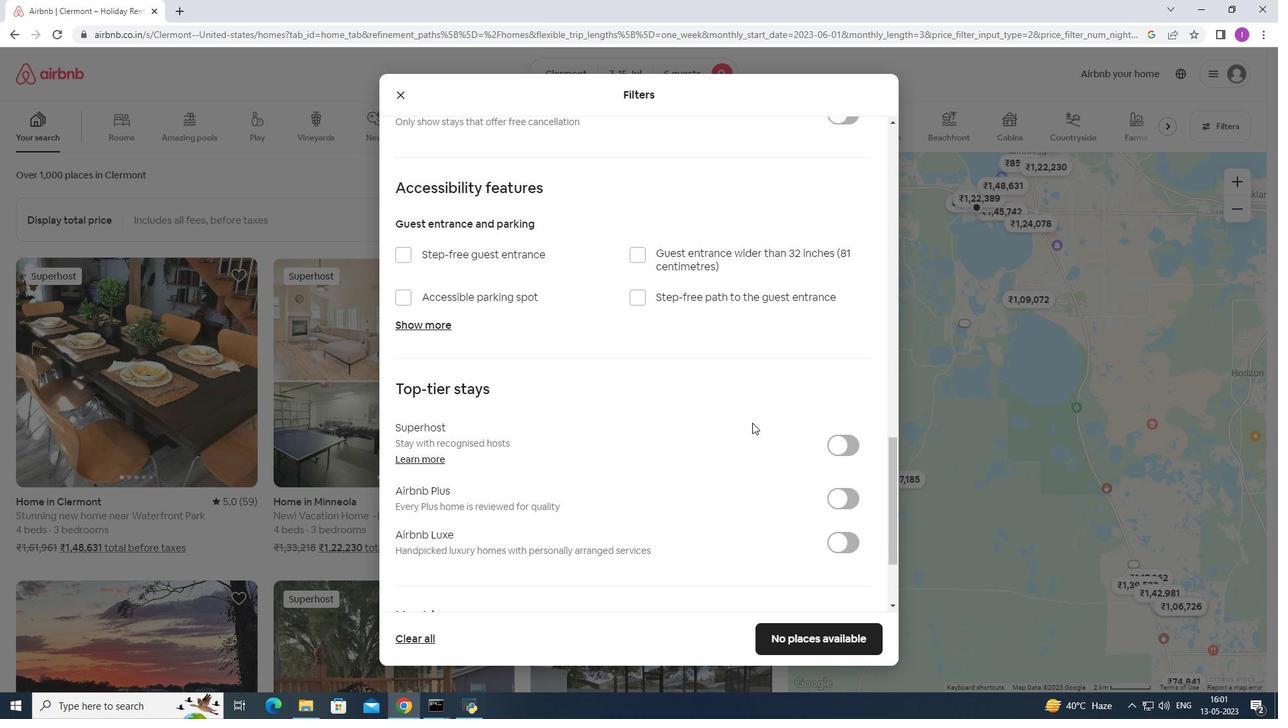 
Action: Mouse scrolled (749, 415) with delta (0, 0)
Screenshot: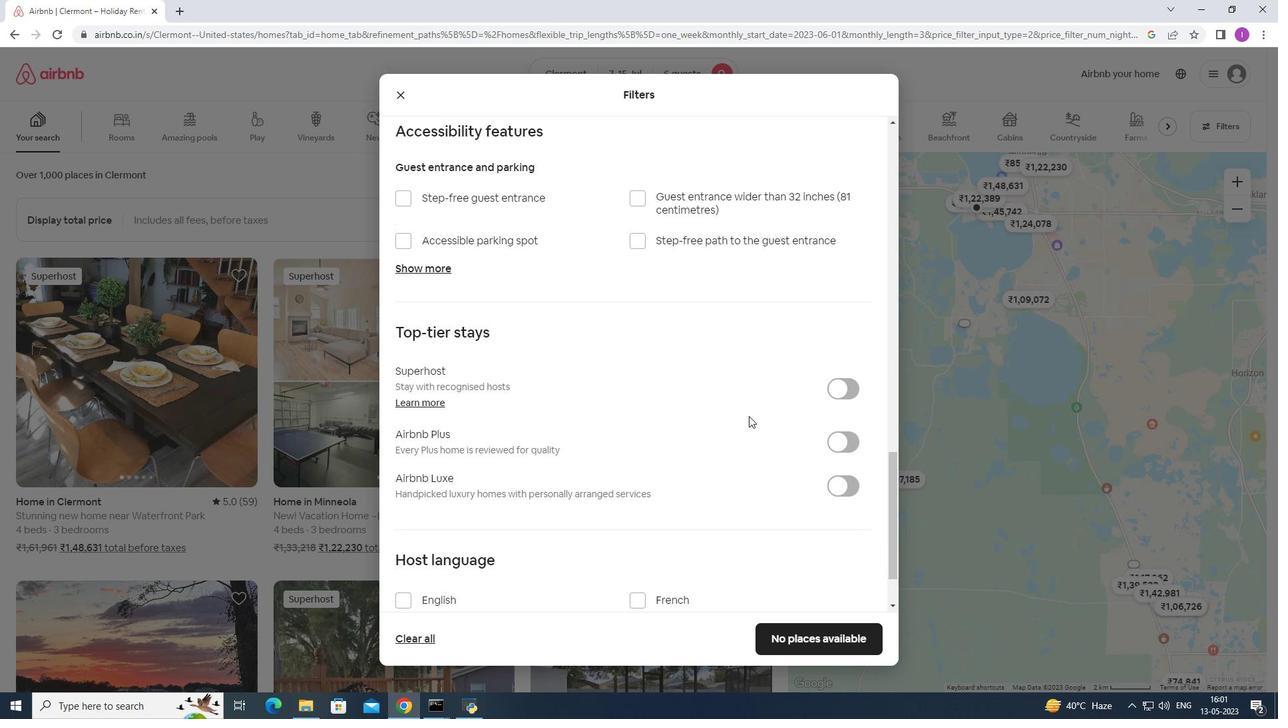 
Action: Mouse scrolled (749, 415) with delta (0, 0)
Screenshot: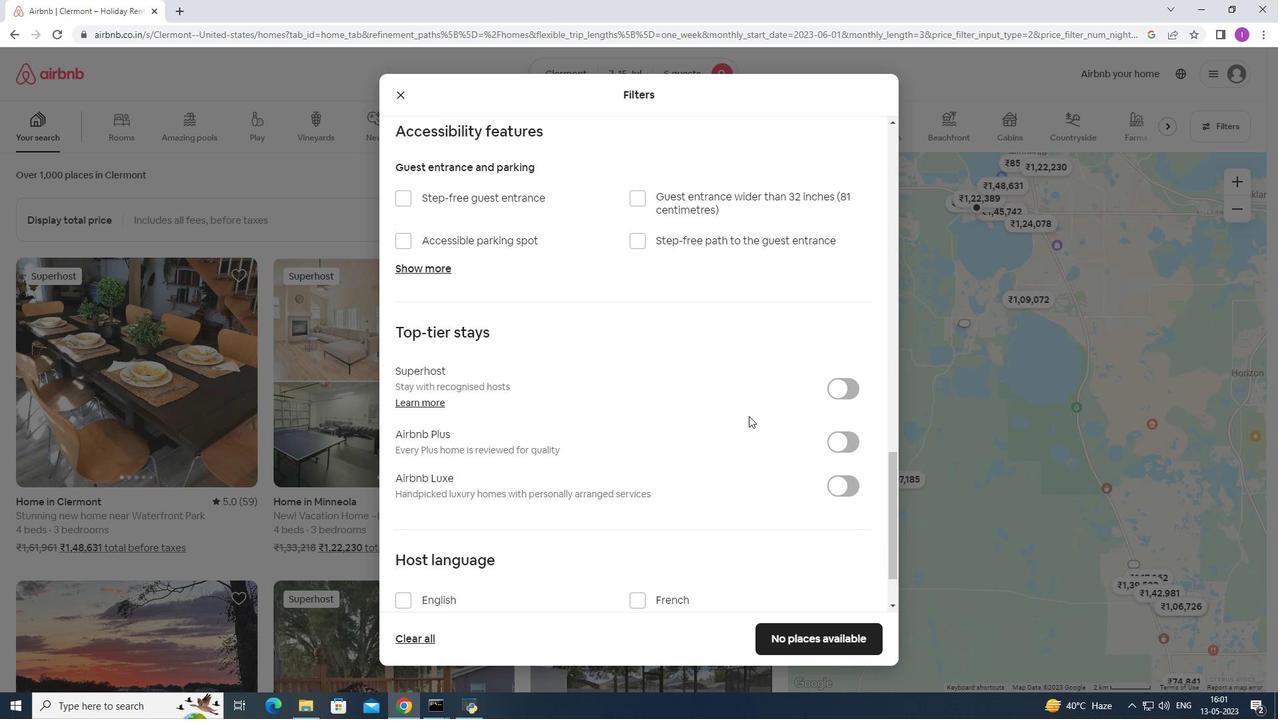 
Action: Mouse scrolled (749, 415) with delta (0, 0)
Screenshot: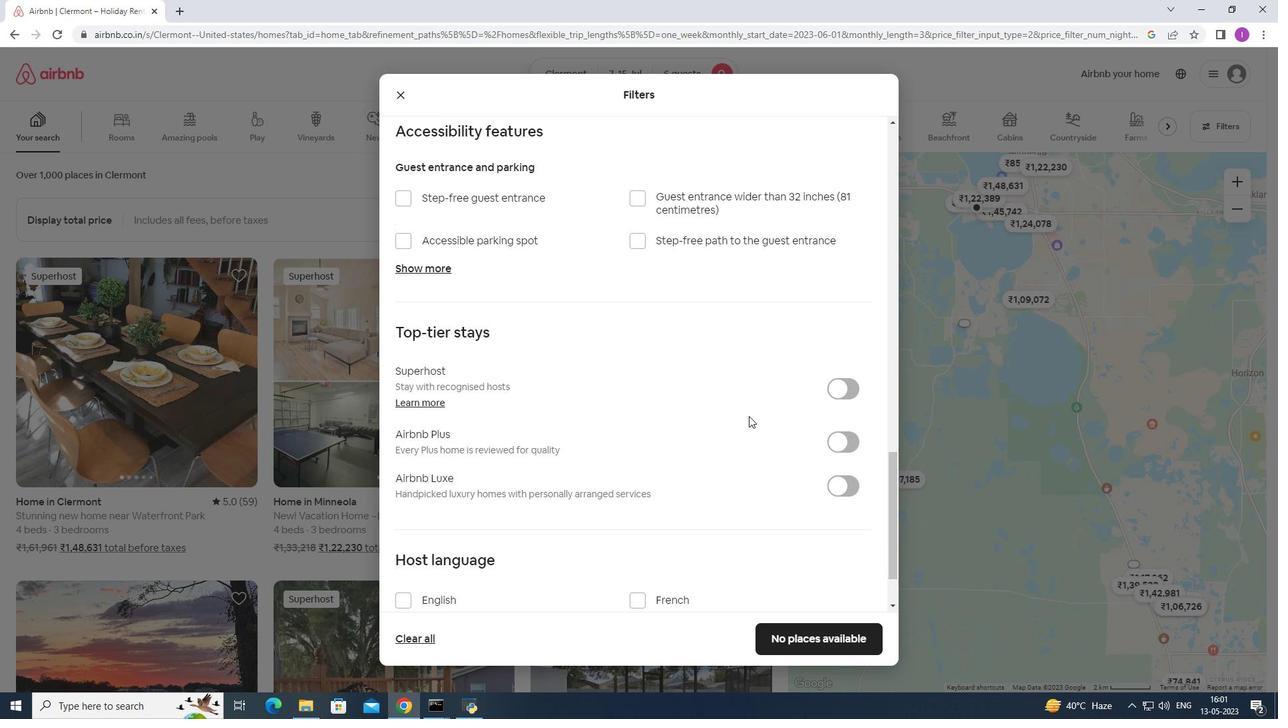 
Action: Mouse moved to (612, 442)
Screenshot: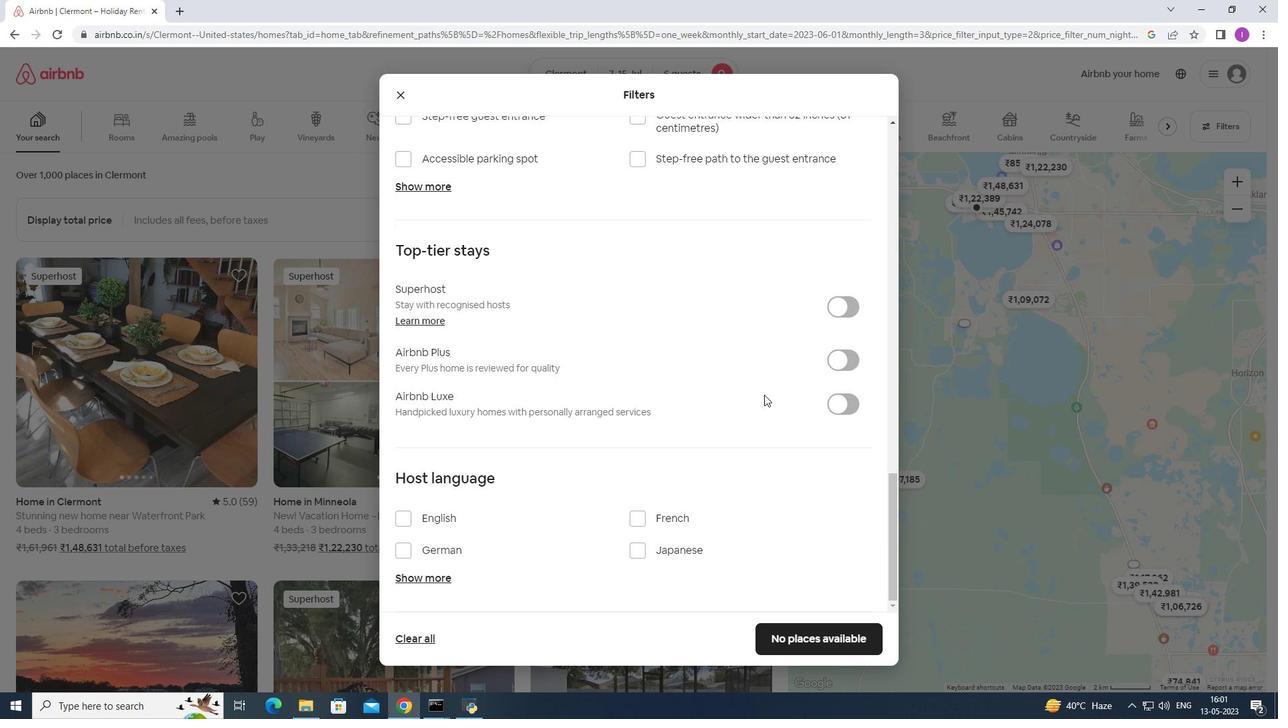 
Action: Mouse scrolled (612, 442) with delta (0, 0)
Screenshot: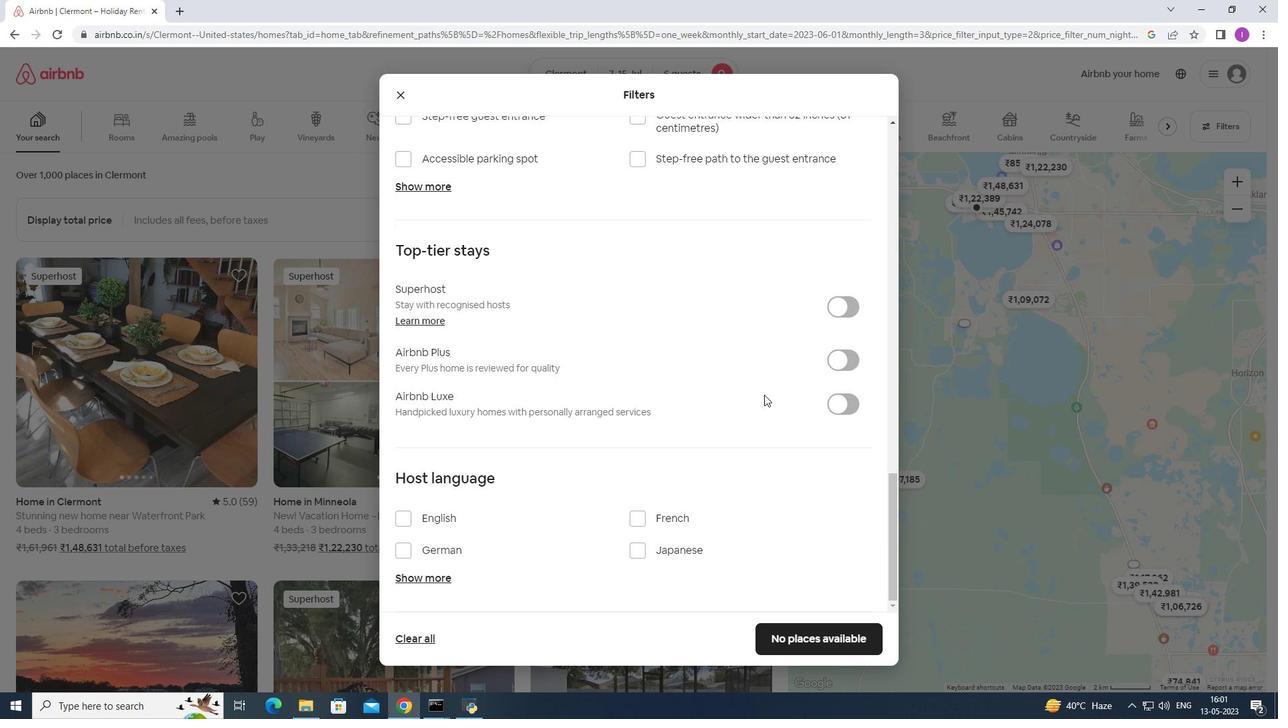 
Action: Mouse moved to (553, 460)
Screenshot: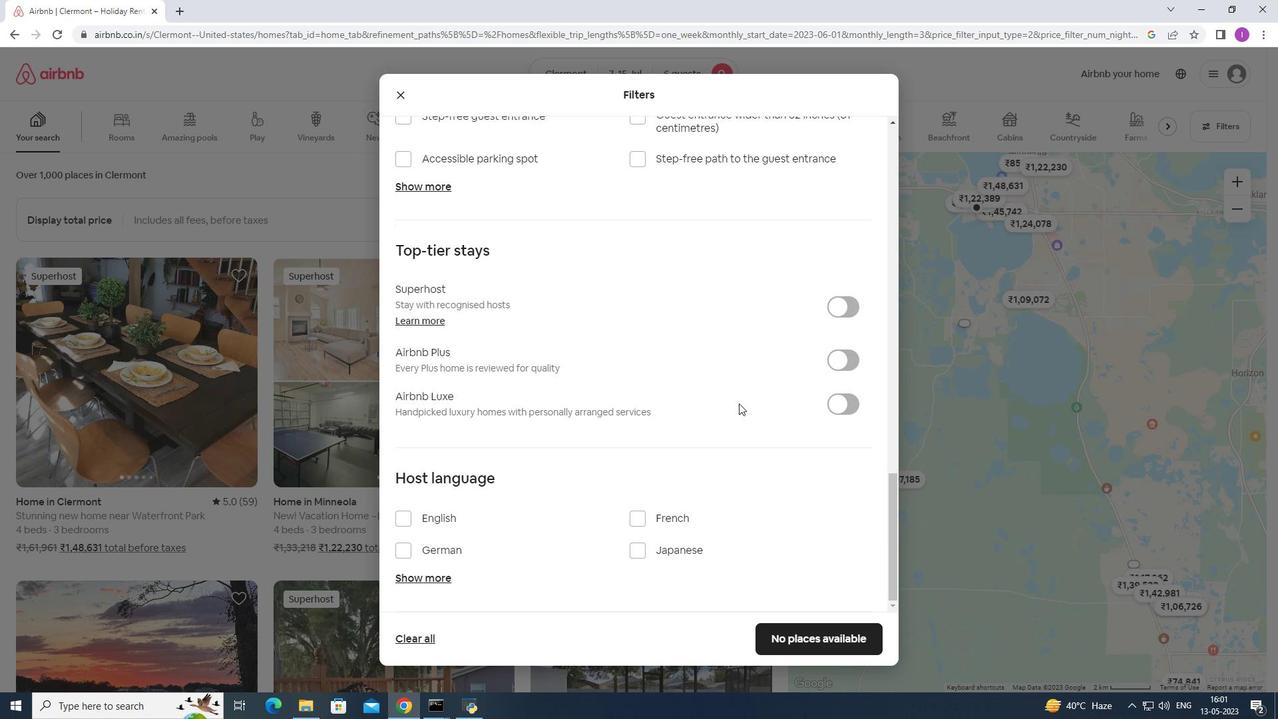 
Action: Mouse scrolled (553, 459) with delta (0, 0)
Screenshot: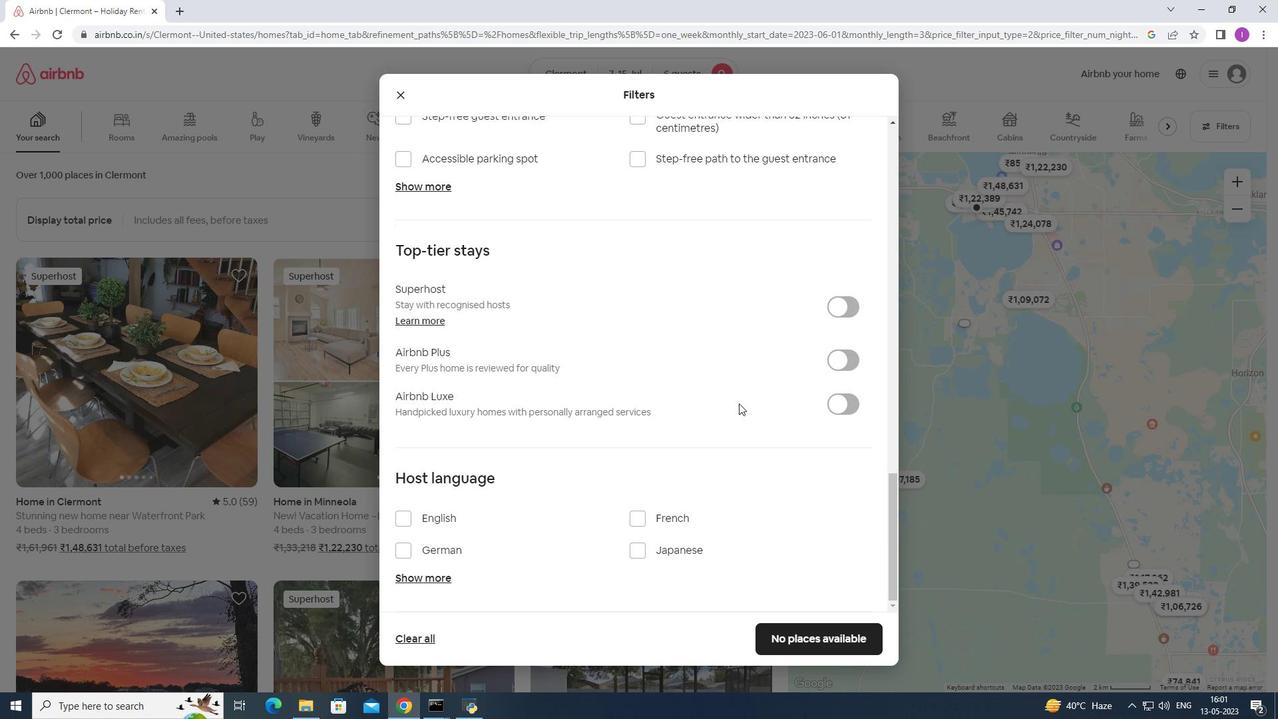 
Action: Mouse moved to (518, 471)
Screenshot: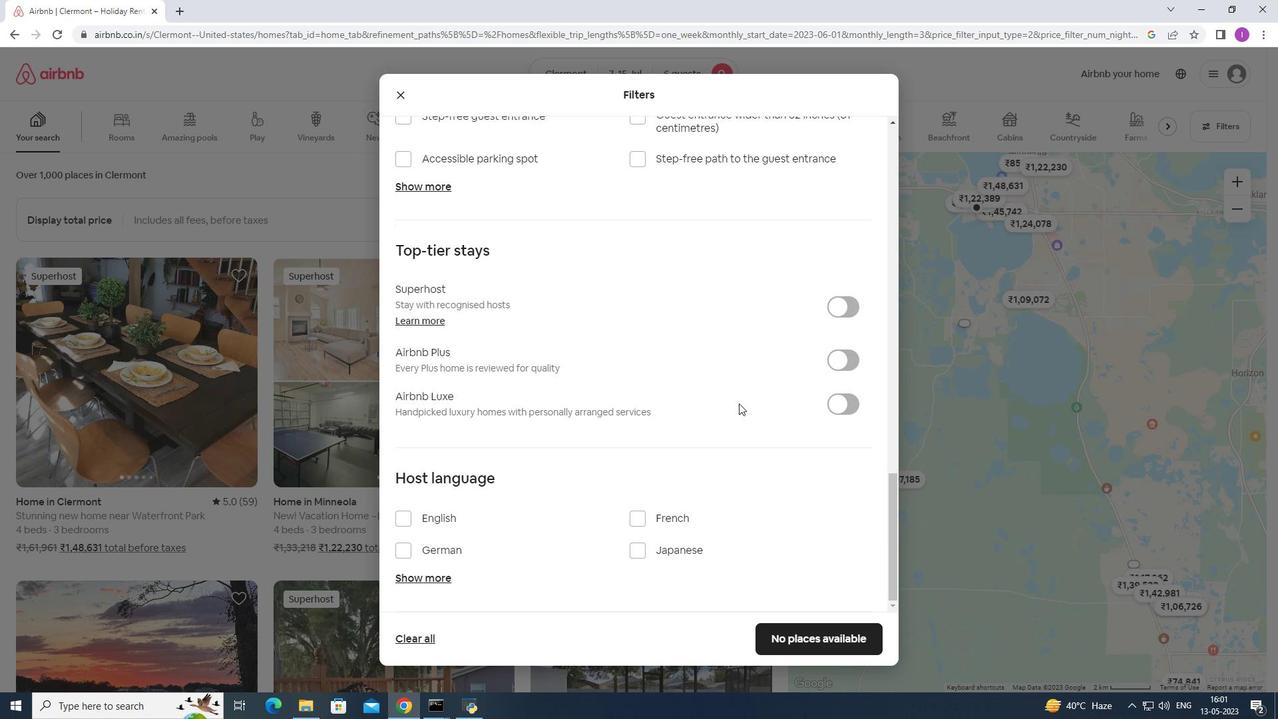 
Action: Mouse scrolled (518, 470) with delta (0, 0)
Screenshot: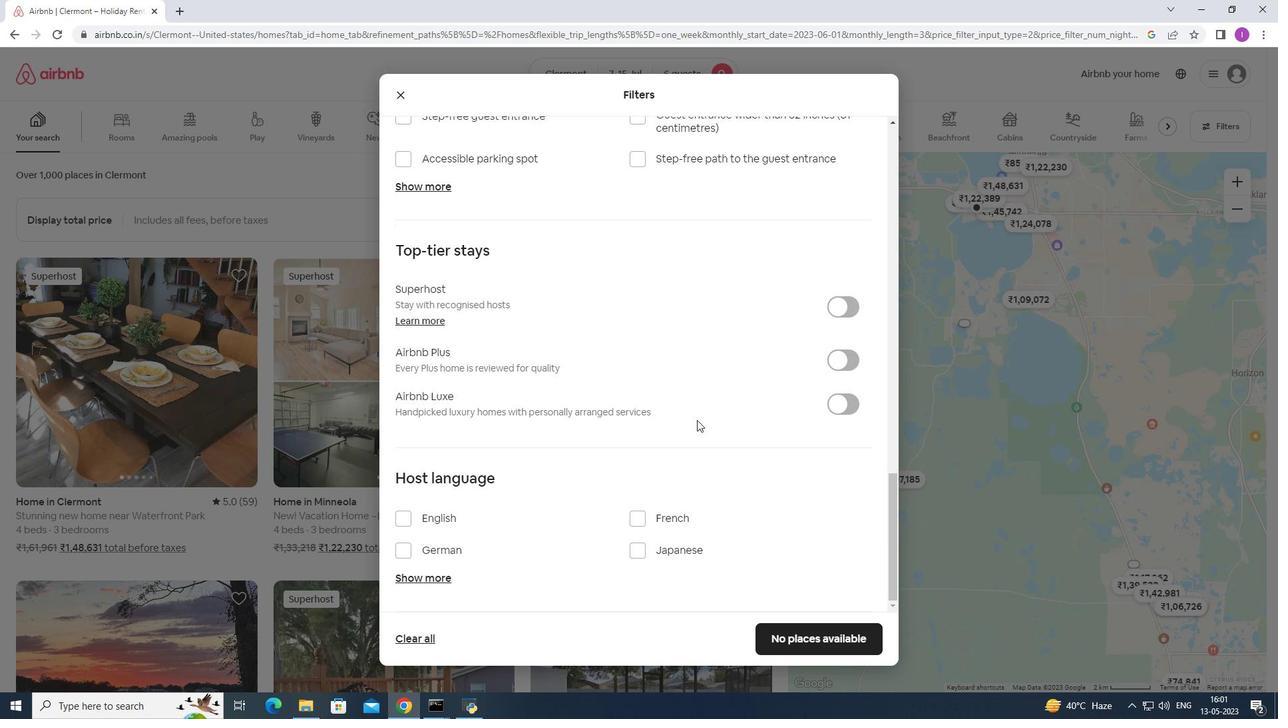 
Action: Mouse moved to (500, 471)
Screenshot: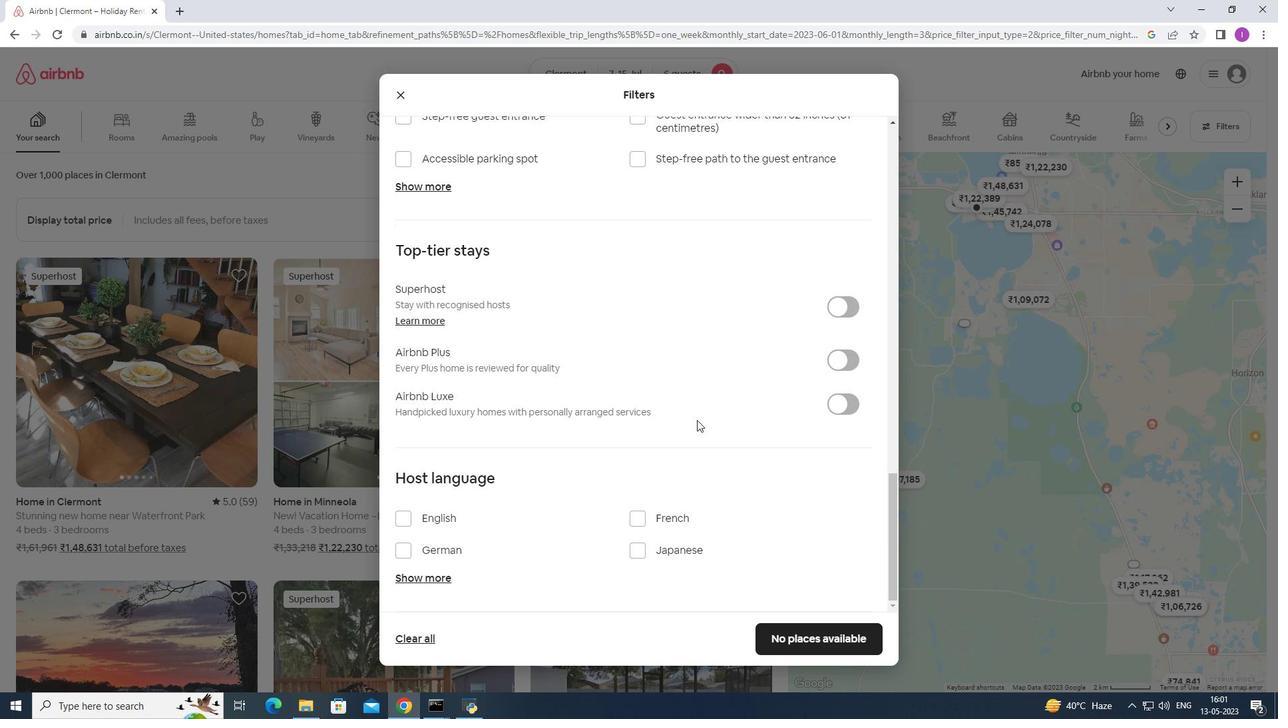 
Action: Mouse scrolled (500, 470) with delta (0, 0)
Screenshot: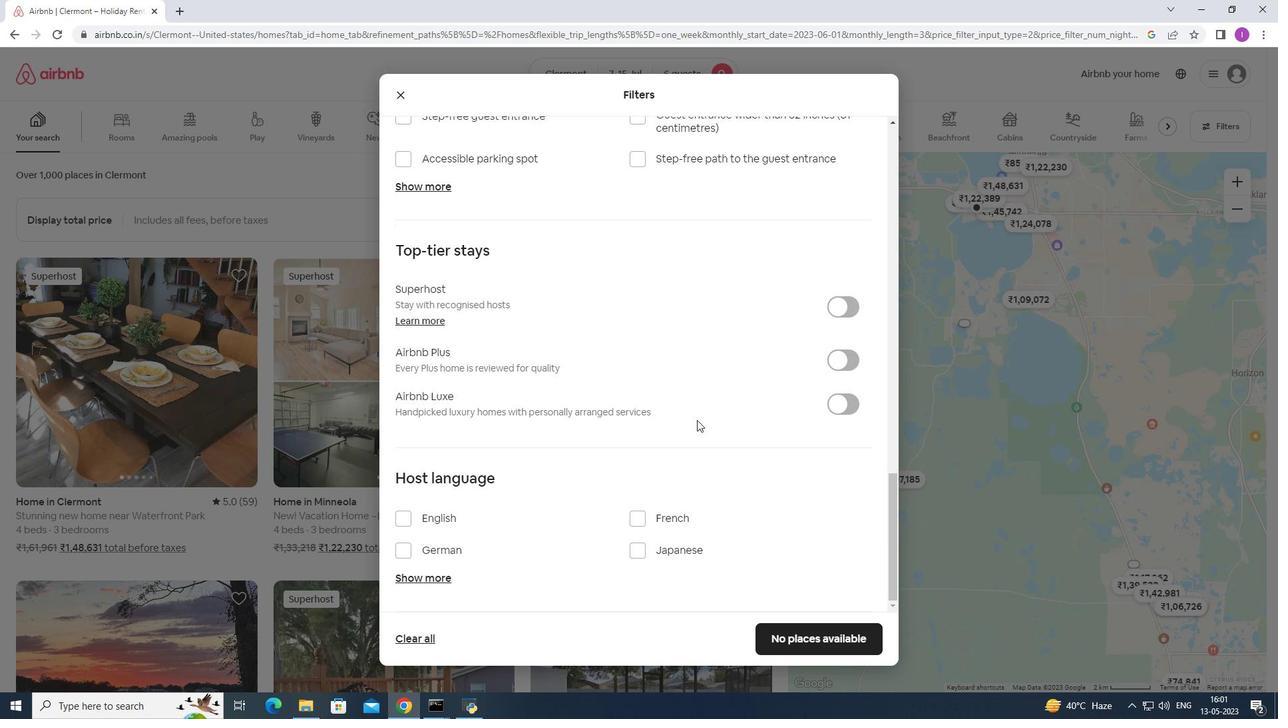 
Action: Mouse moved to (403, 524)
Screenshot: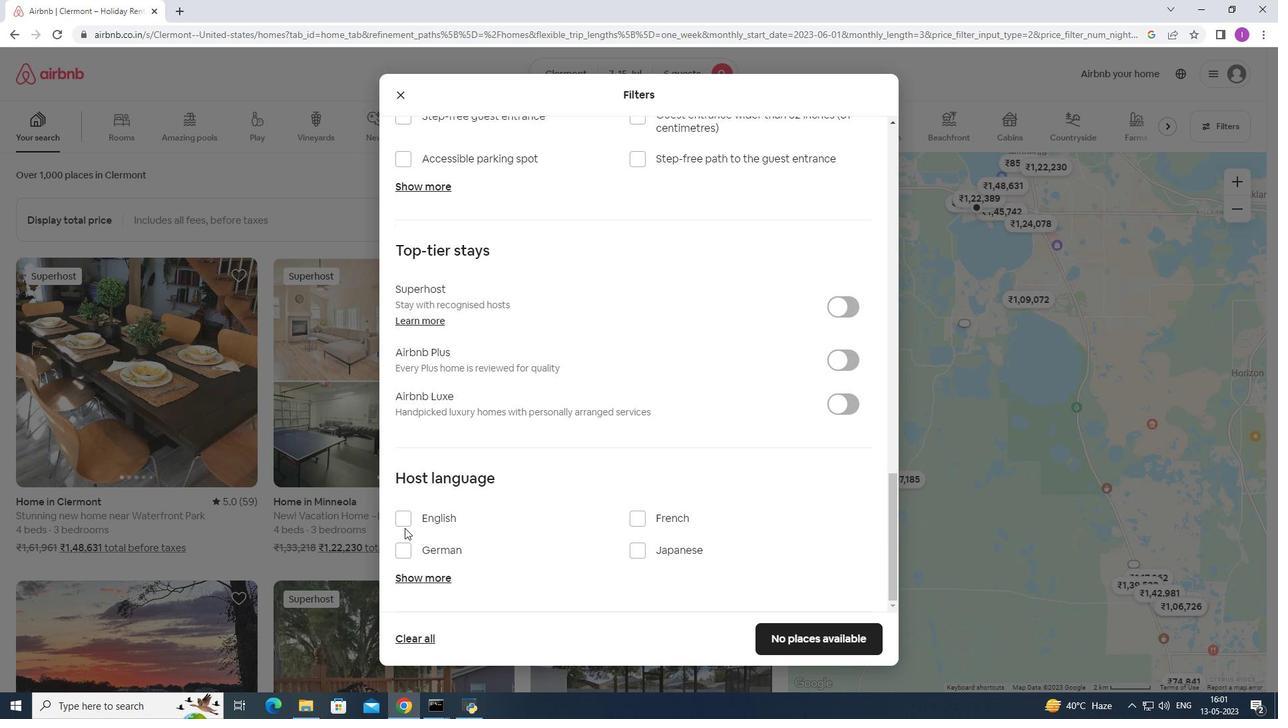 
Action: Mouse pressed left at (403, 524)
Screenshot: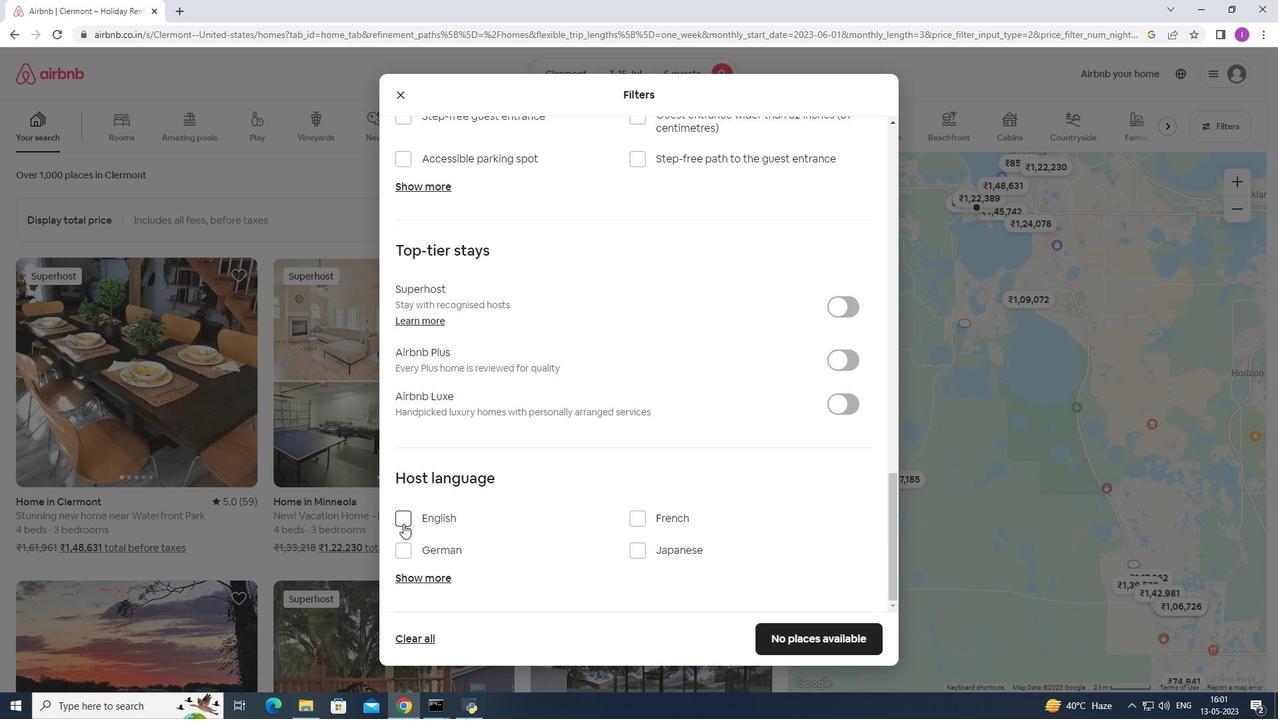 
Action: Mouse moved to (762, 629)
Screenshot: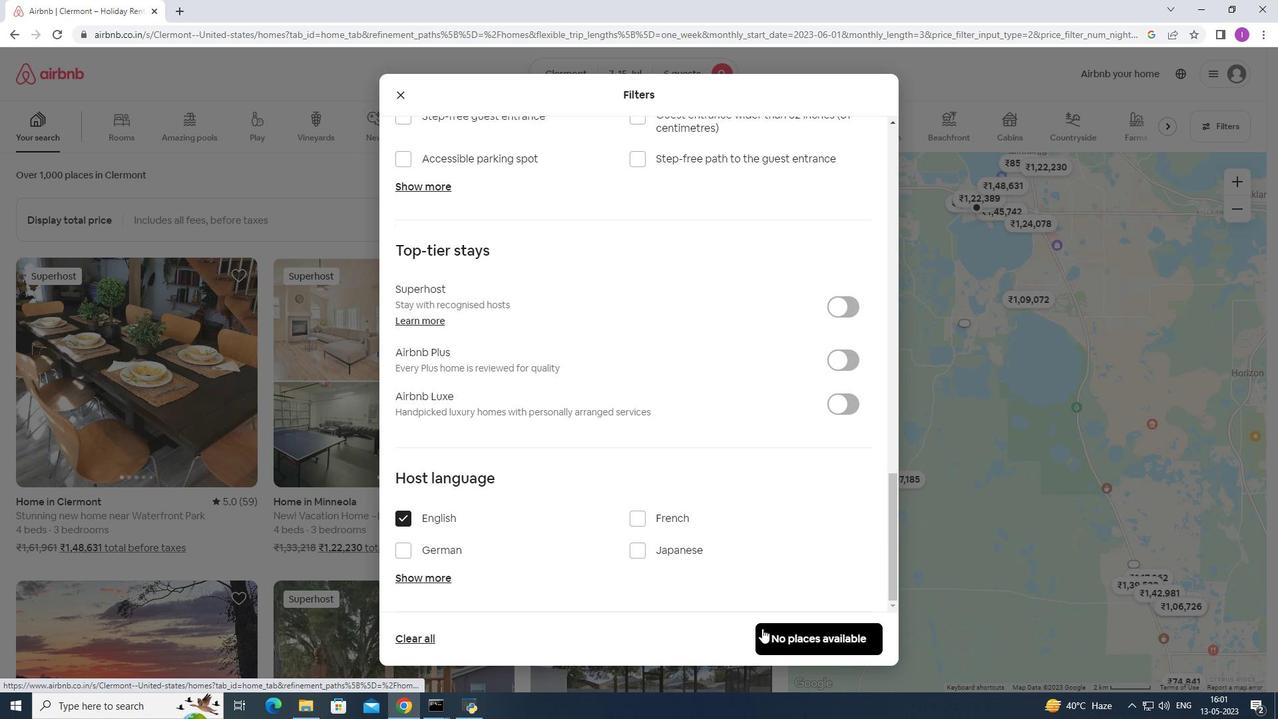 
Action: Mouse pressed left at (762, 629)
Screenshot: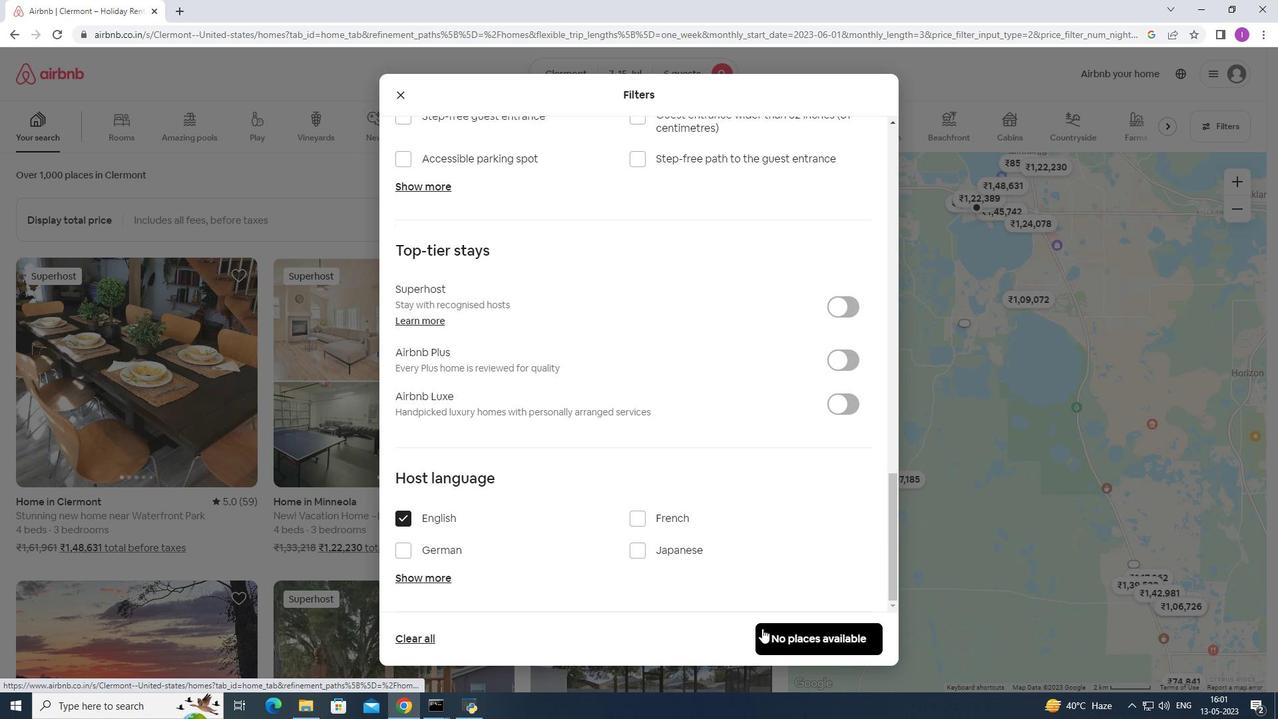 
Action: Mouse moved to (764, 631)
Screenshot: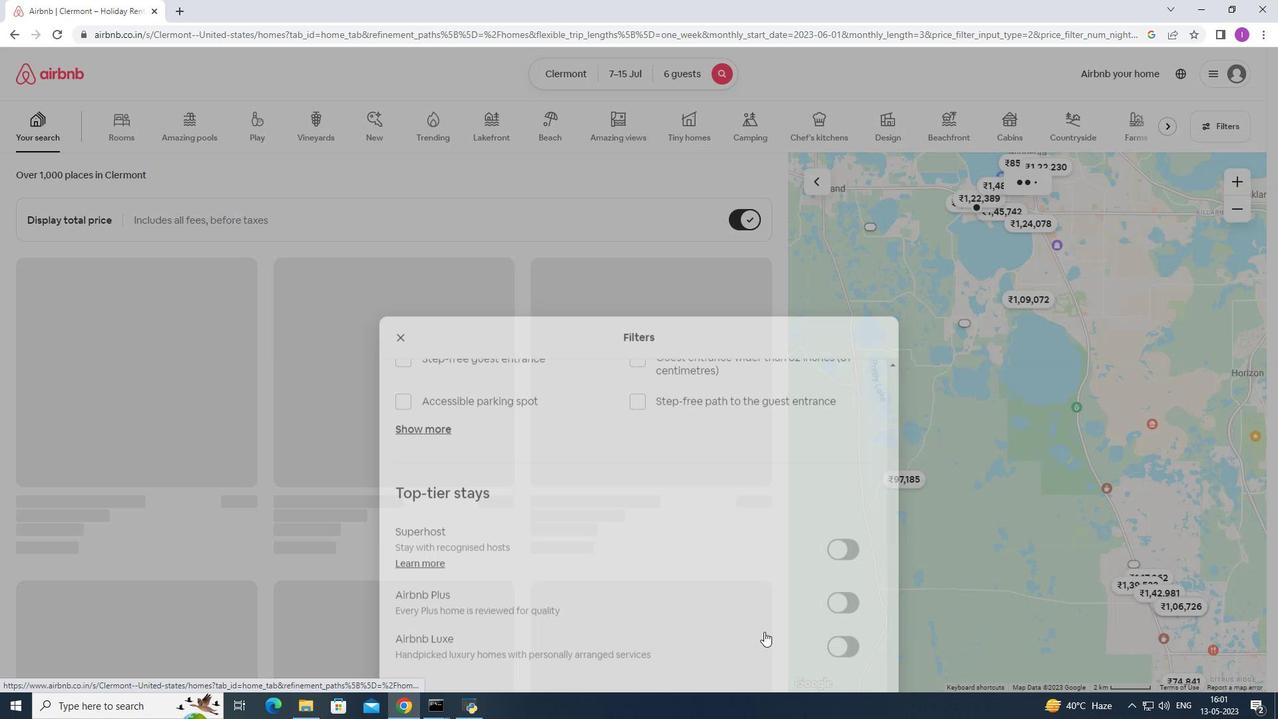 
